 Task: Research Airbnb accommodation in Sligo, Ireland from 10th December, 2023 to 15th December, 2023 for 7 adults.4 bedrooms having 7 beds and 4 bathrooms. Property type can be house. Amenities needed are: wifi, TV, free parkinig on premises, gym, breakfast. Look for 3 properties as per requirement.
Action: Mouse moved to (503, 104)
Screenshot: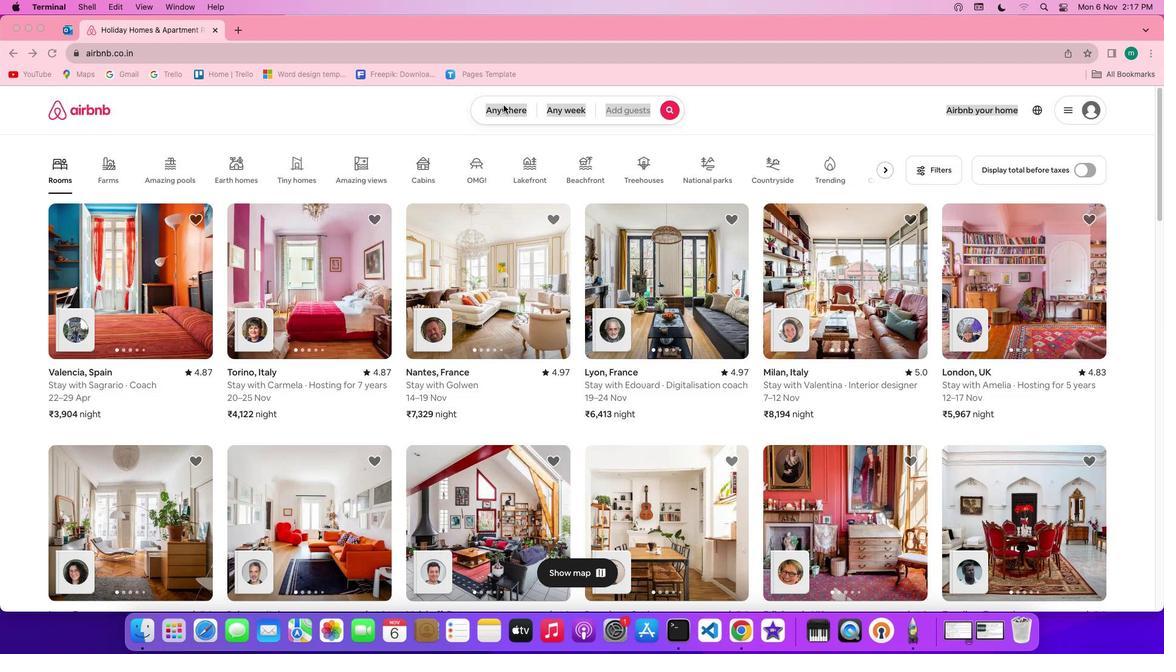 
Action: Mouse pressed left at (503, 104)
Screenshot: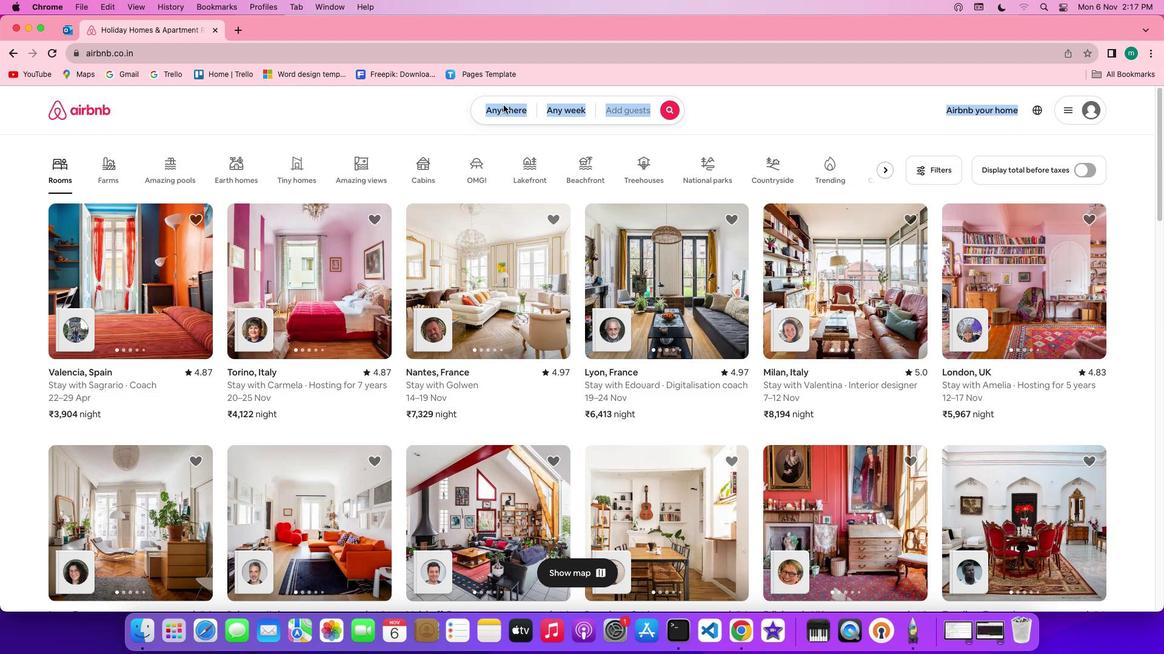 
Action: Mouse pressed left at (503, 104)
Screenshot: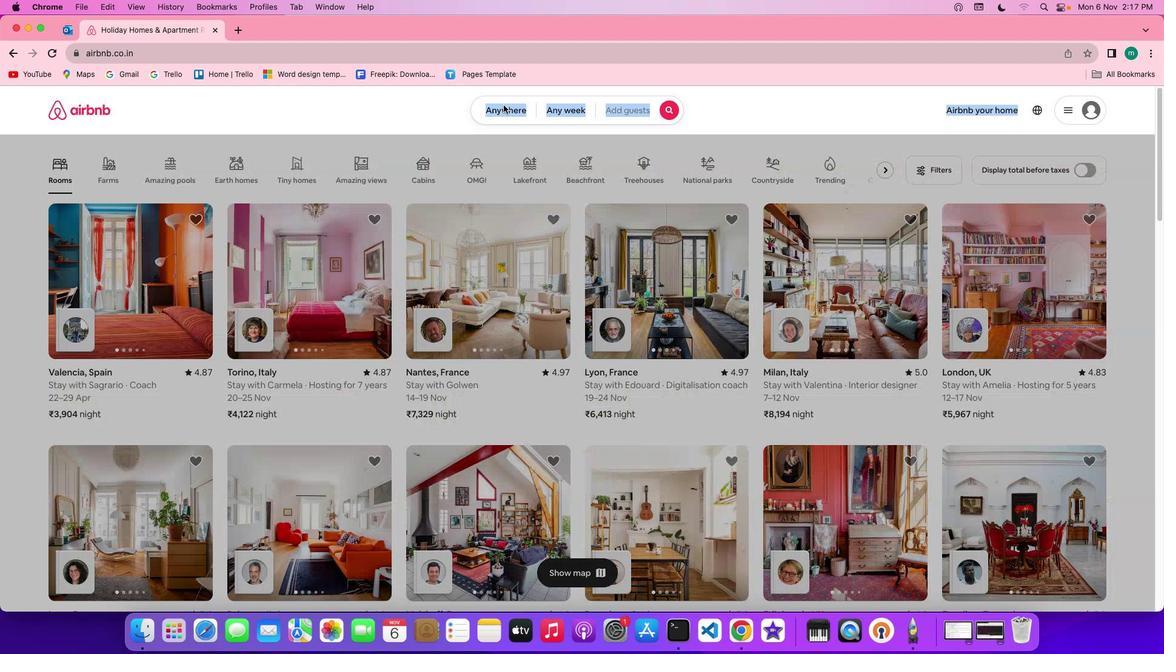 
Action: Mouse moved to (403, 164)
Screenshot: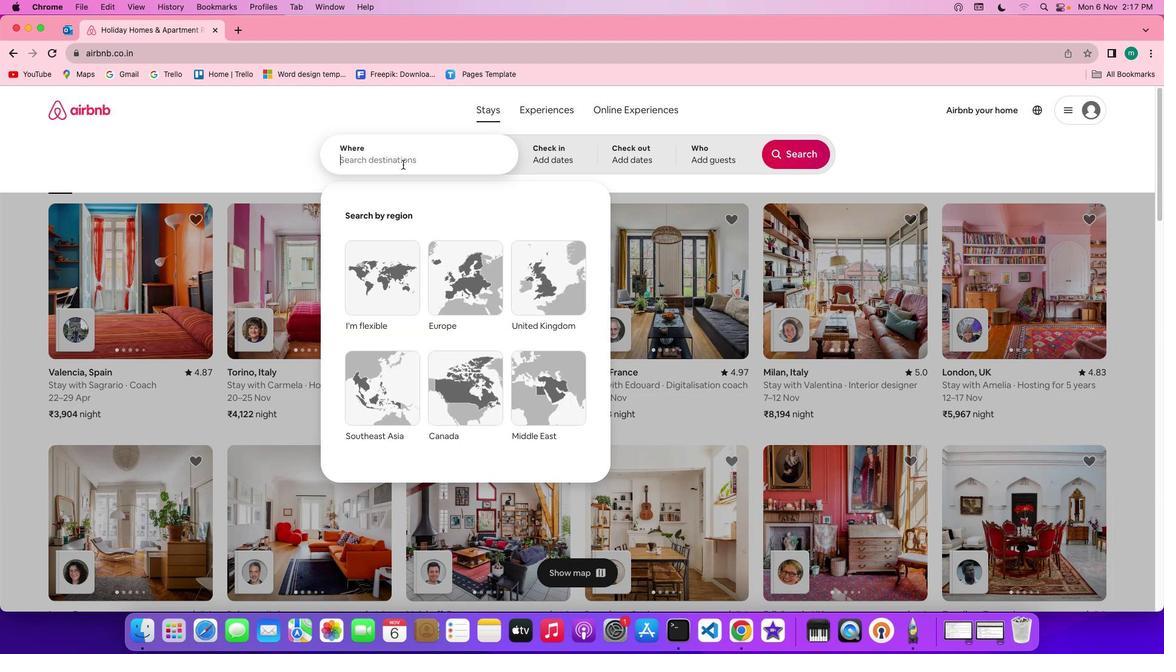 
Action: Mouse pressed left at (403, 164)
Screenshot: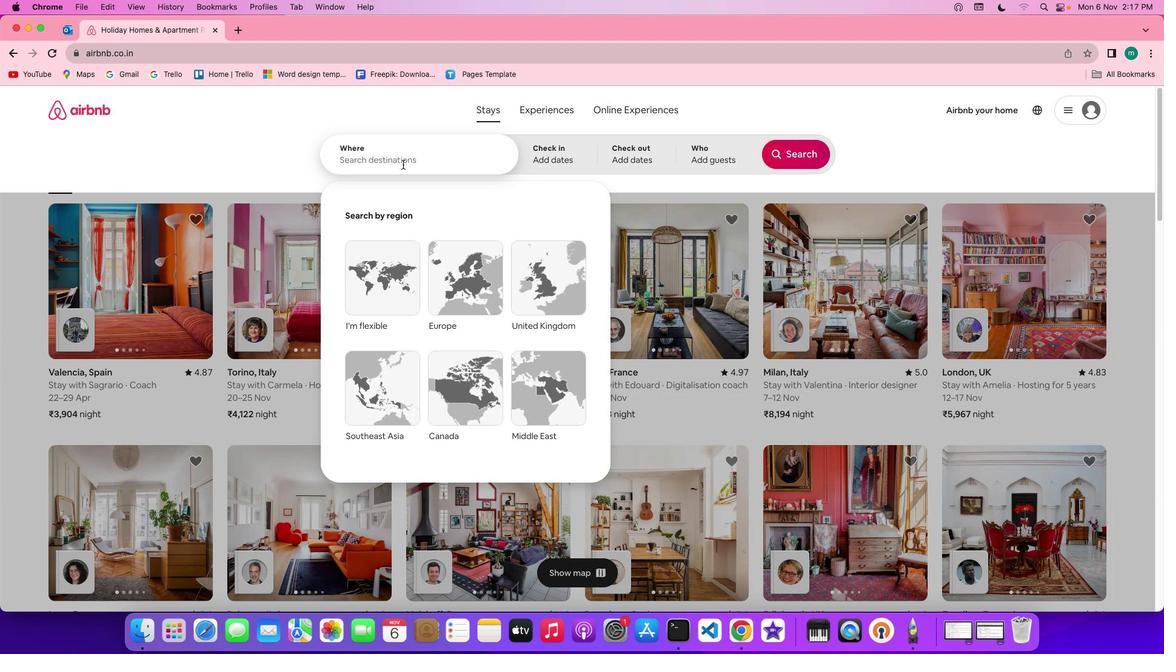 
Action: Key pressed Key.shift's''l''i''g''o'','Key.spaceKey.shift'i''r''e''l''a''n''d'
Screenshot: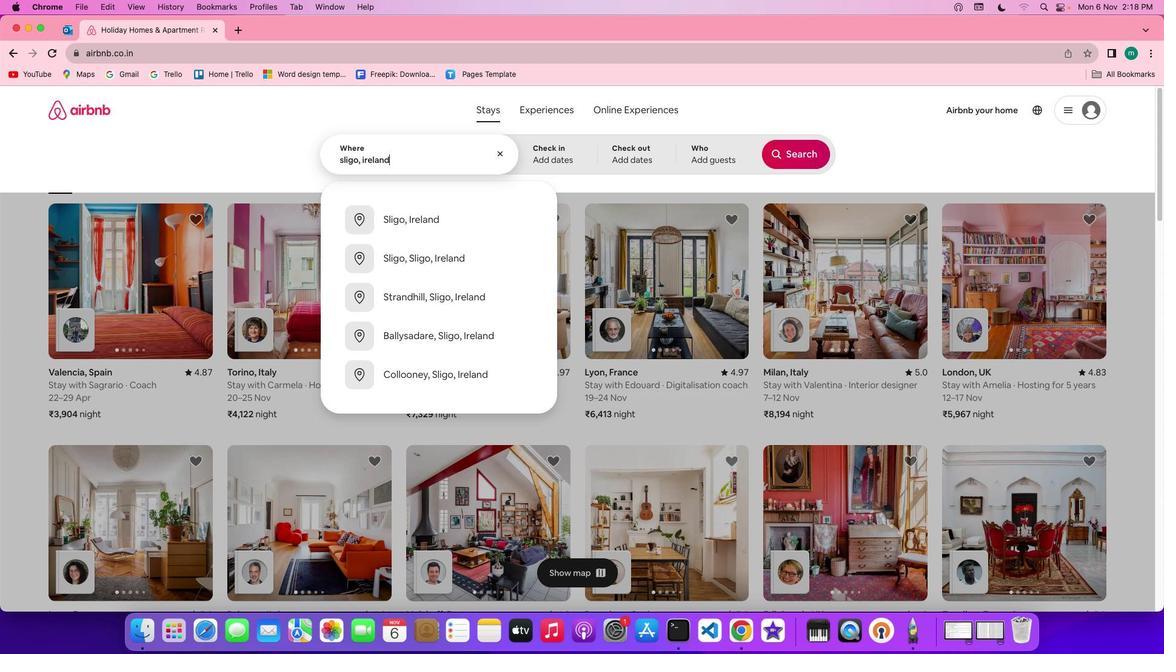 
Action: Mouse moved to (562, 156)
Screenshot: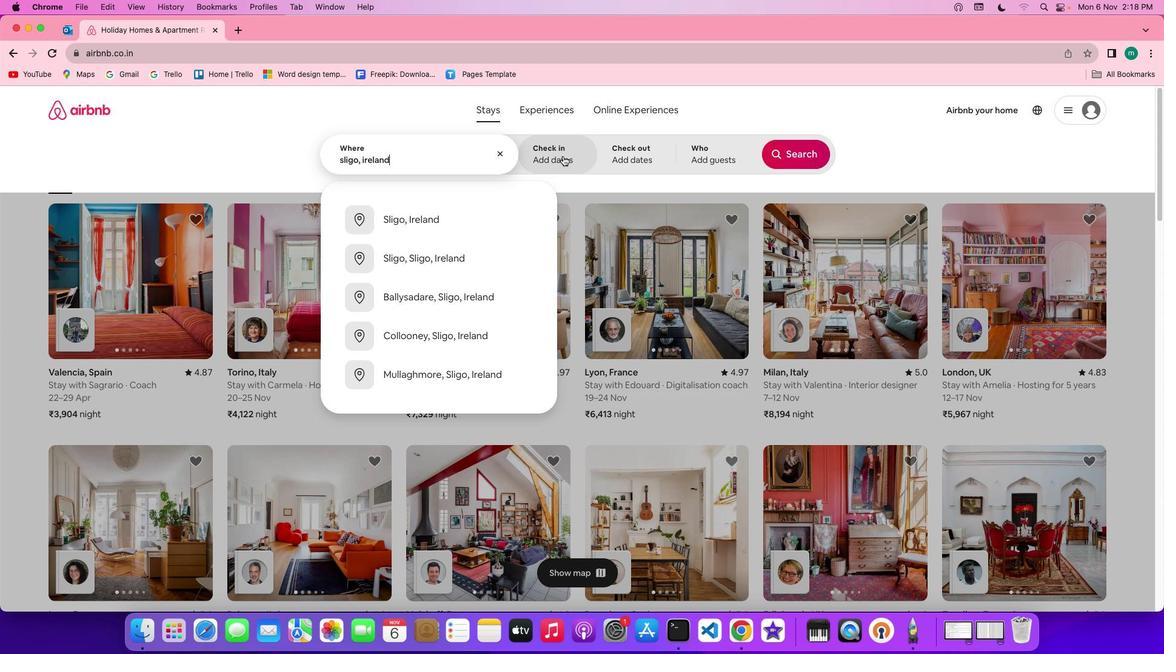 
Action: Mouse pressed left at (562, 156)
Screenshot: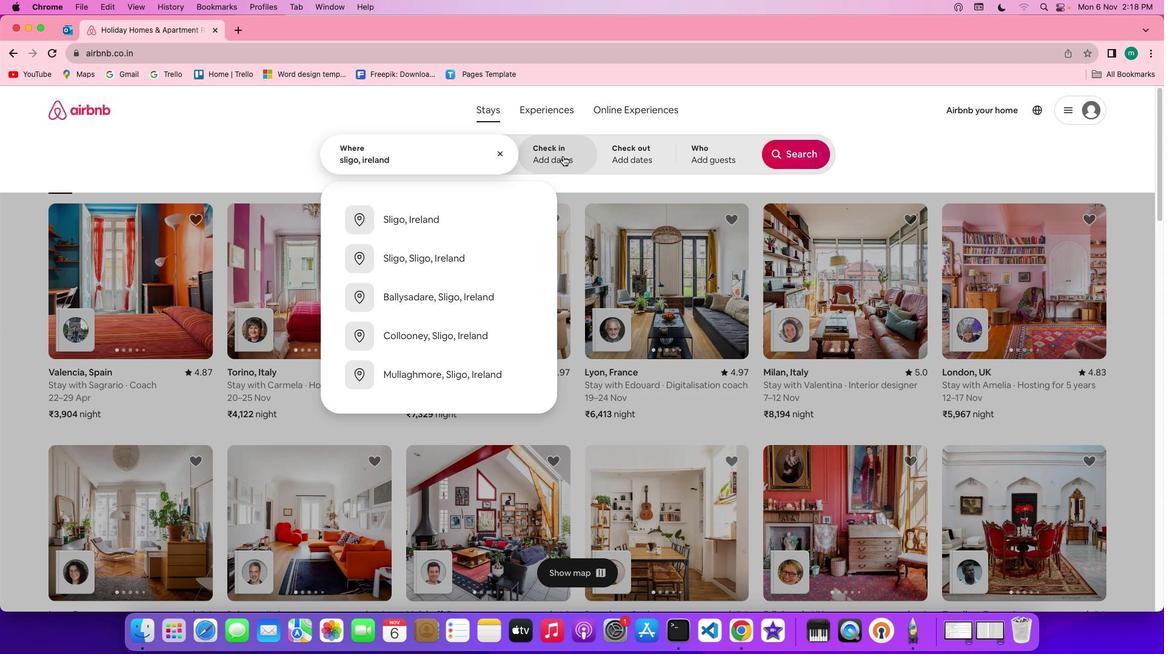 
Action: Mouse moved to (600, 362)
Screenshot: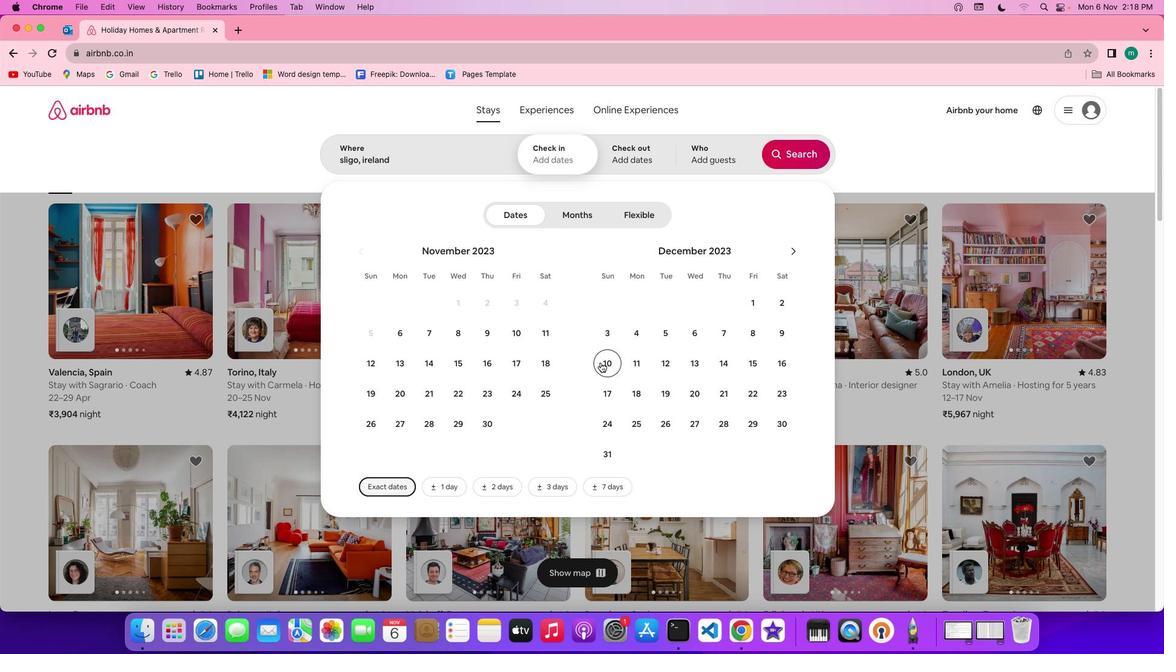 
Action: Mouse pressed left at (600, 362)
Screenshot: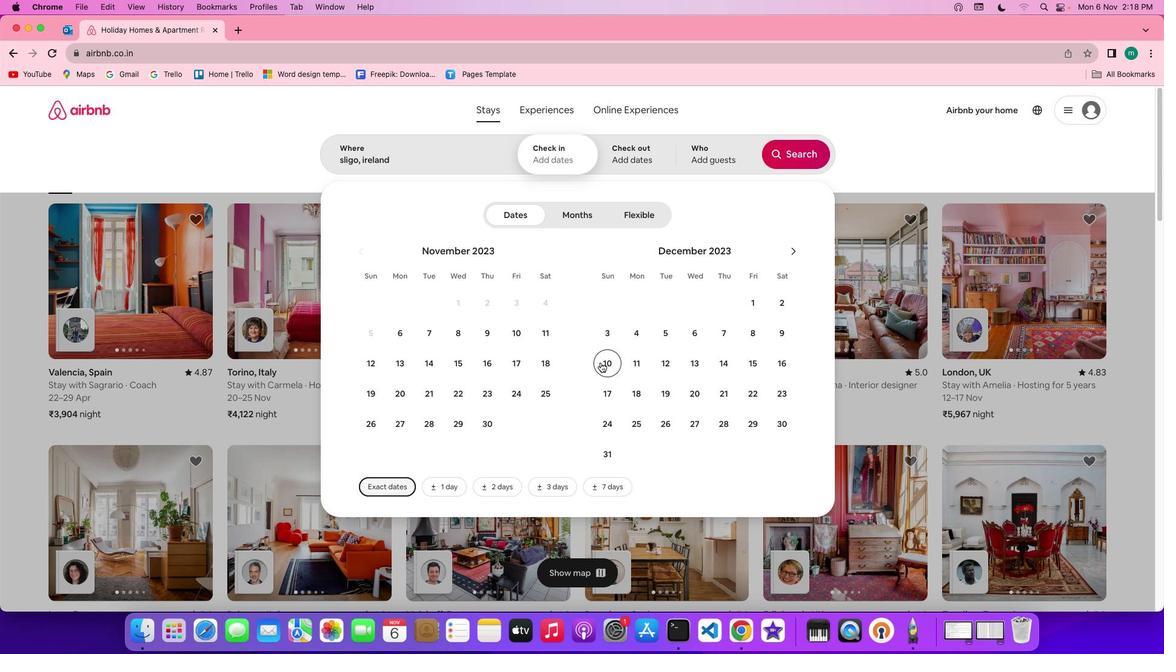 
Action: Mouse moved to (742, 365)
Screenshot: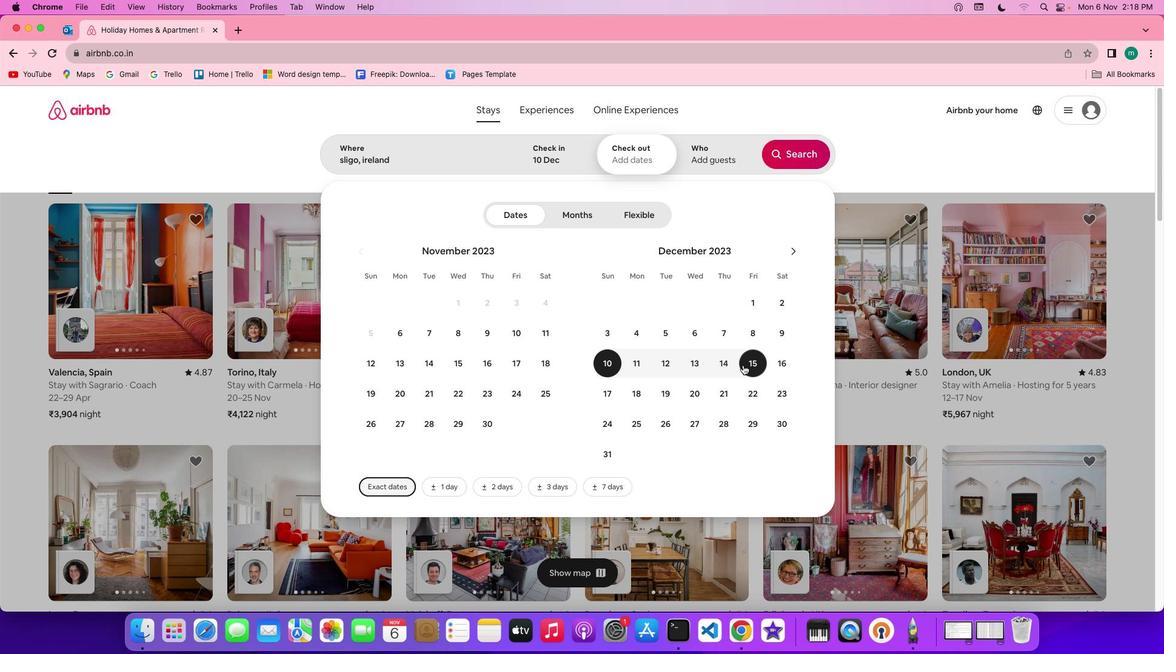 
Action: Mouse pressed left at (742, 365)
Screenshot: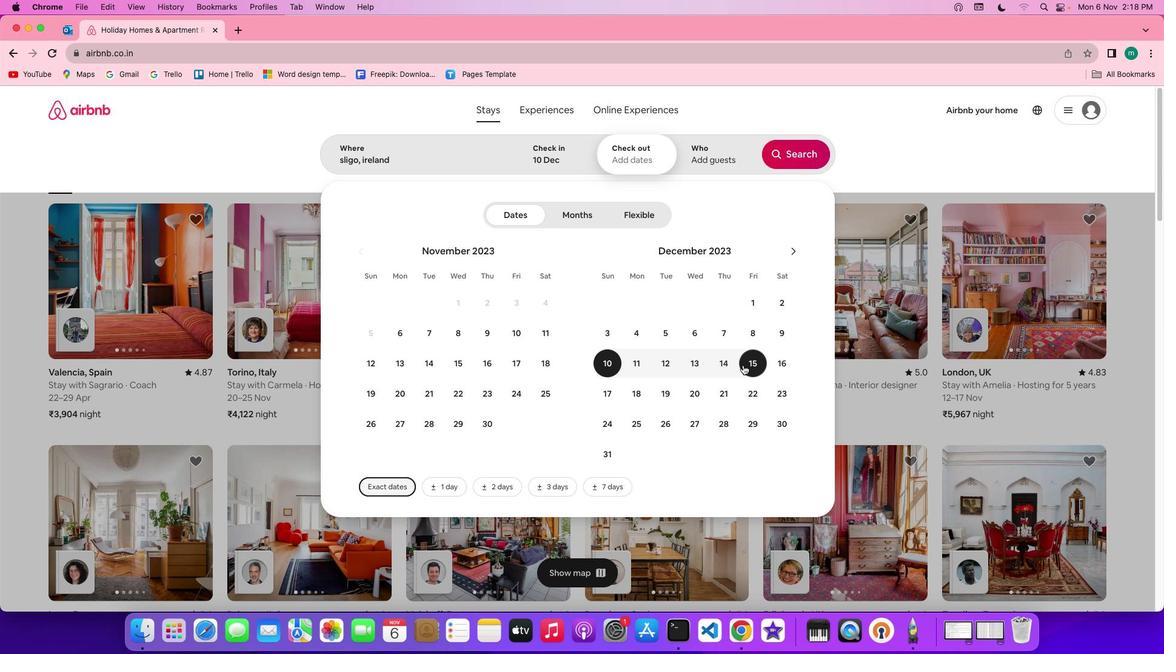 
Action: Mouse moved to (726, 147)
Screenshot: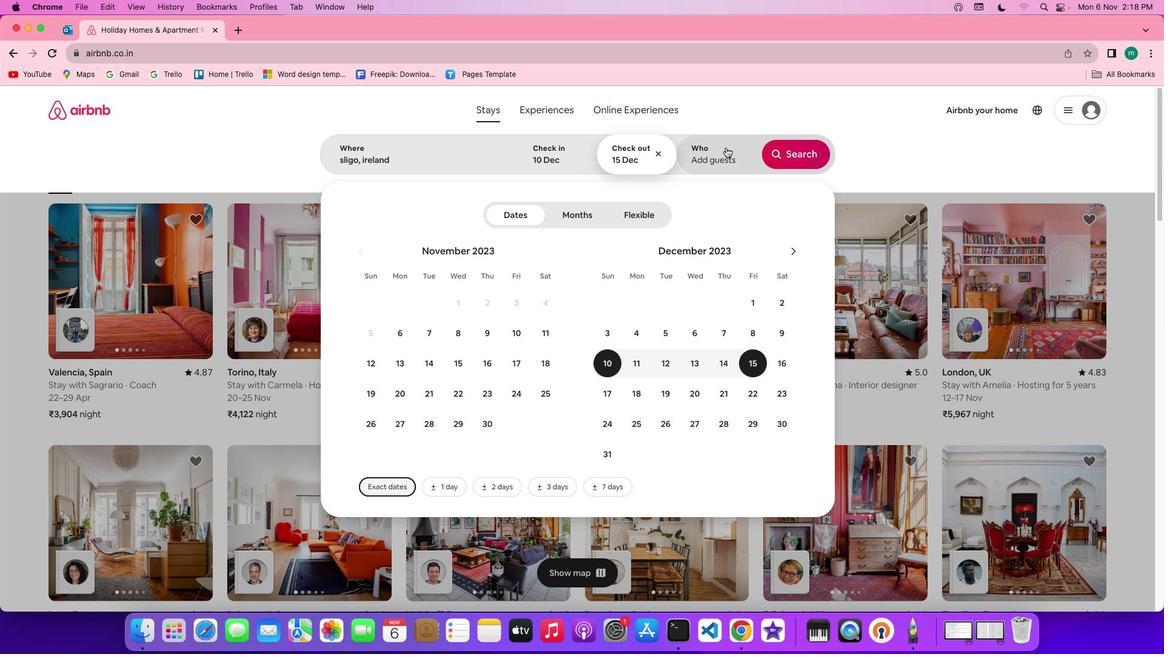 
Action: Mouse pressed left at (726, 147)
Screenshot: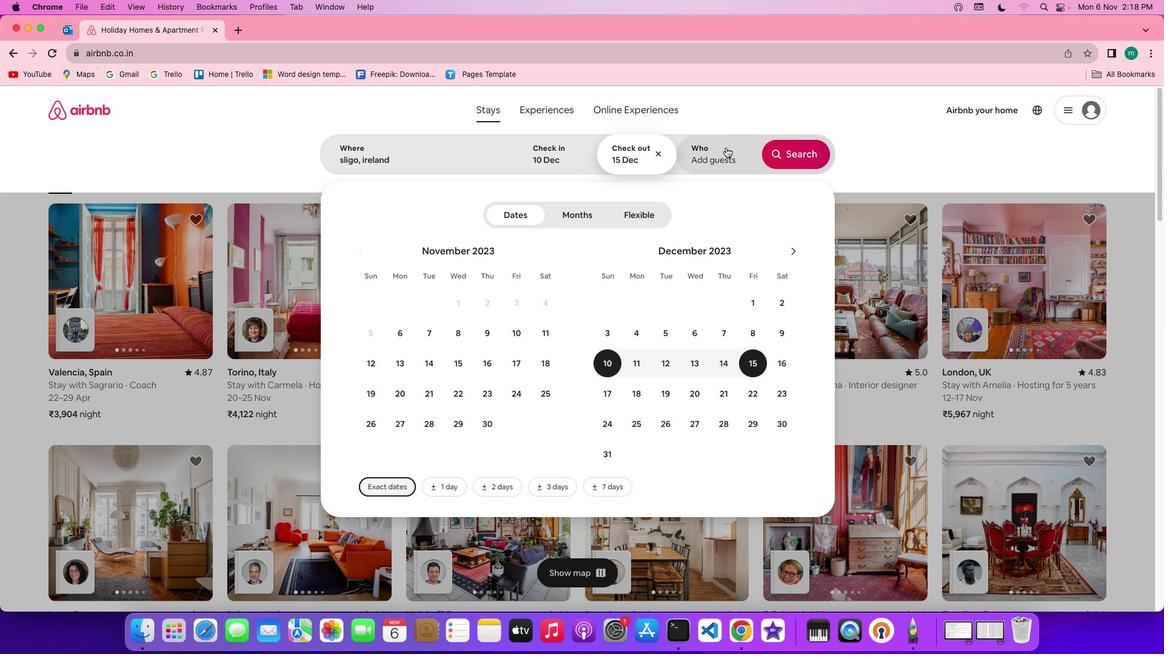 
Action: Mouse moved to (803, 221)
Screenshot: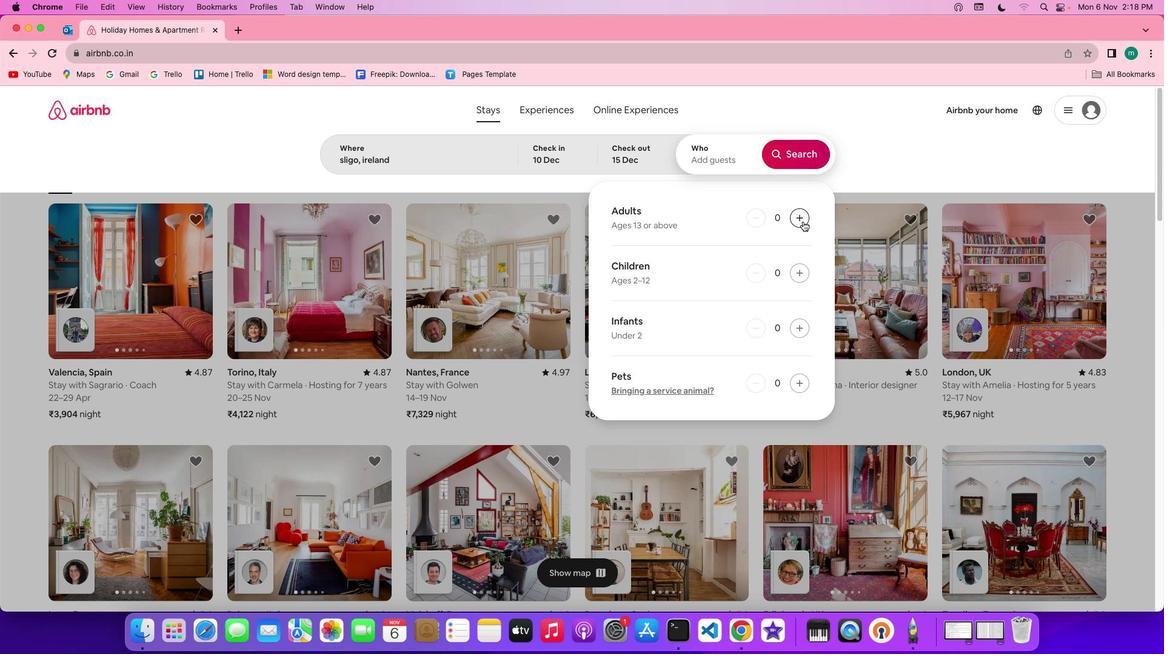 
Action: Mouse pressed left at (803, 221)
Screenshot: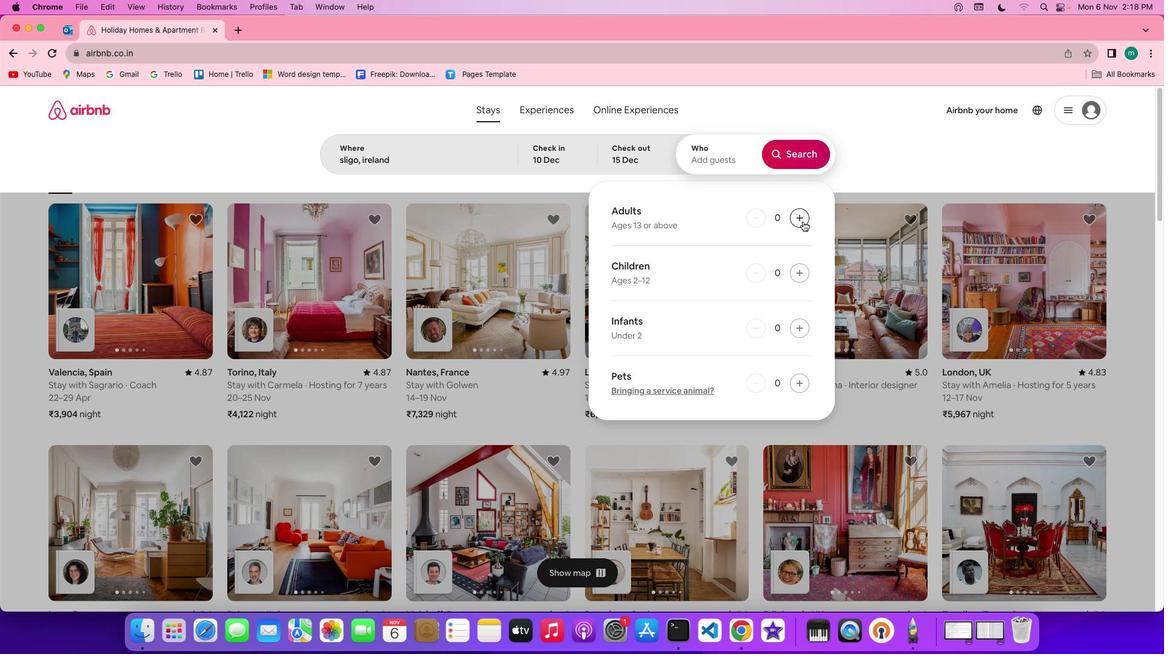 
Action: Mouse pressed left at (803, 221)
Screenshot: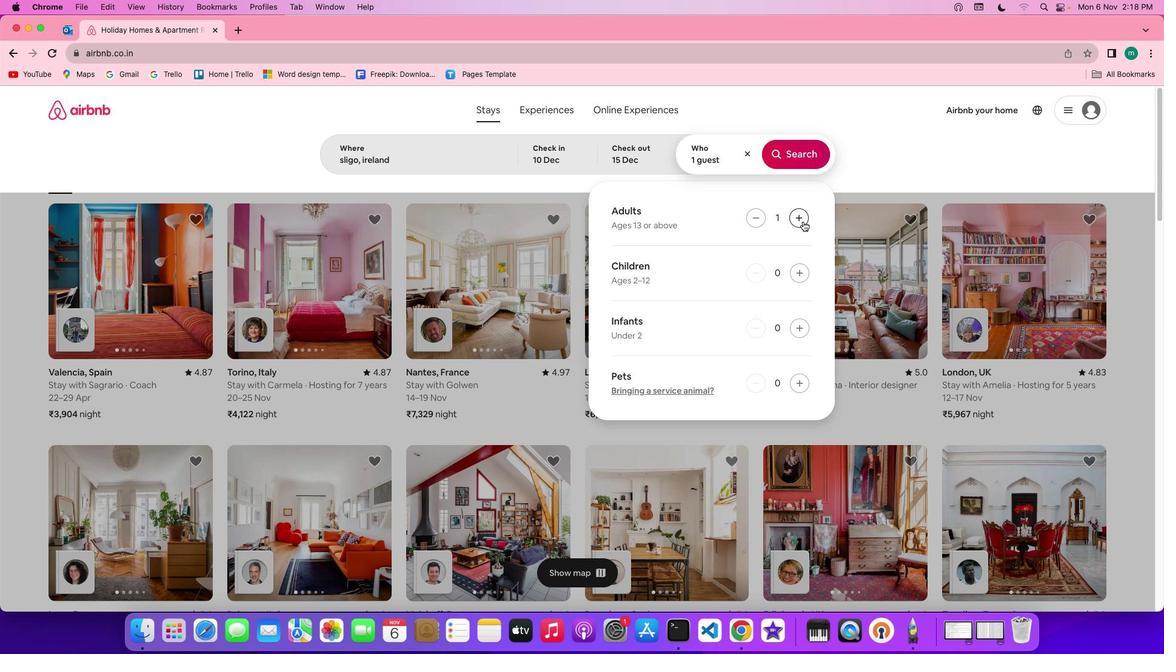 
Action: Mouse pressed left at (803, 221)
Screenshot: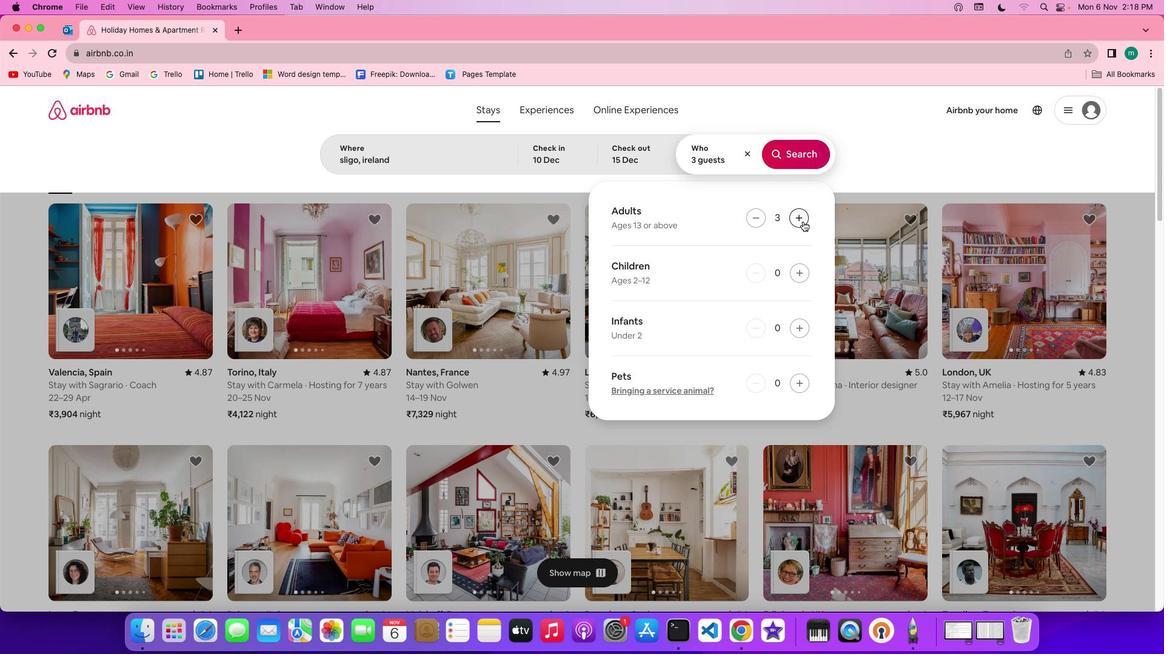 
Action: Mouse pressed left at (803, 221)
Screenshot: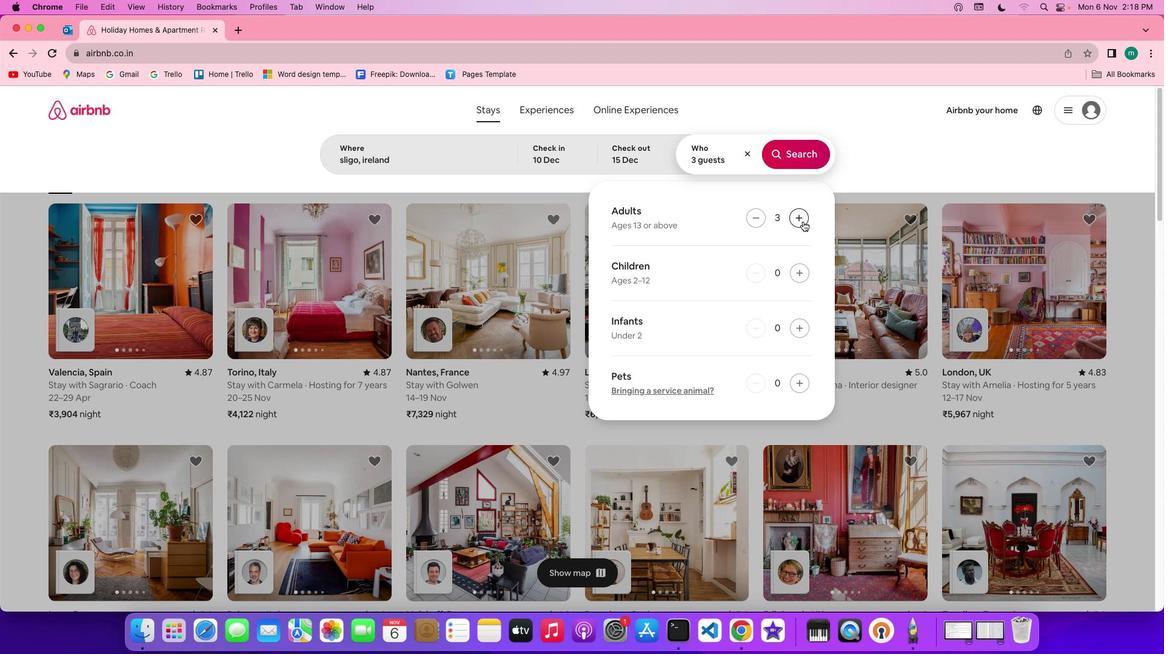 
Action: Mouse pressed left at (803, 221)
Screenshot: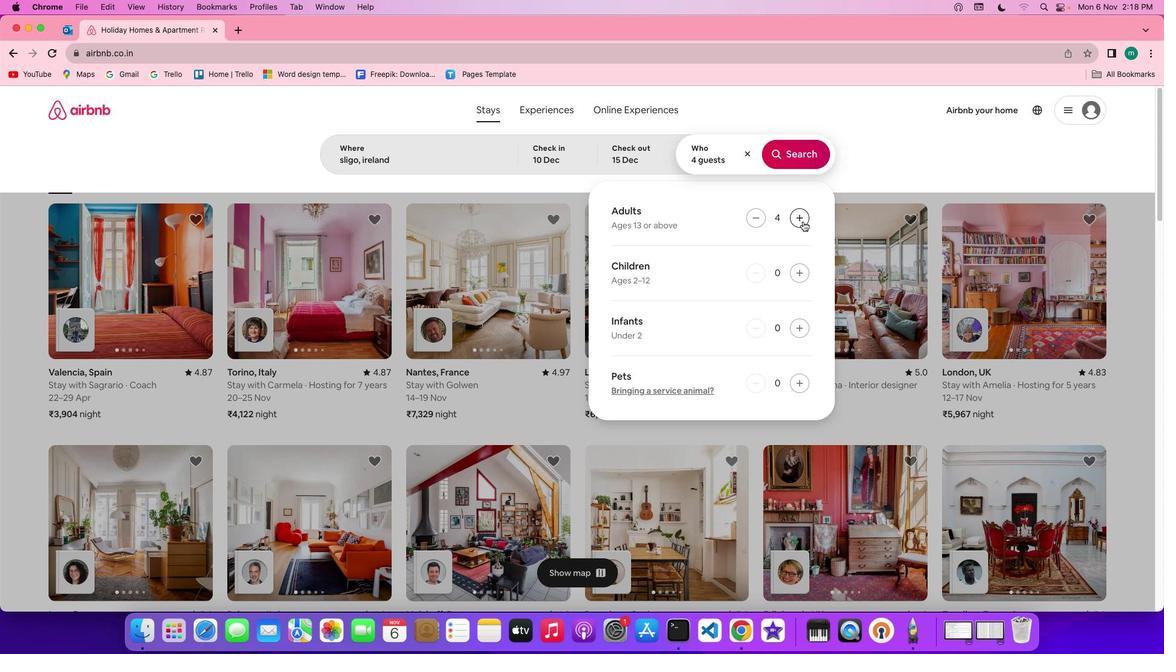
Action: Mouse pressed left at (803, 221)
Screenshot: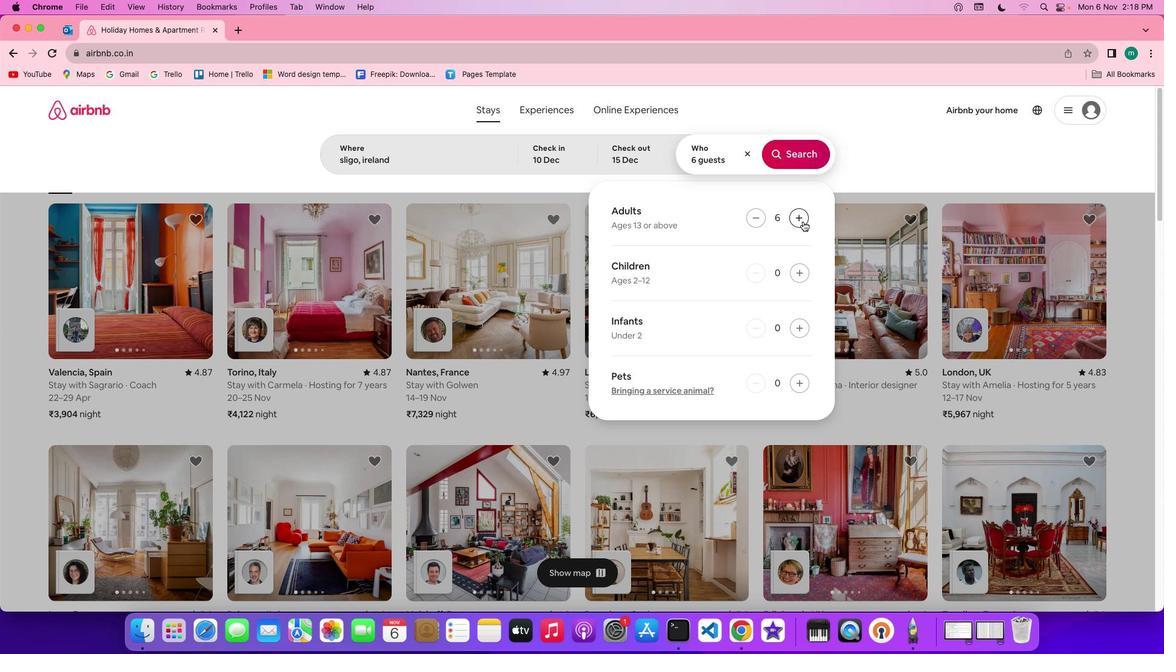 
Action: Mouse pressed left at (803, 221)
Screenshot: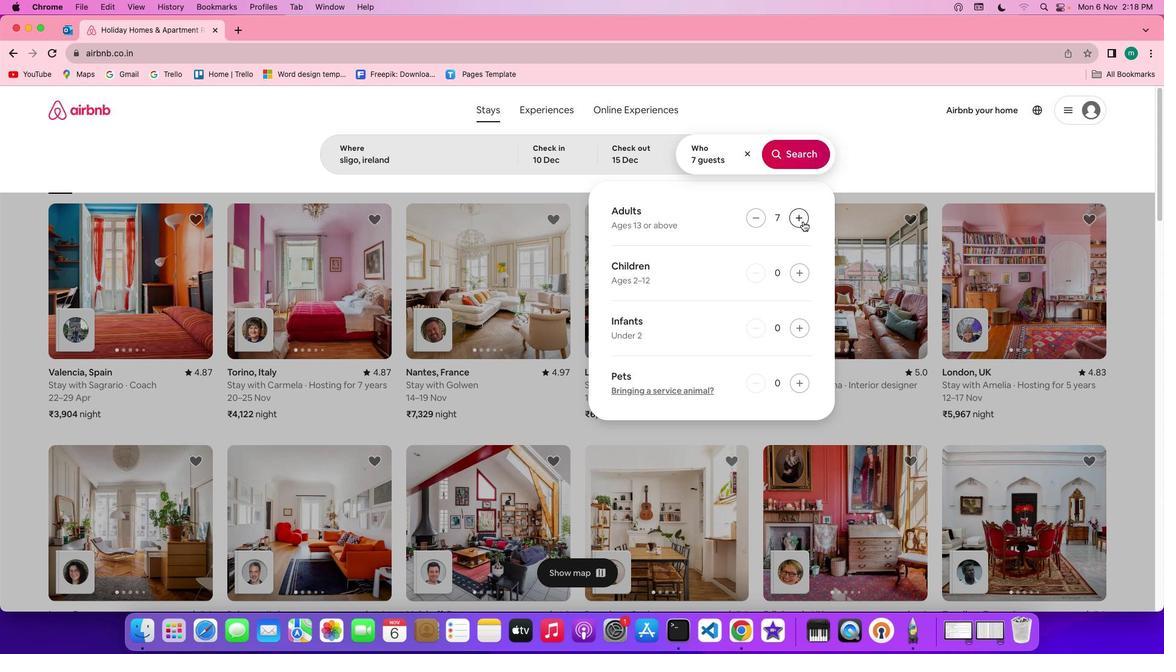 
Action: Mouse moved to (801, 152)
Screenshot: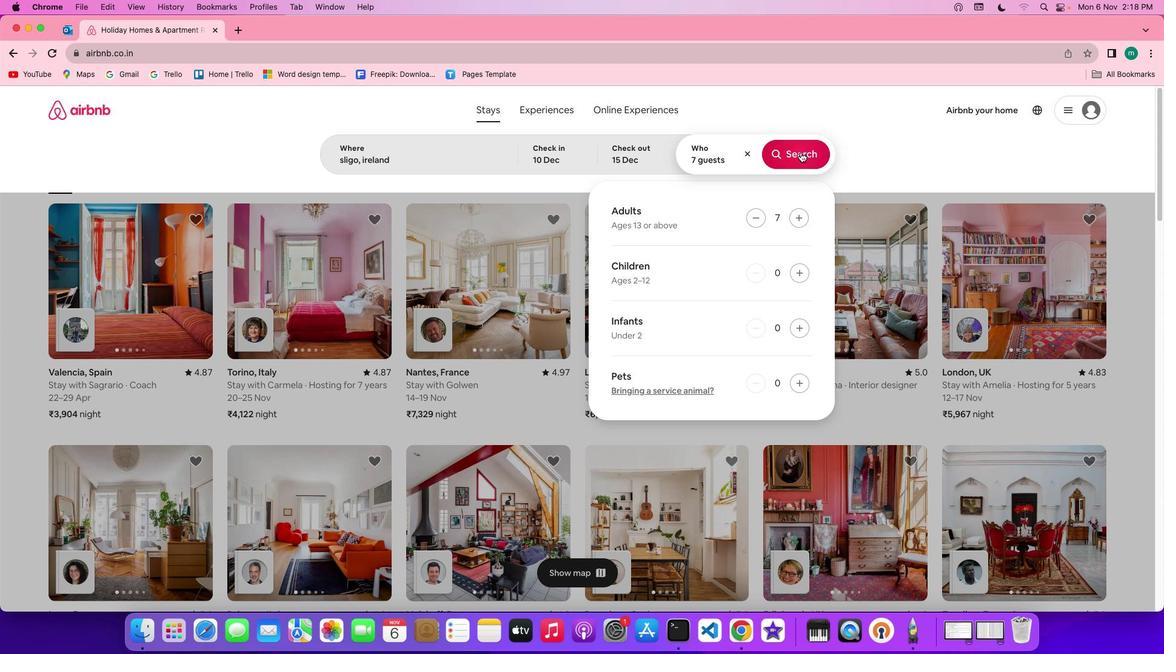 
Action: Mouse pressed left at (801, 152)
Screenshot: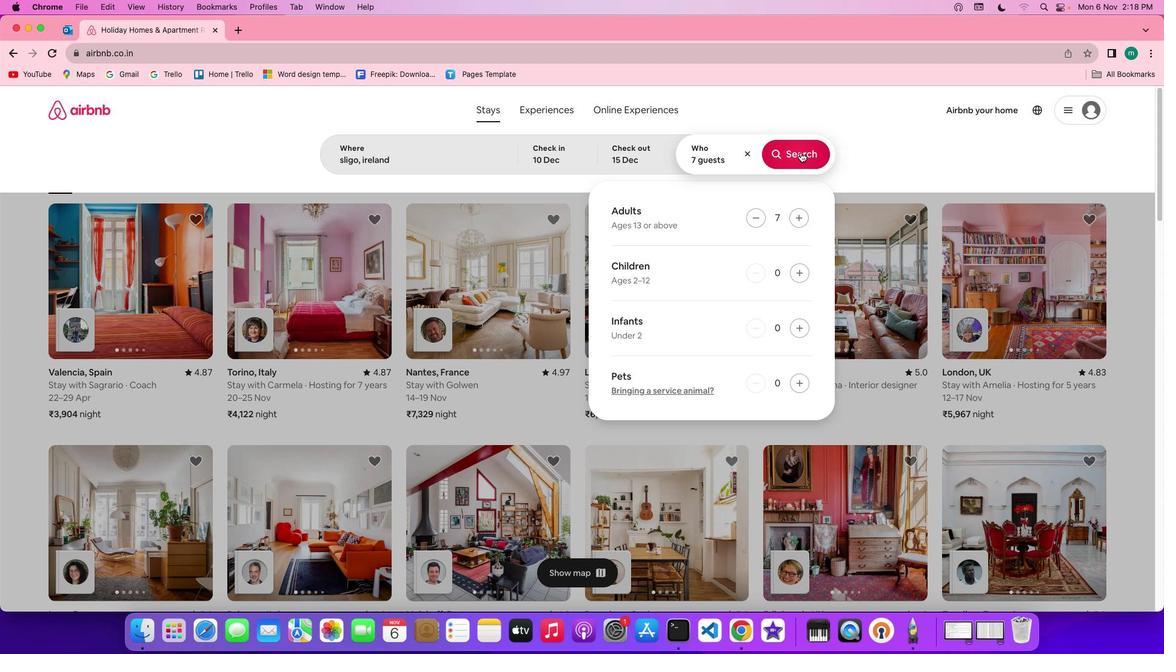 
Action: Mouse moved to (972, 153)
Screenshot: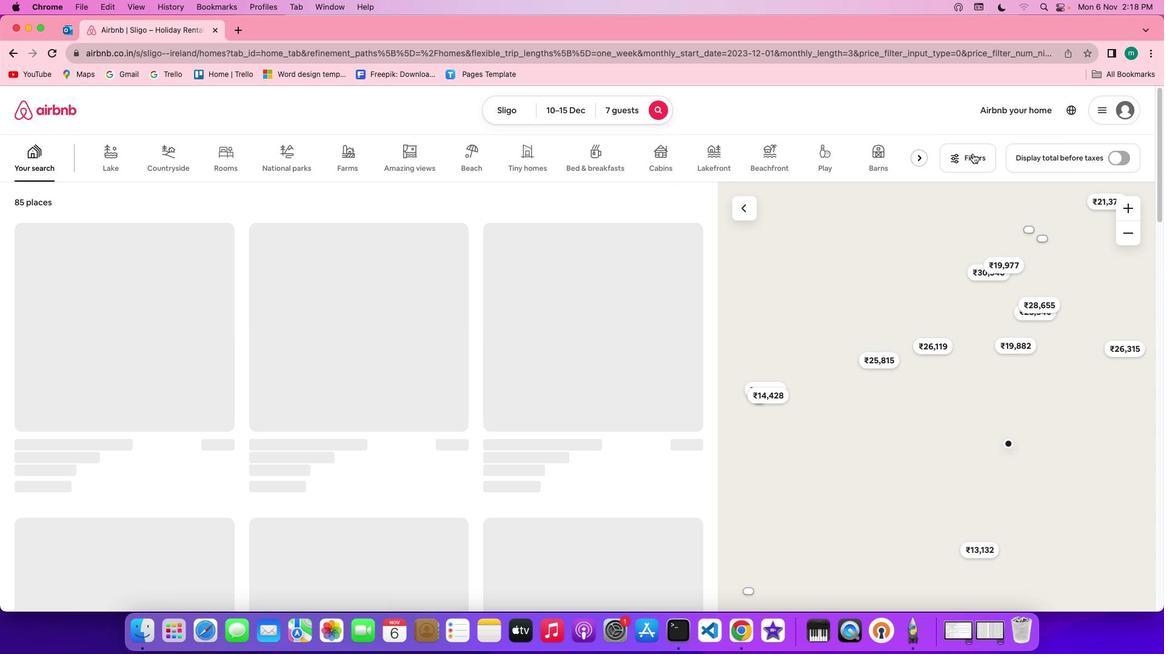 
Action: Mouse pressed left at (972, 153)
Screenshot: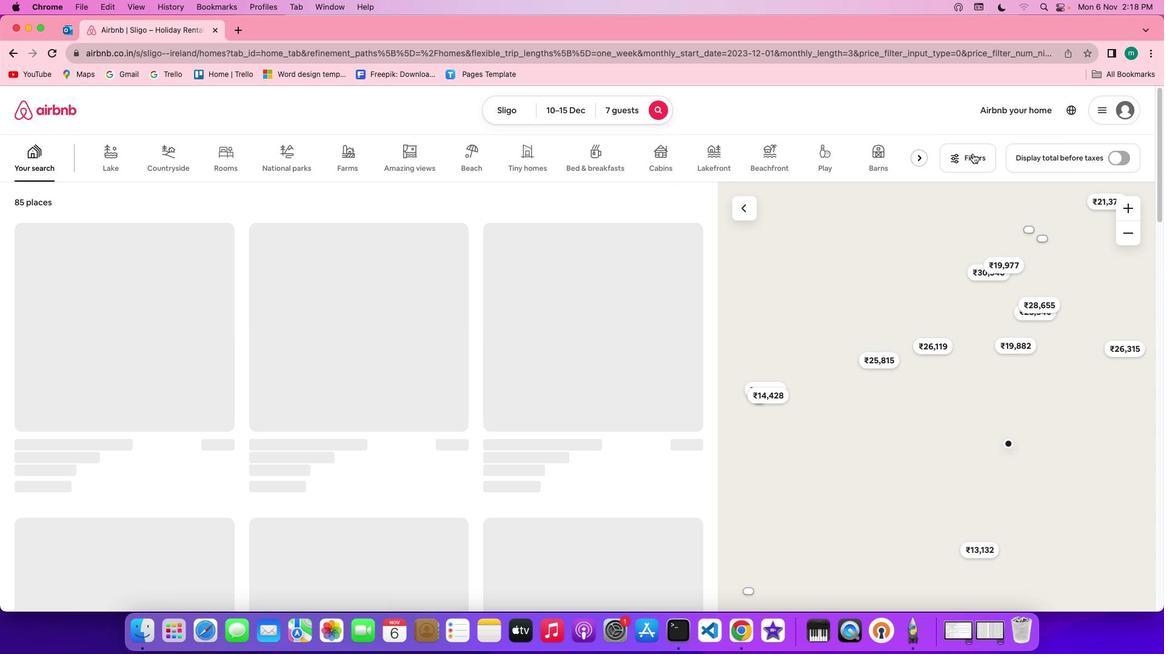 
Action: Mouse moved to (542, 368)
Screenshot: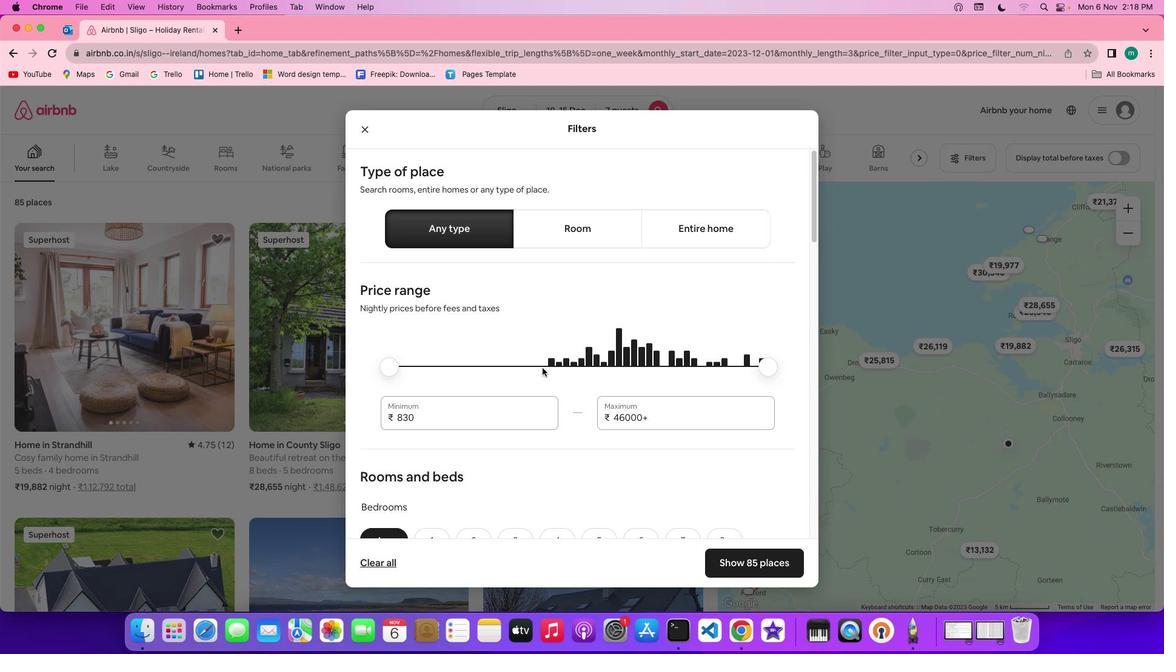 
Action: Mouse scrolled (542, 368) with delta (0, 0)
Screenshot: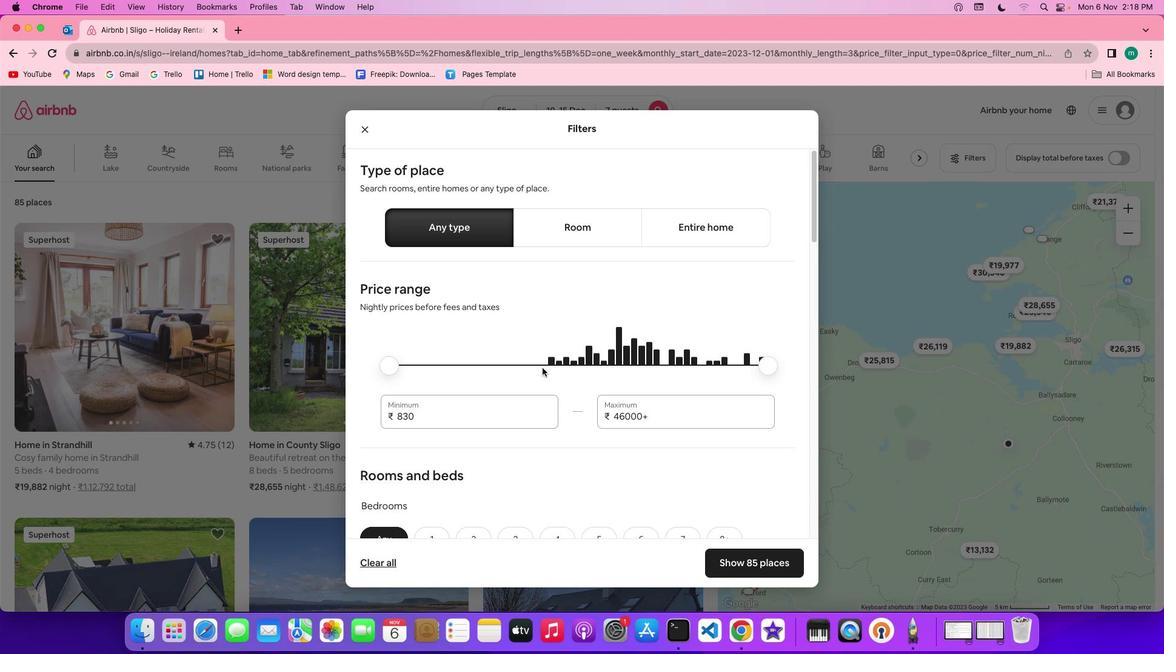 
Action: Mouse scrolled (542, 368) with delta (0, 0)
Screenshot: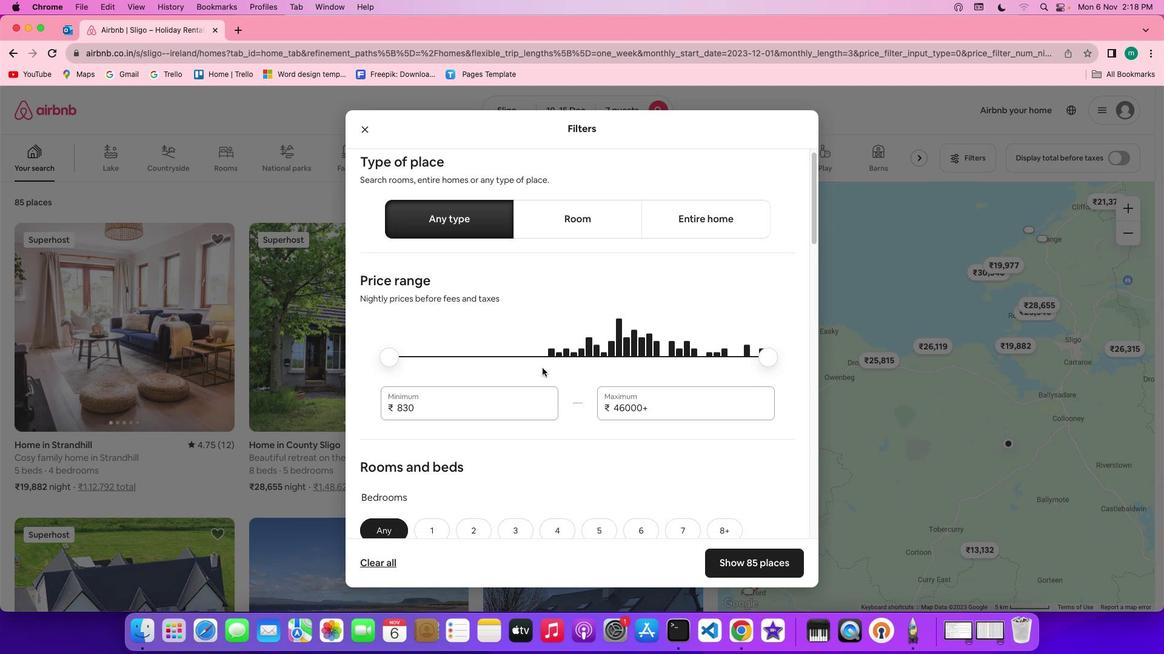 
Action: Mouse scrolled (542, 368) with delta (0, 0)
Screenshot: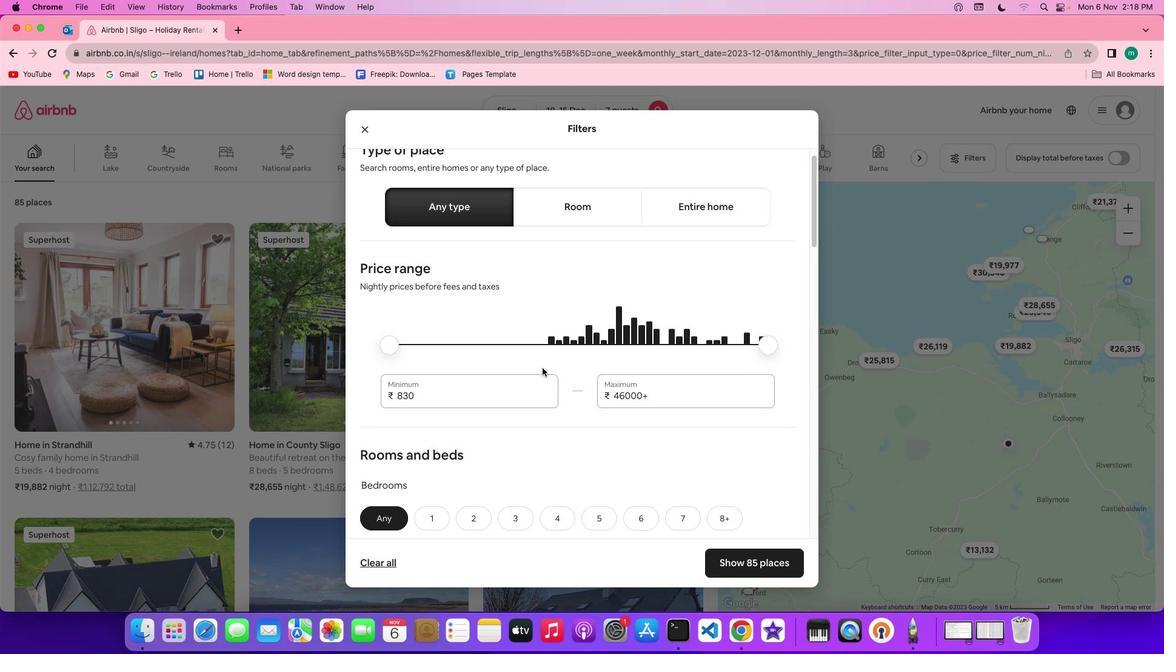 
Action: Mouse scrolled (542, 368) with delta (0, -1)
Screenshot: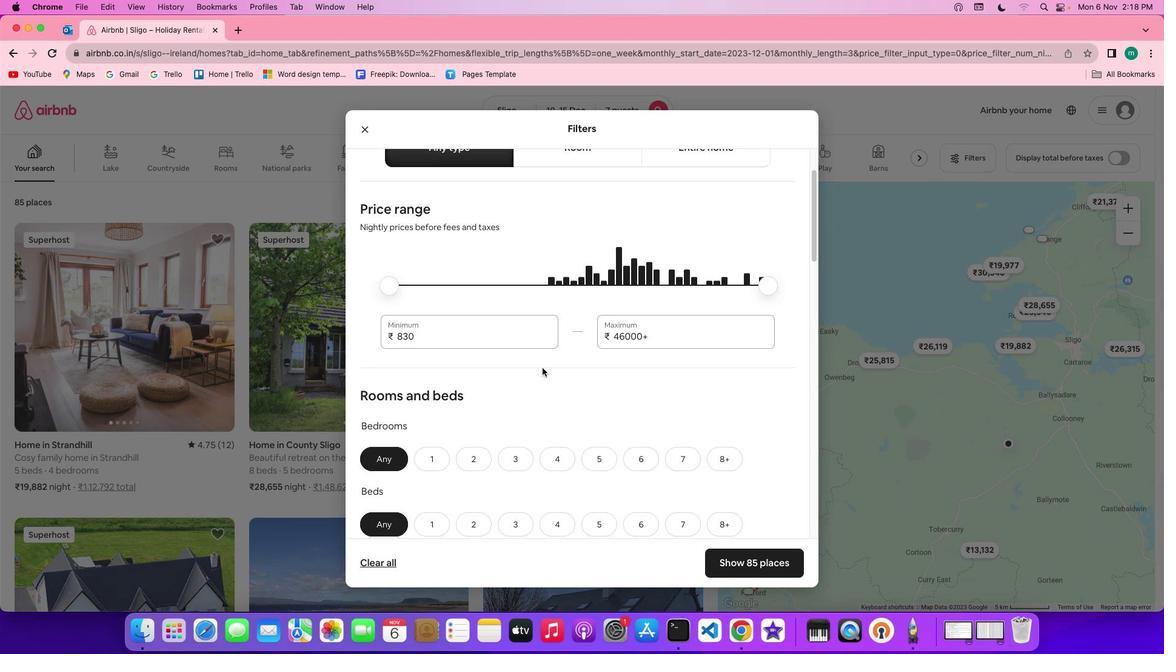 
Action: Mouse scrolled (542, 368) with delta (0, 0)
Screenshot: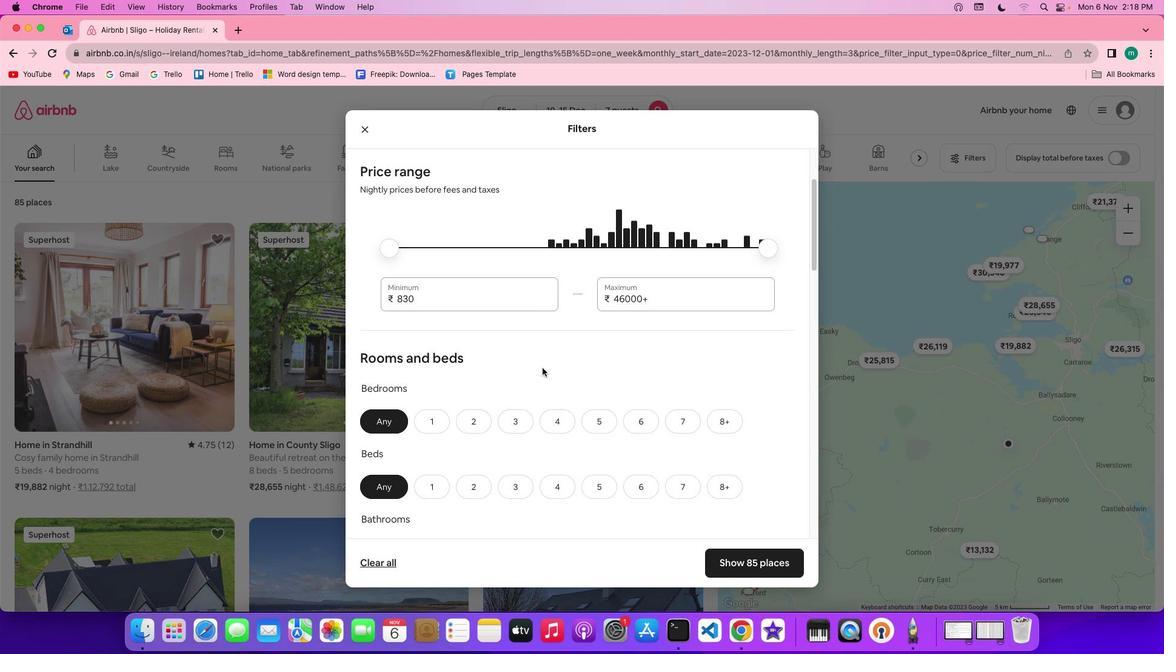 
Action: Mouse scrolled (542, 368) with delta (0, 0)
Screenshot: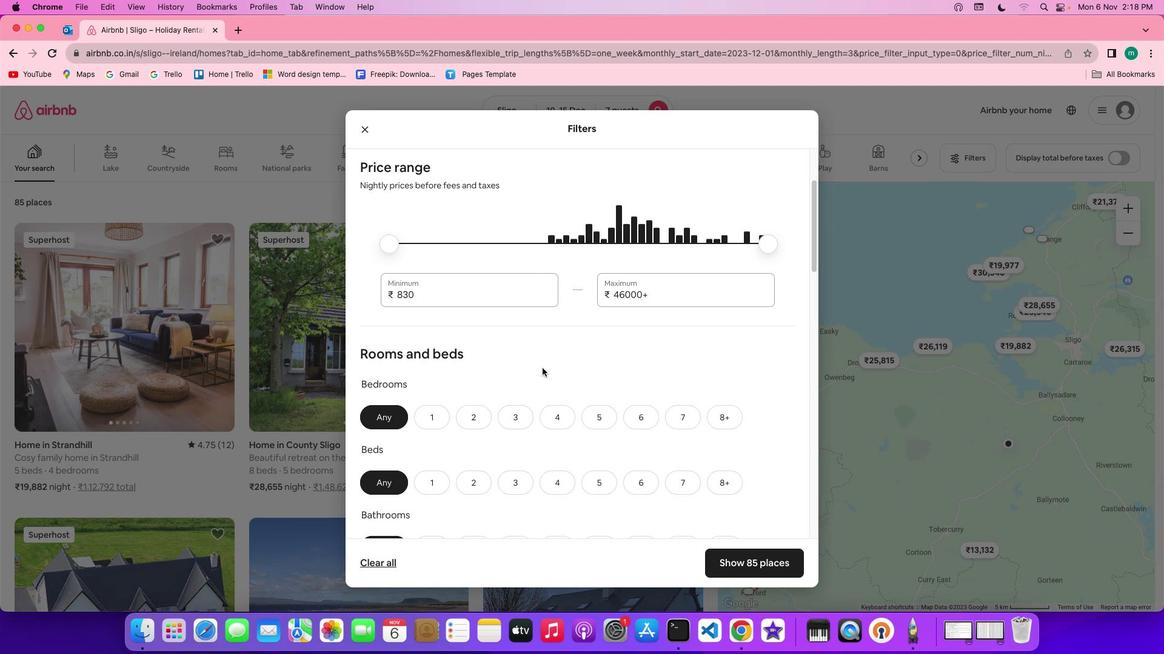 
Action: Mouse scrolled (542, 368) with delta (0, 0)
Screenshot: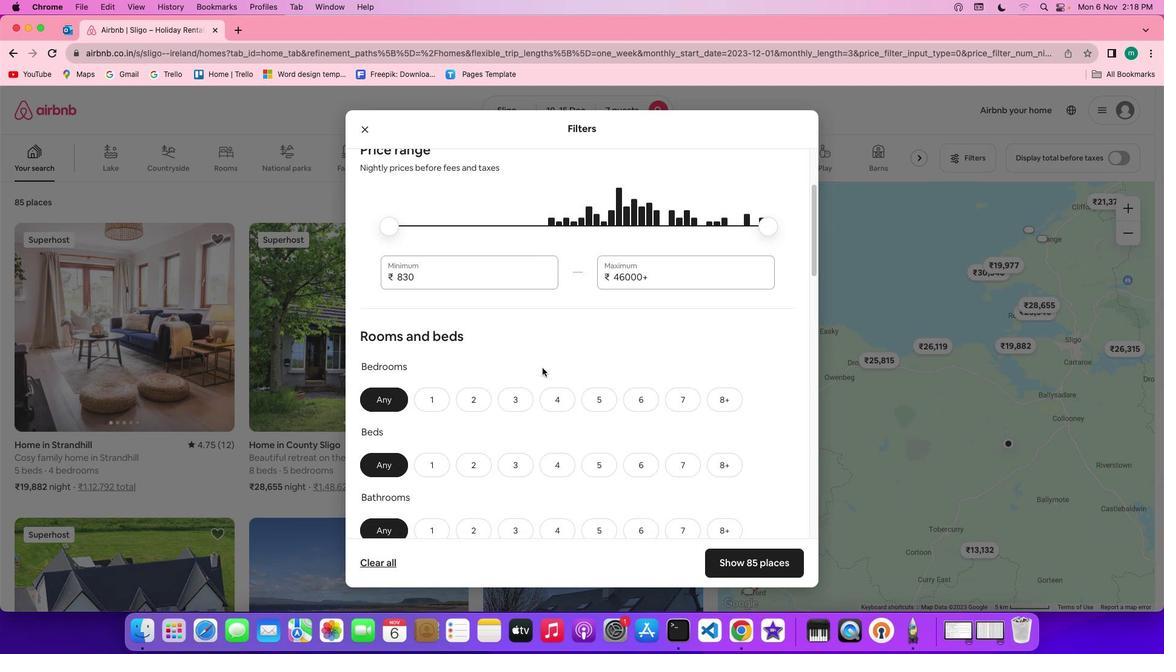 
Action: Mouse scrolled (542, 368) with delta (0, 0)
Screenshot: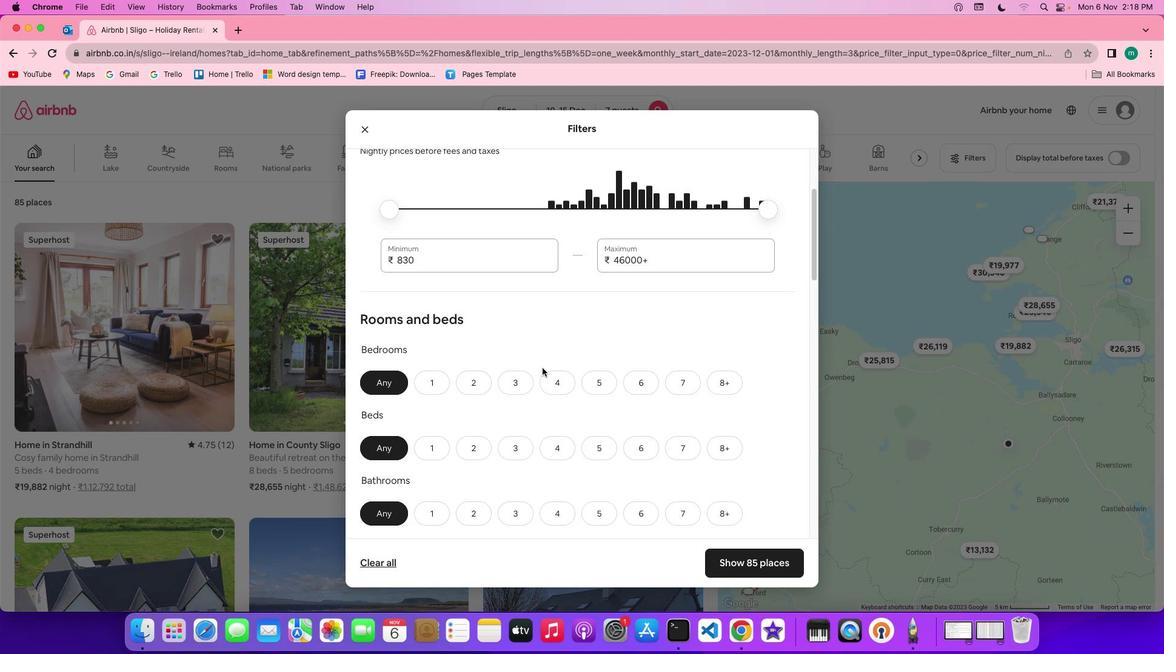 
Action: Mouse scrolled (542, 368) with delta (0, 0)
Screenshot: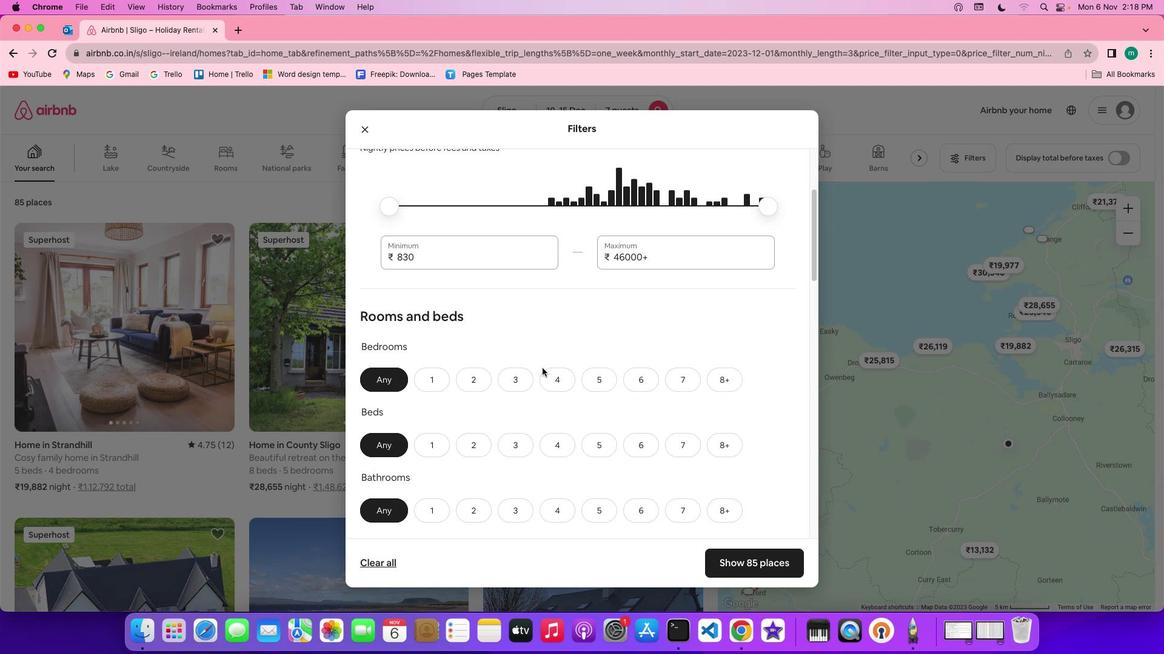 
Action: Mouse scrolled (542, 368) with delta (0, 0)
Screenshot: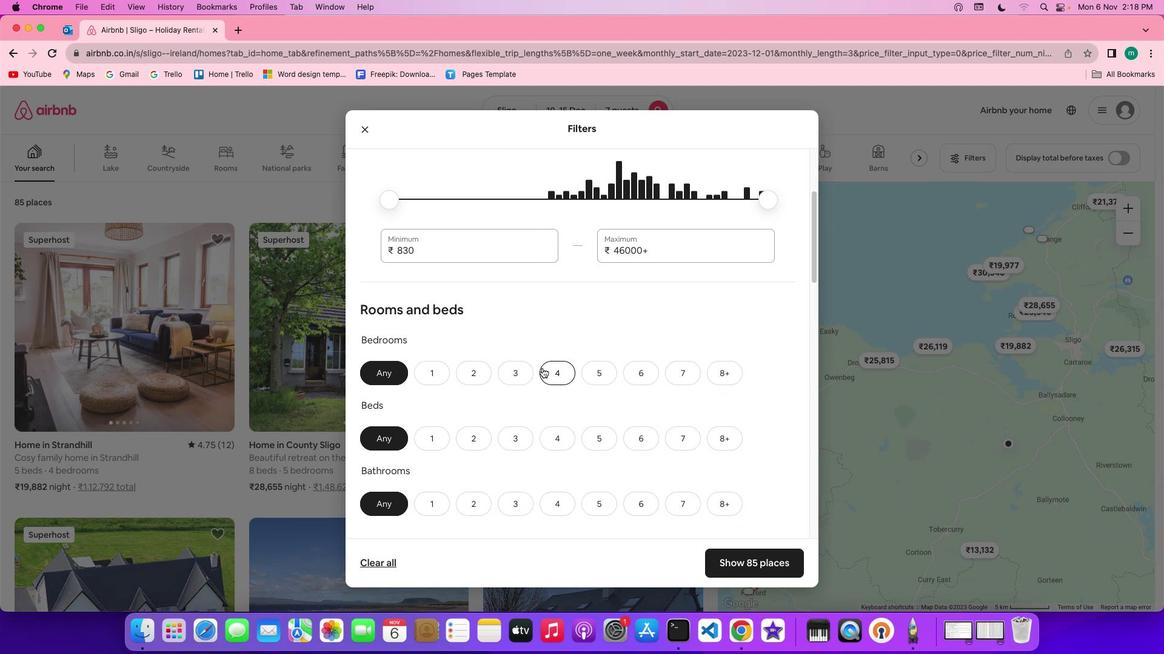 
Action: Mouse scrolled (542, 368) with delta (0, 0)
Screenshot: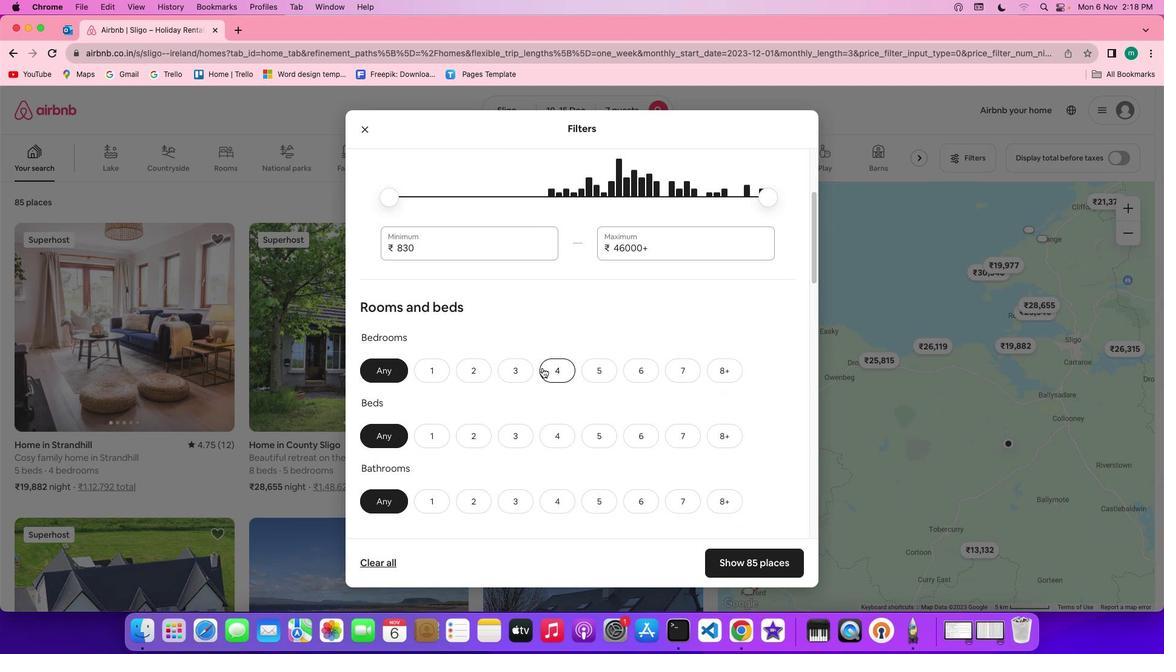 
Action: Mouse scrolled (542, 368) with delta (0, 0)
Screenshot: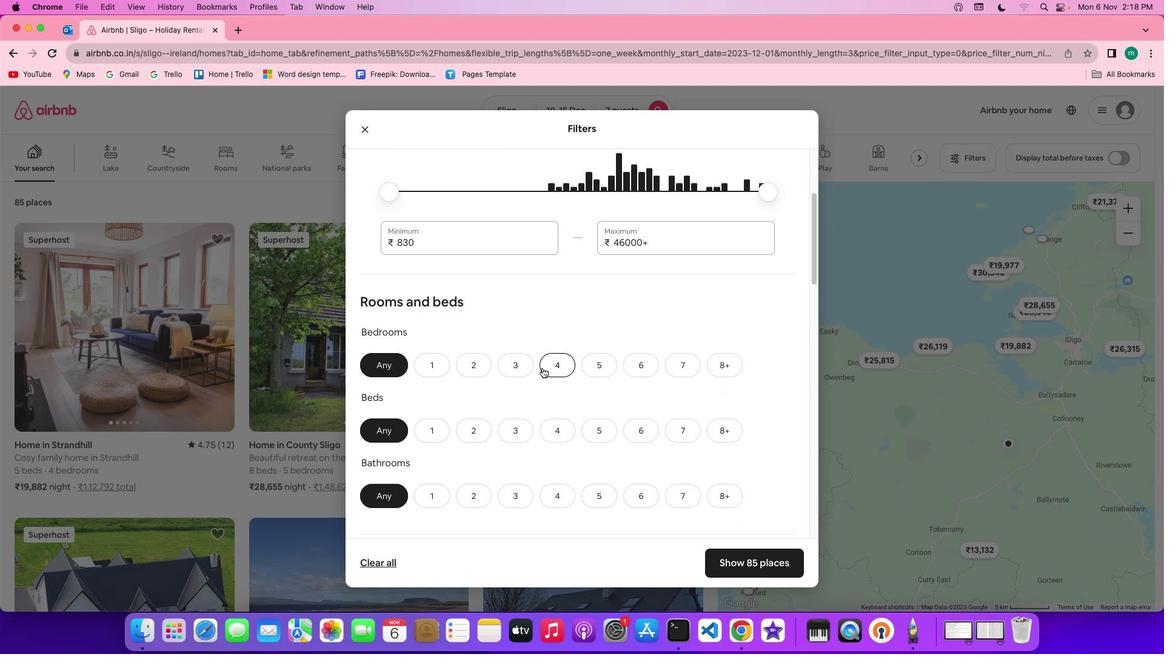
Action: Mouse scrolled (542, 368) with delta (0, 0)
Screenshot: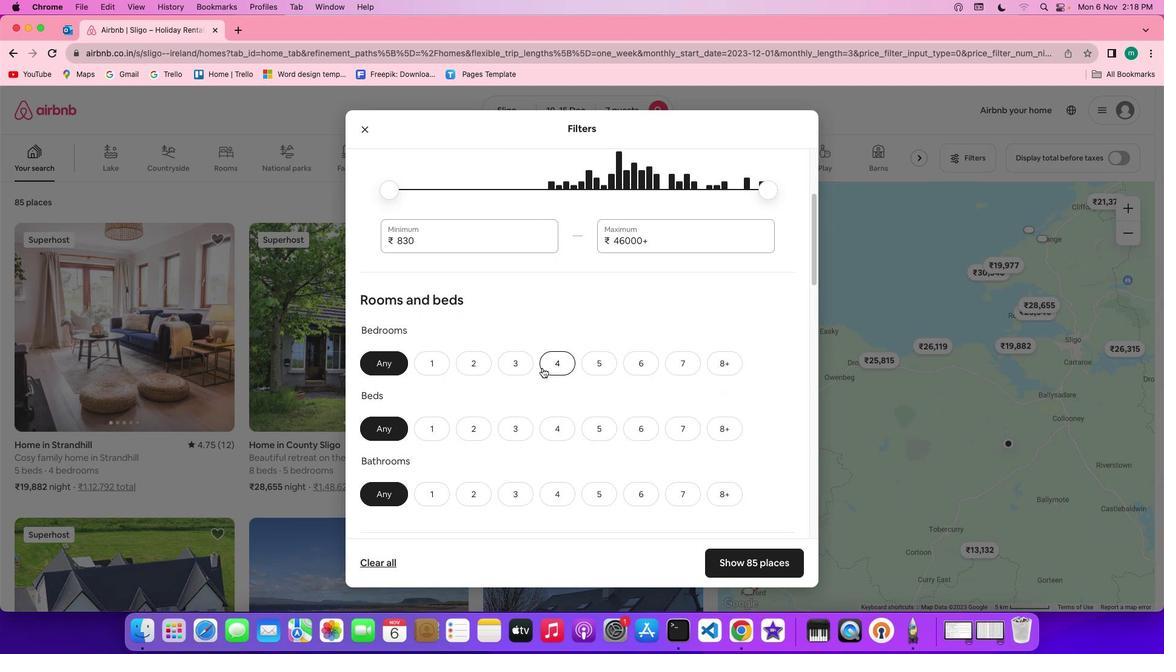 
Action: Mouse scrolled (542, 368) with delta (0, 0)
Screenshot: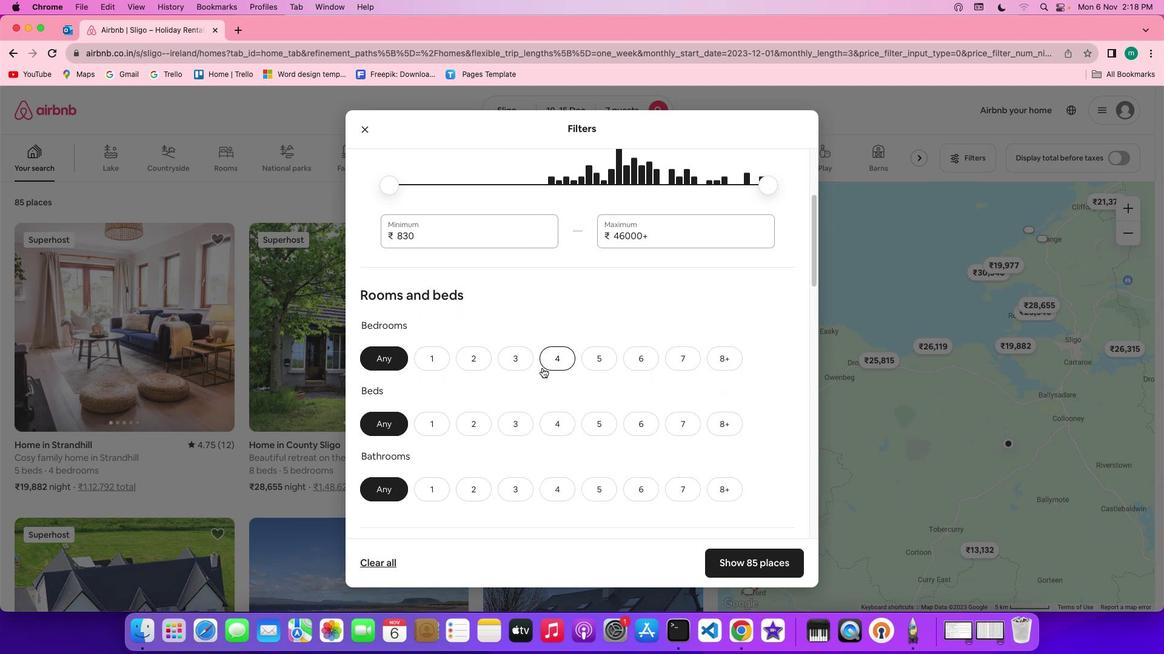 
Action: Mouse scrolled (542, 368) with delta (0, 0)
Screenshot: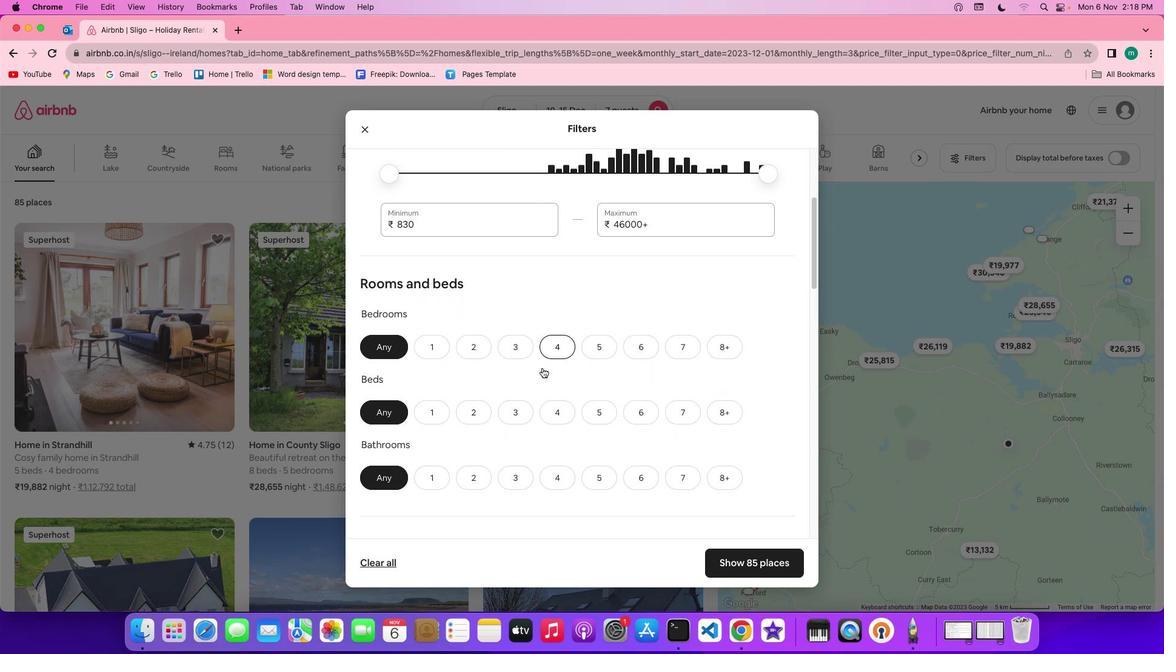 
Action: Mouse scrolled (542, 368) with delta (0, 0)
Screenshot: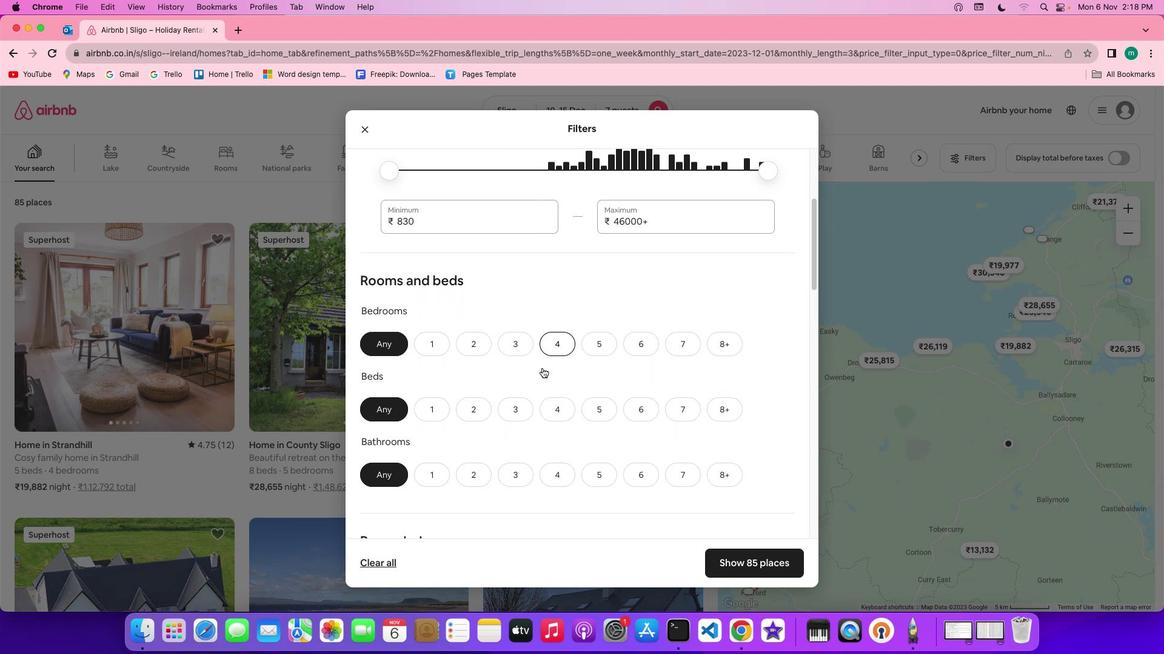 
Action: Mouse scrolled (542, 368) with delta (0, 0)
Screenshot: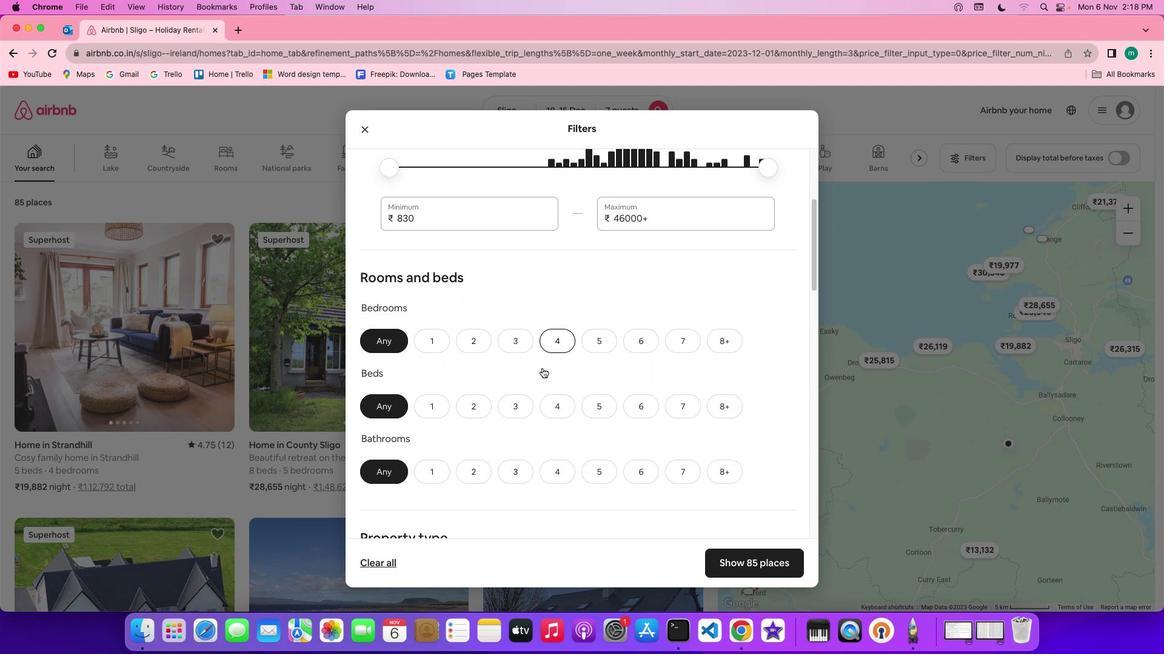 
Action: Mouse moved to (567, 339)
Screenshot: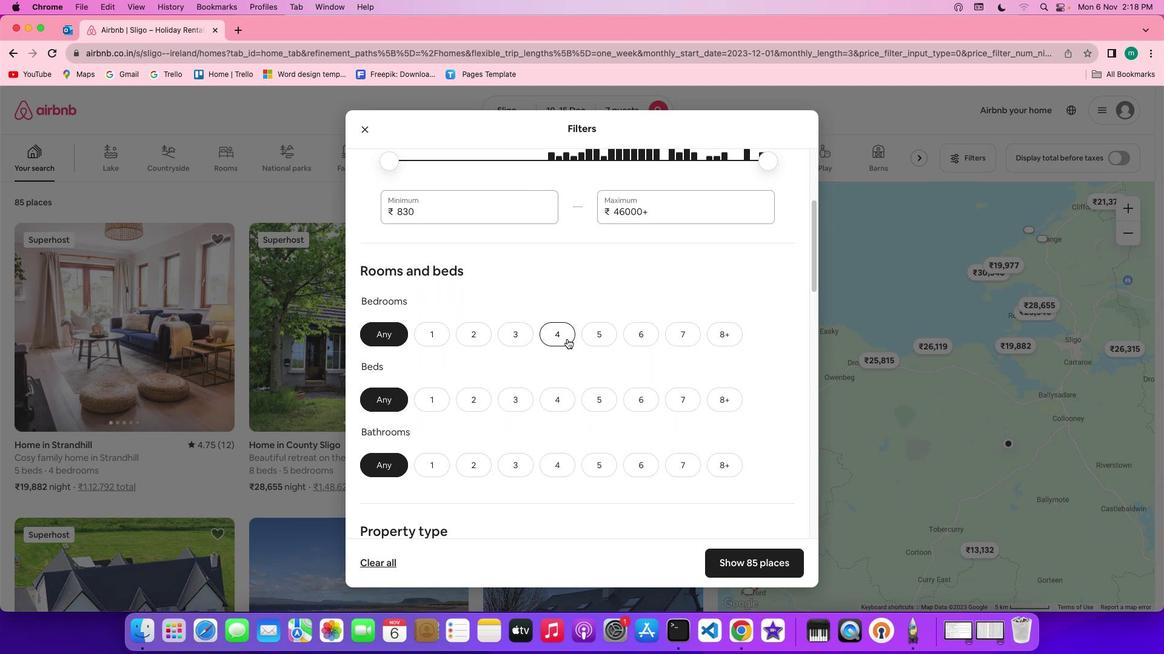
Action: Mouse pressed left at (567, 339)
Screenshot: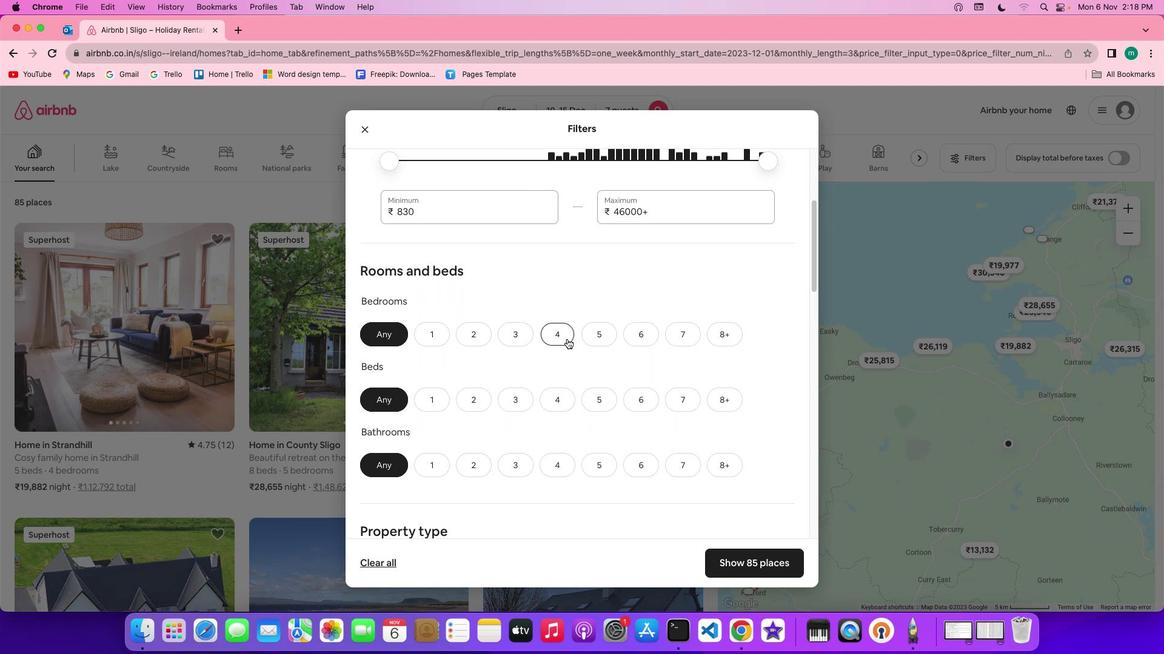 
Action: Mouse moved to (694, 394)
Screenshot: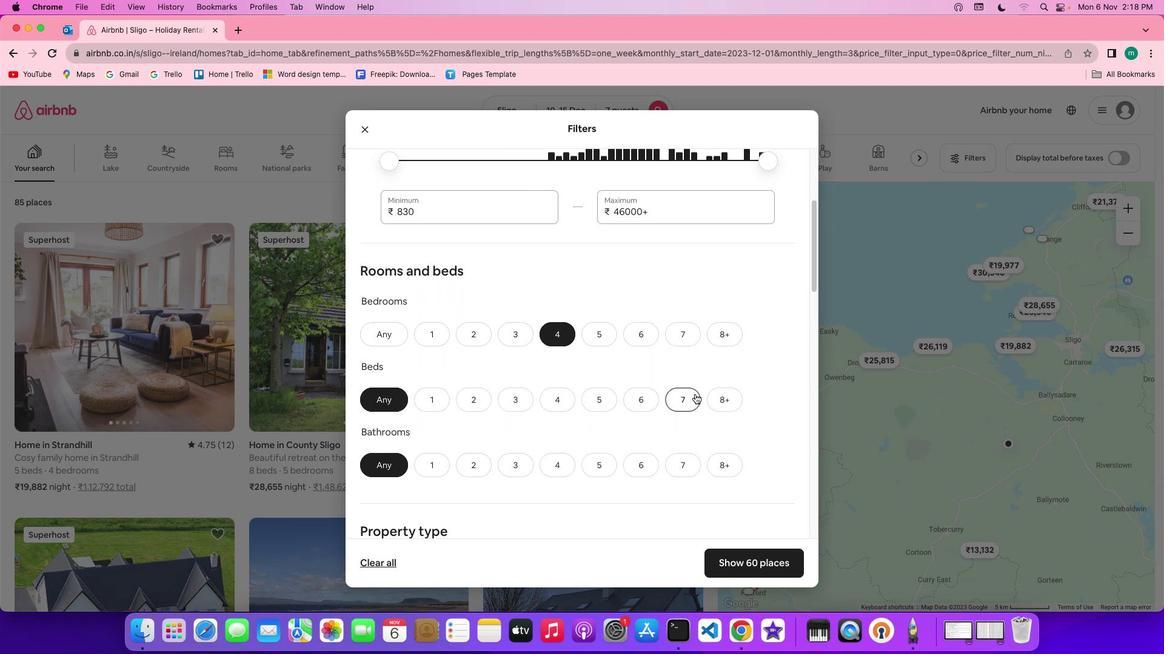 
Action: Mouse pressed left at (694, 394)
Screenshot: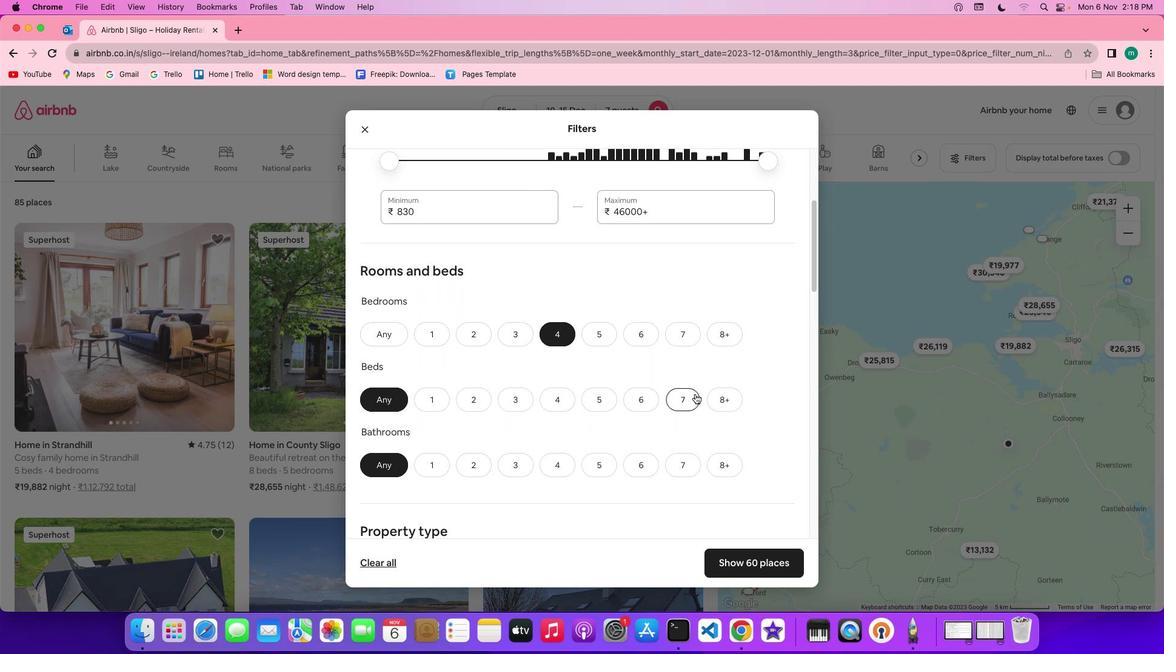 
Action: Mouse moved to (562, 472)
Screenshot: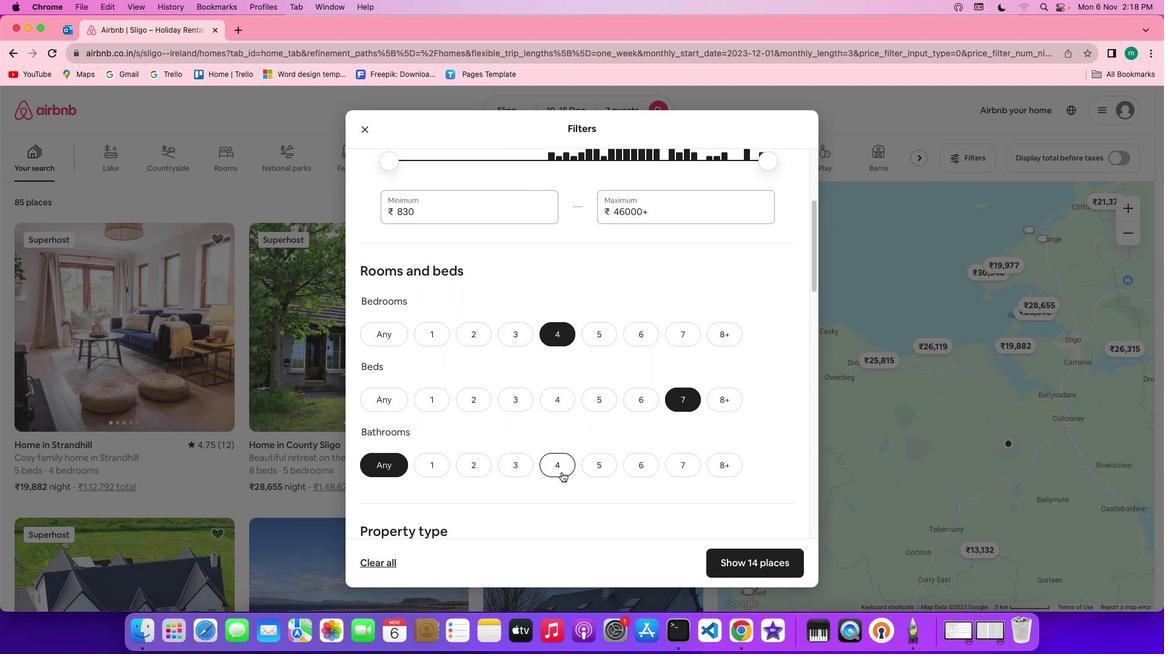 
Action: Mouse pressed left at (562, 472)
Screenshot: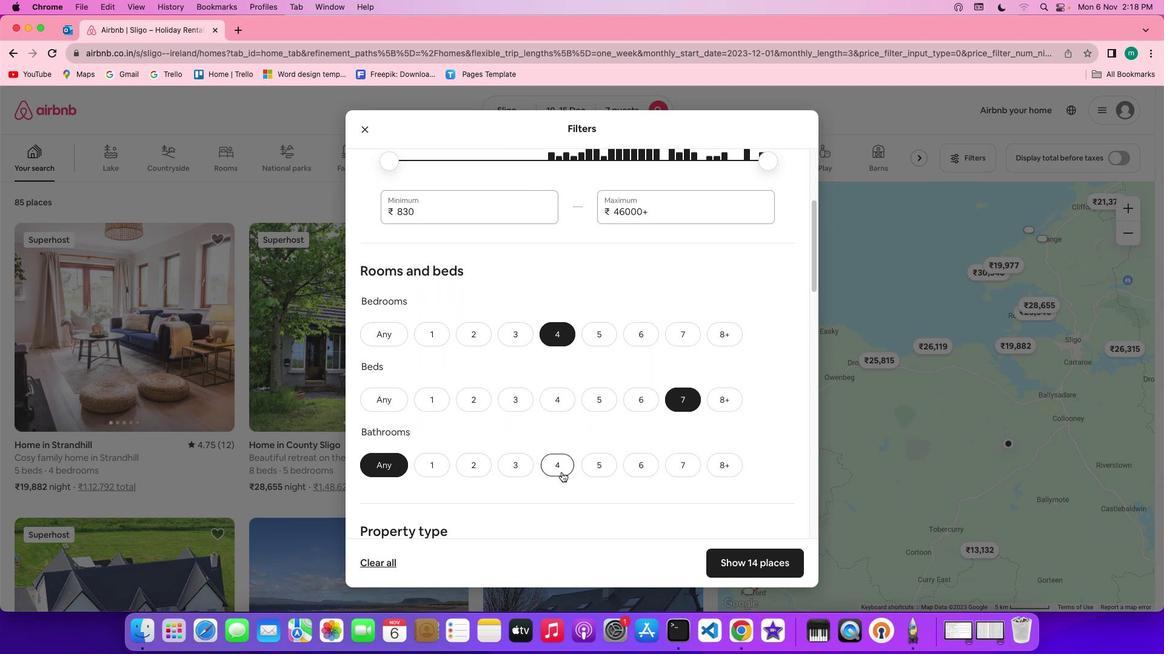 
Action: Mouse moved to (662, 454)
Screenshot: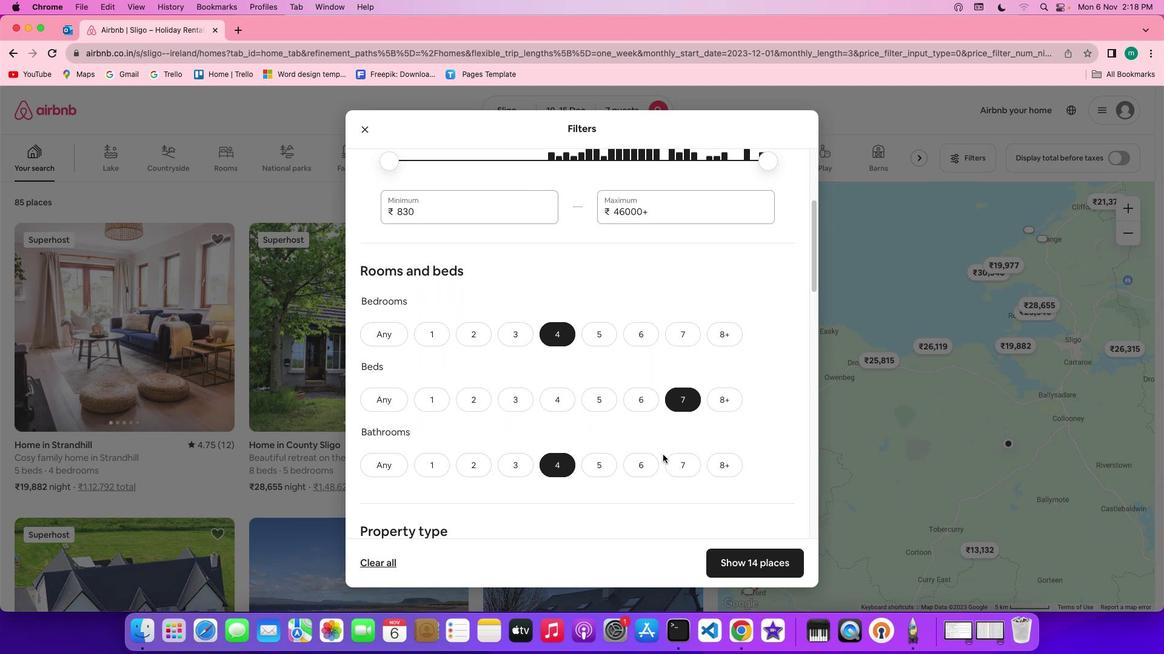
Action: Mouse scrolled (662, 454) with delta (0, 0)
Screenshot: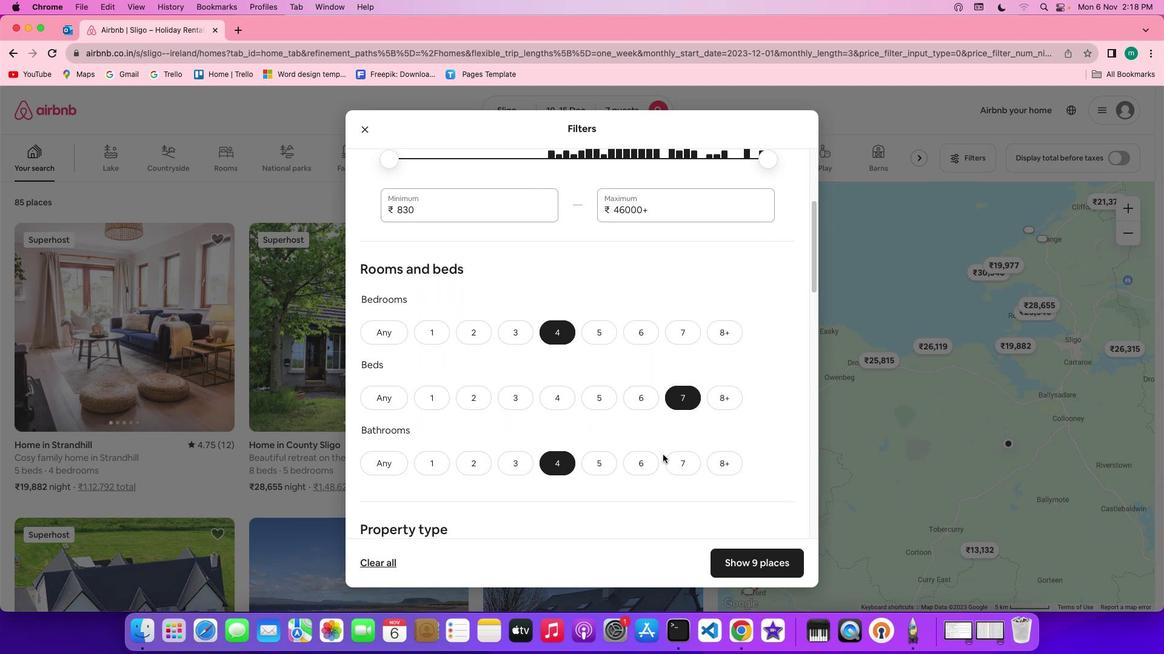 
Action: Mouse scrolled (662, 454) with delta (0, 0)
Screenshot: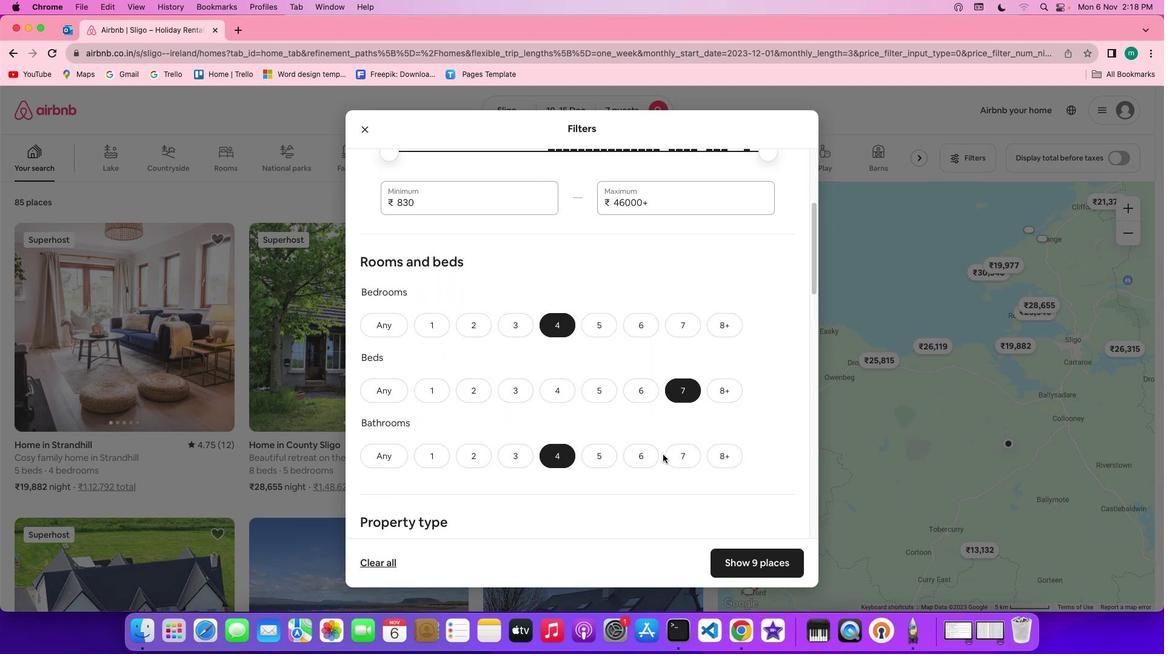 
Action: Mouse scrolled (662, 454) with delta (0, 0)
Screenshot: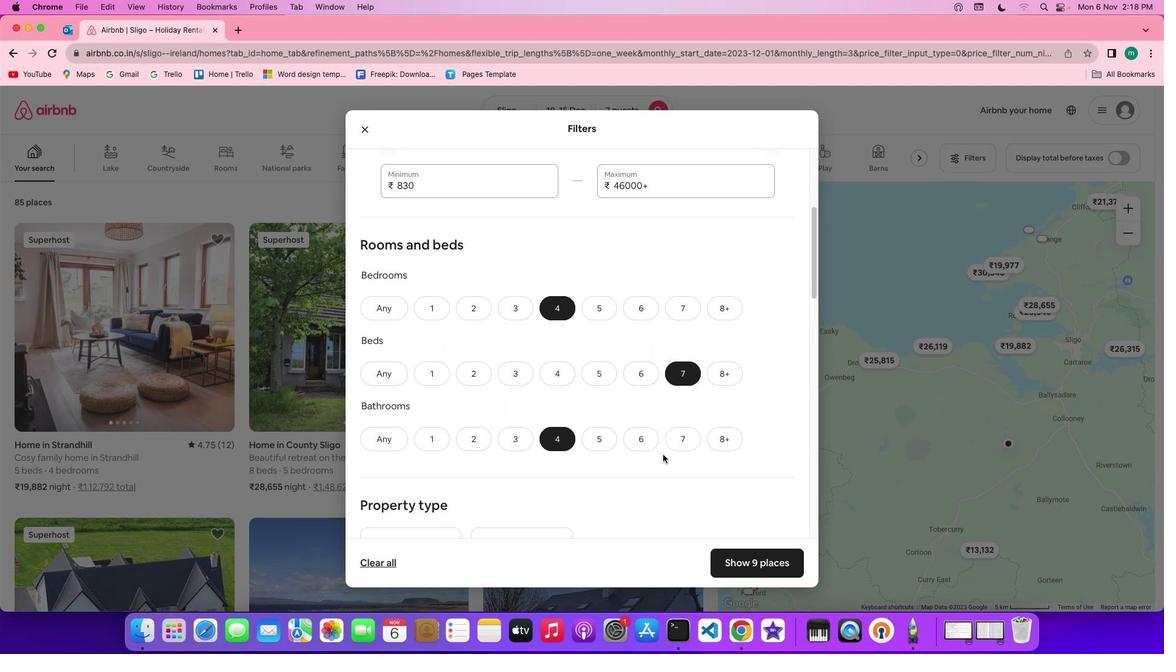 
Action: Mouse scrolled (662, 454) with delta (0, 0)
Screenshot: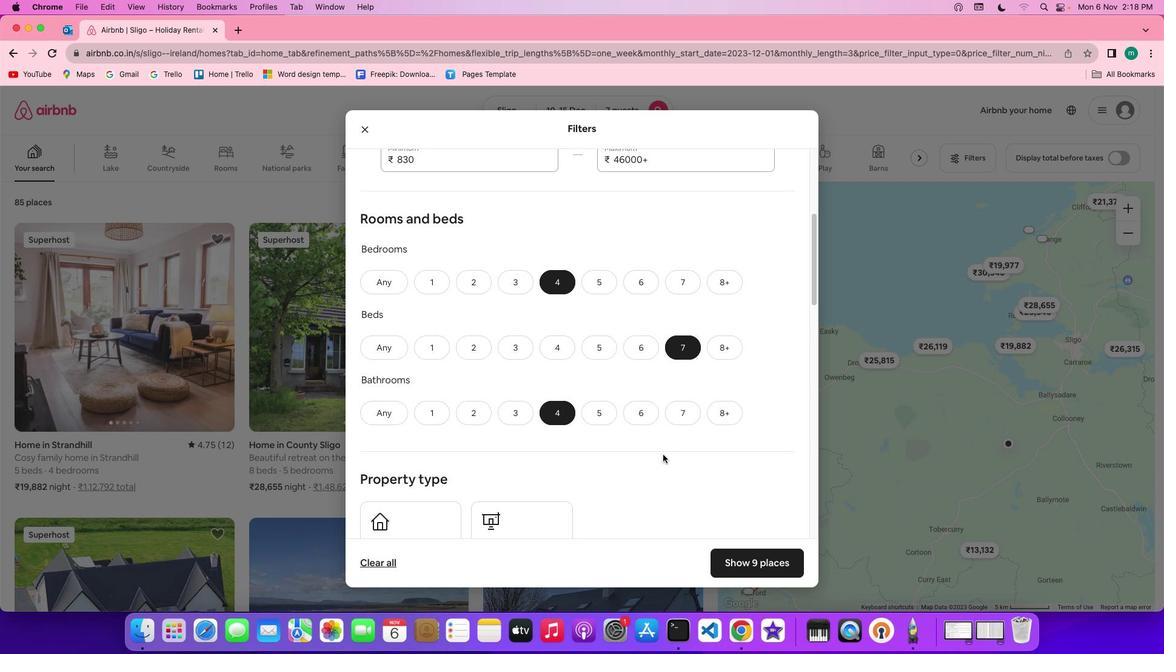 
Action: Mouse scrolled (662, 454) with delta (0, 0)
Screenshot: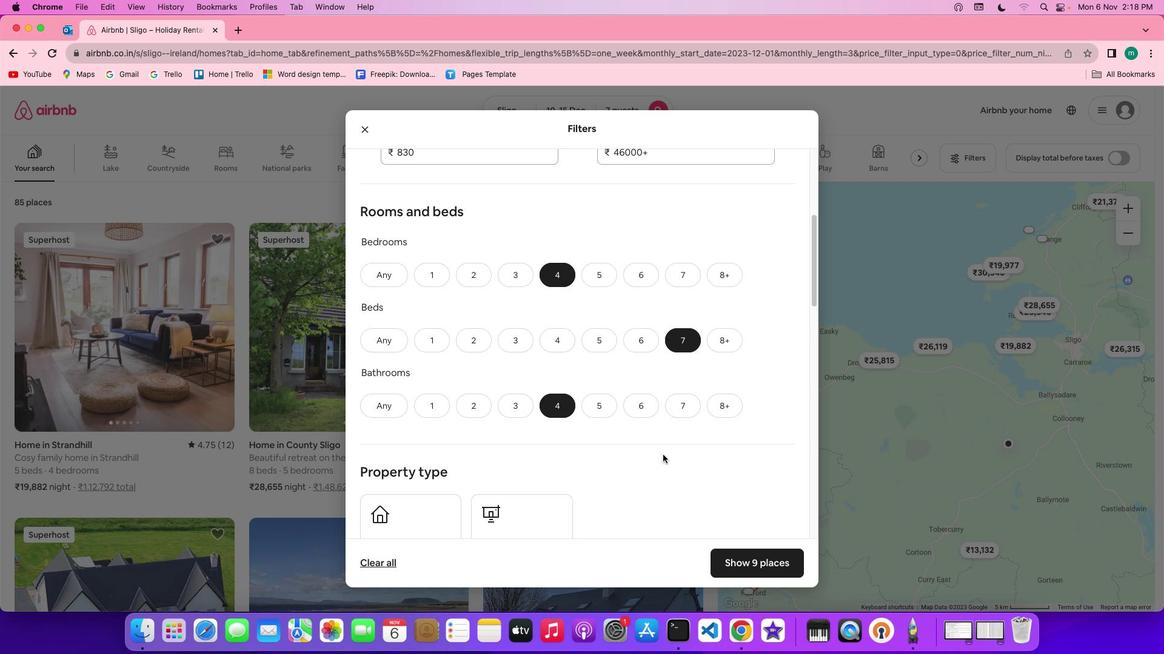 
Action: Mouse scrolled (662, 454) with delta (0, 0)
Screenshot: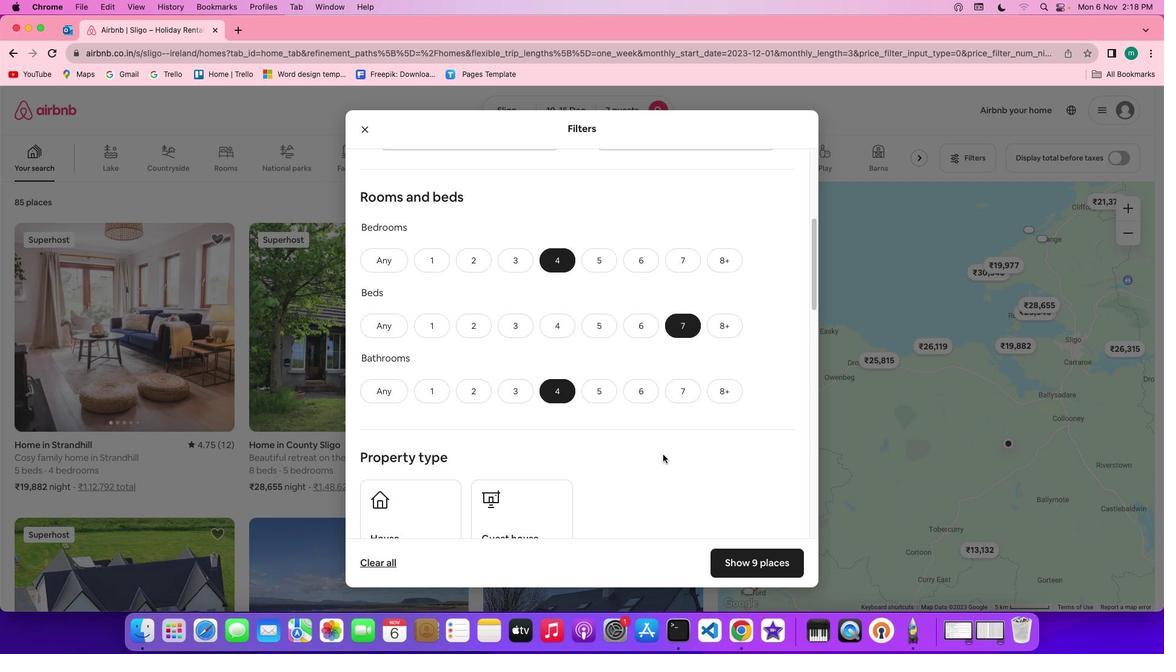 
Action: Mouse scrolled (662, 454) with delta (0, 0)
Screenshot: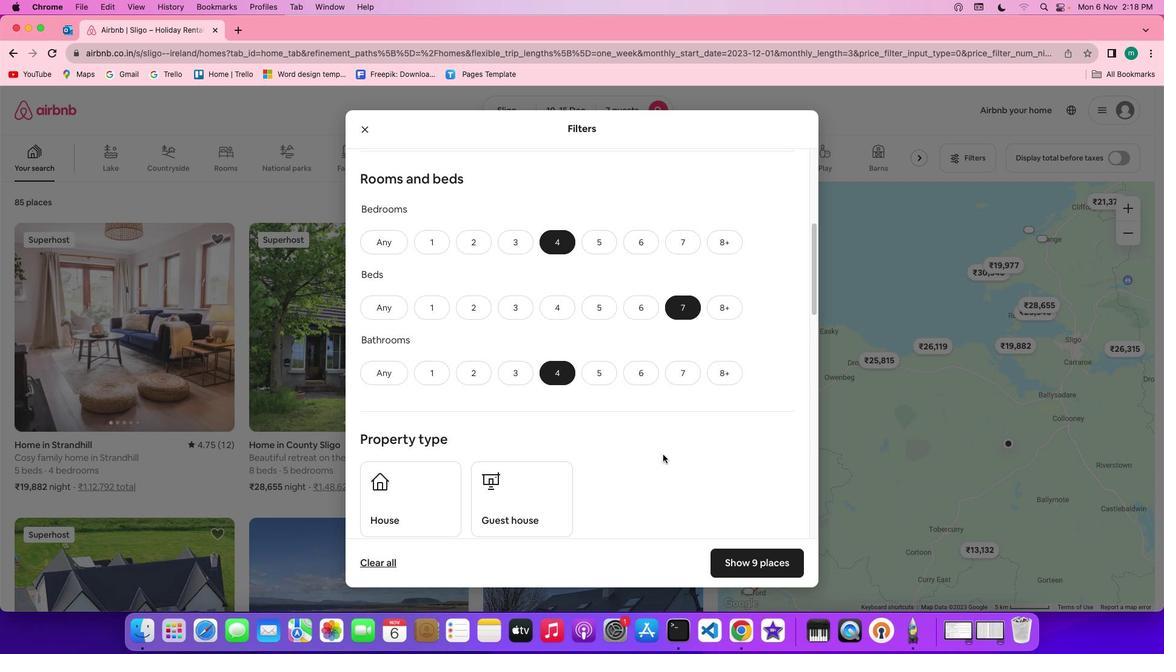 
Action: Mouse scrolled (662, 454) with delta (0, 0)
Screenshot: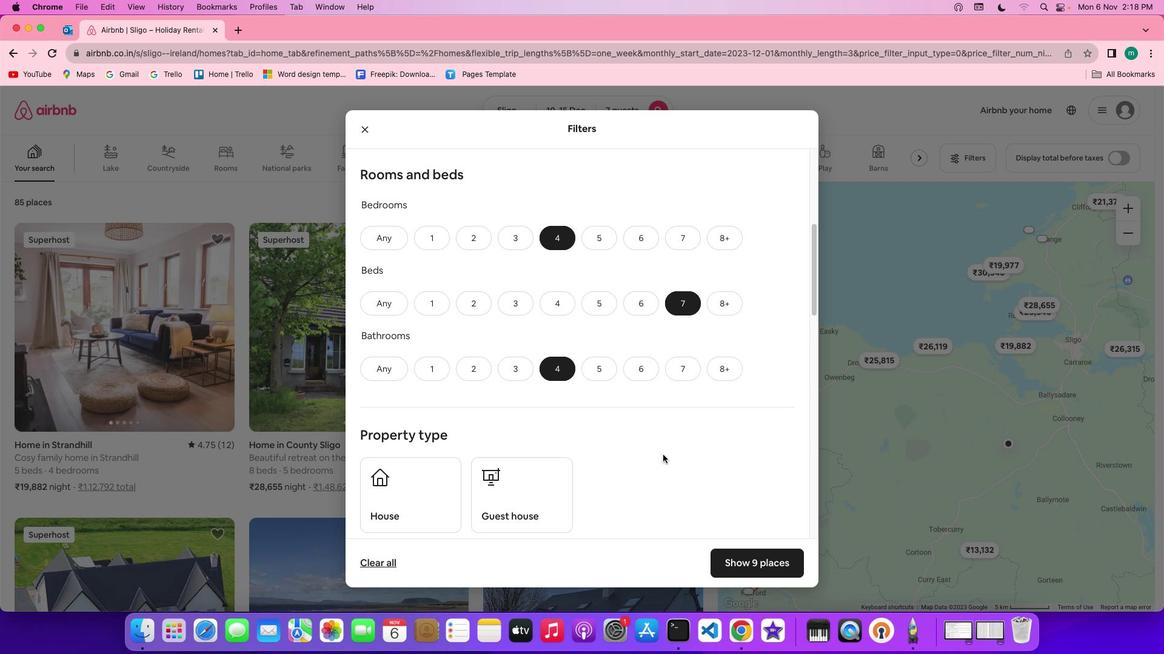 
Action: Mouse scrolled (662, 454) with delta (0, 0)
Screenshot: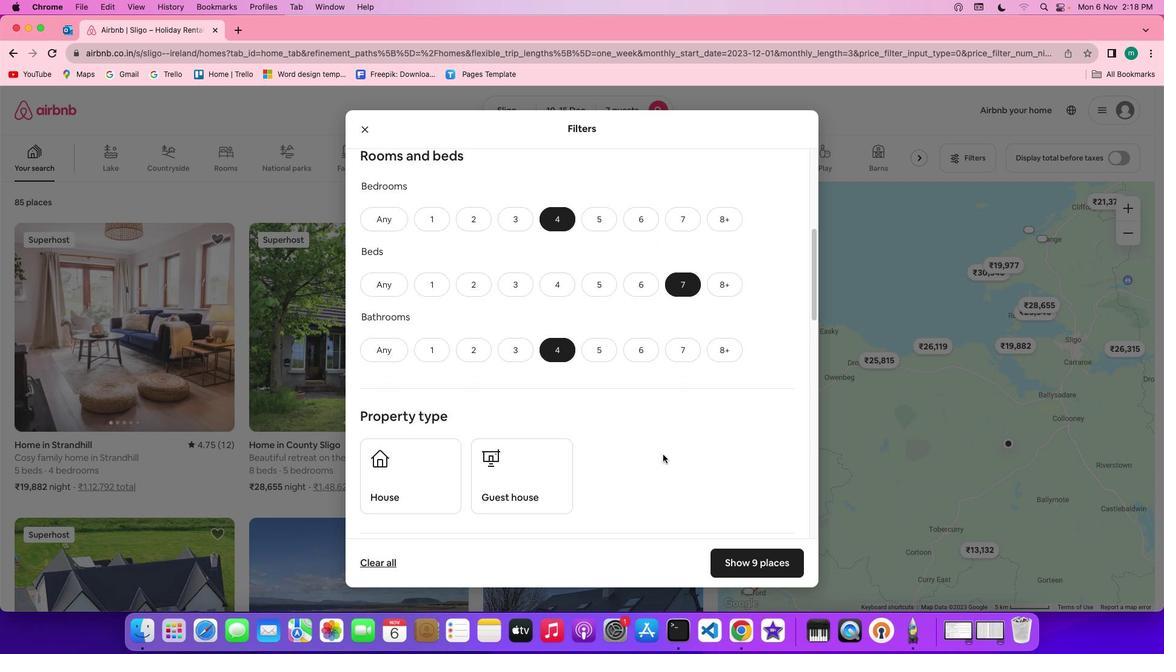 
Action: Mouse scrolled (662, 454) with delta (0, 0)
Screenshot: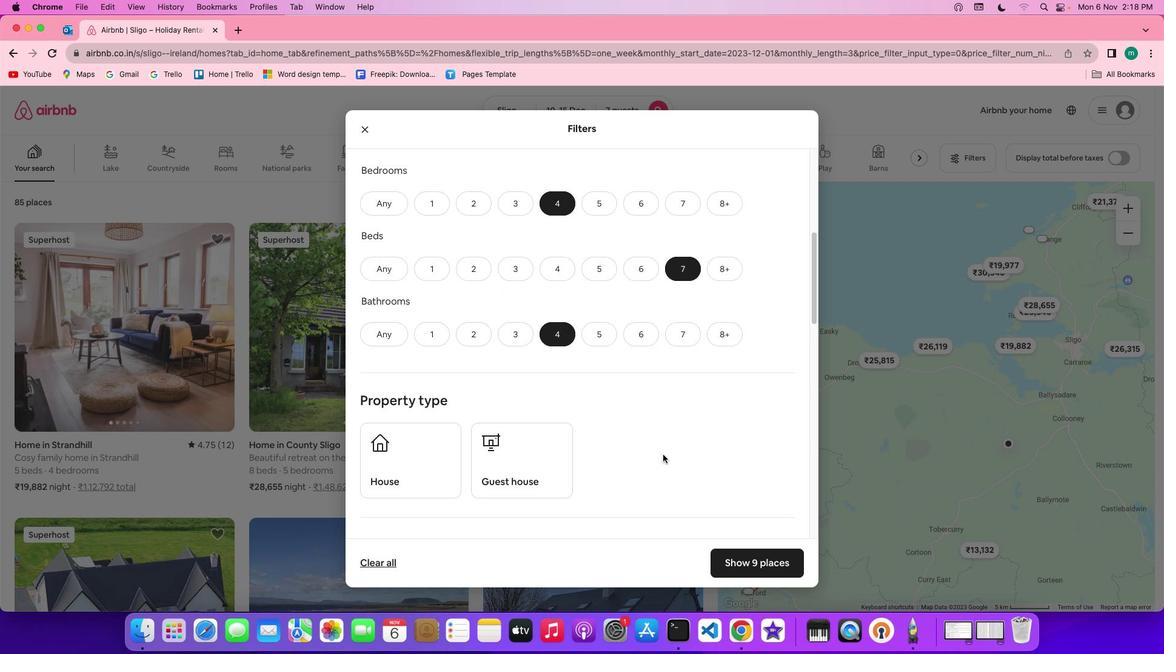 
Action: Mouse scrolled (662, 454) with delta (0, 0)
Screenshot: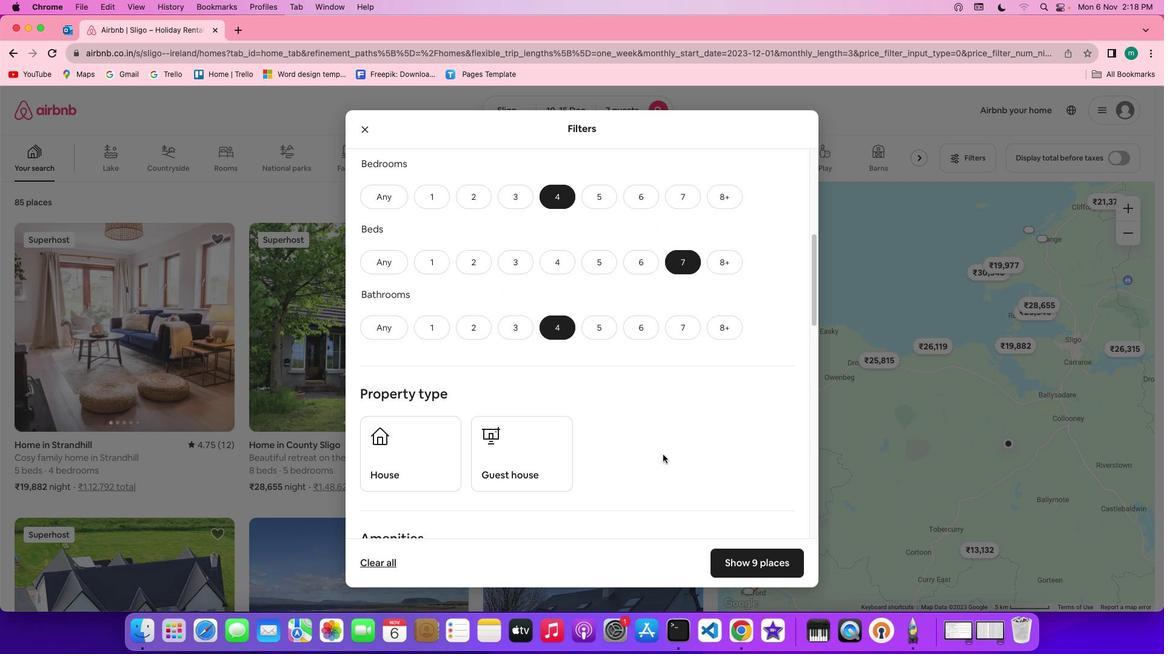 
Action: Mouse scrolled (662, 454) with delta (0, 0)
Screenshot: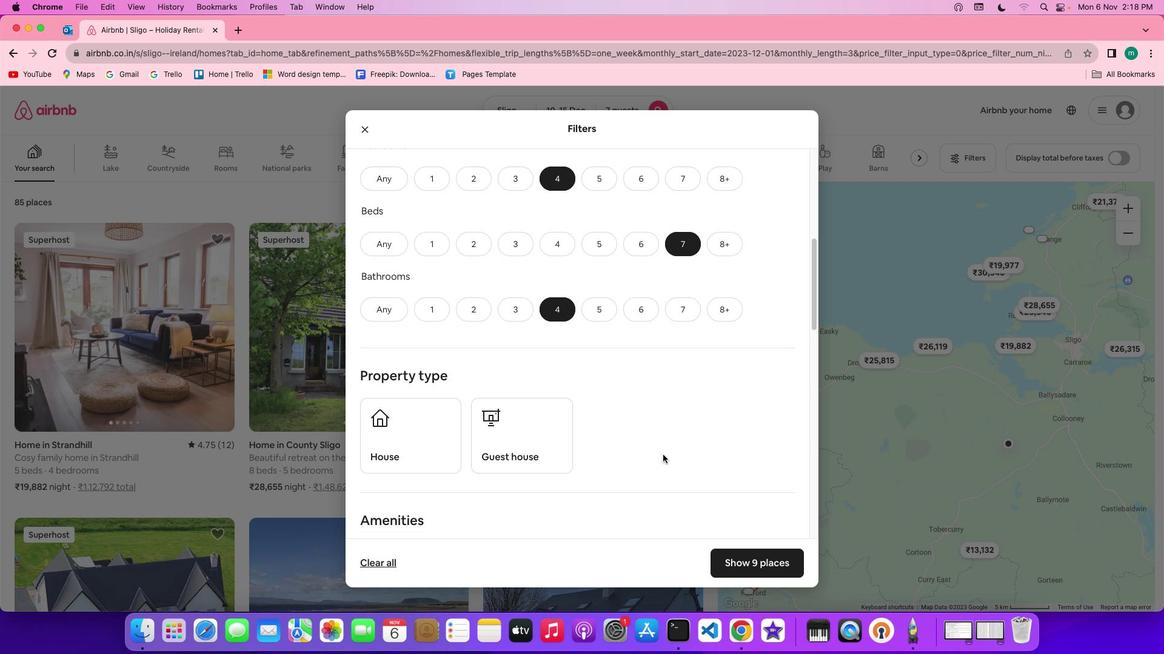 
Action: Mouse scrolled (662, 454) with delta (0, 0)
Screenshot: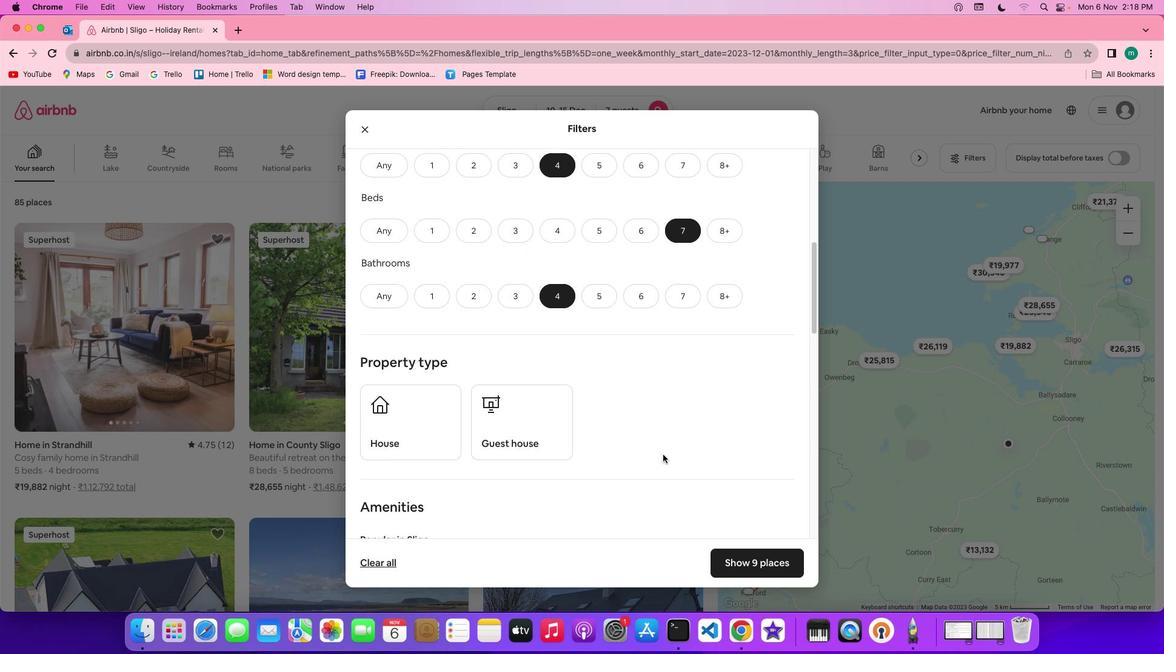 
Action: Mouse scrolled (662, 454) with delta (0, 0)
Screenshot: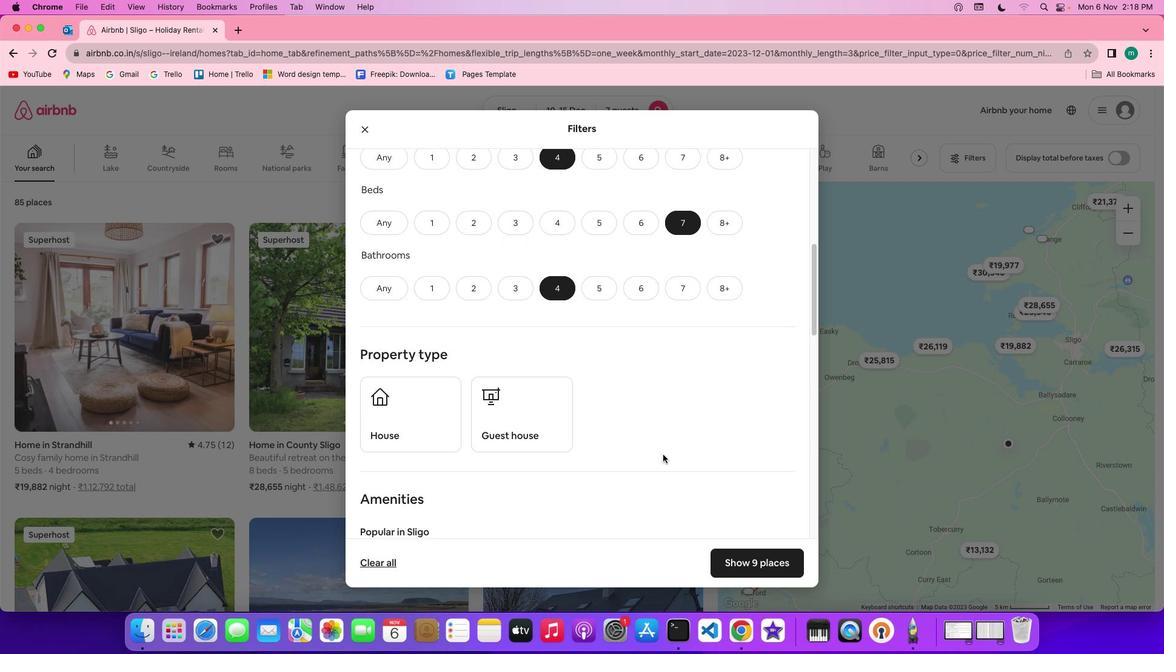 
Action: Mouse scrolled (662, 454) with delta (0, 0)
Screenshot: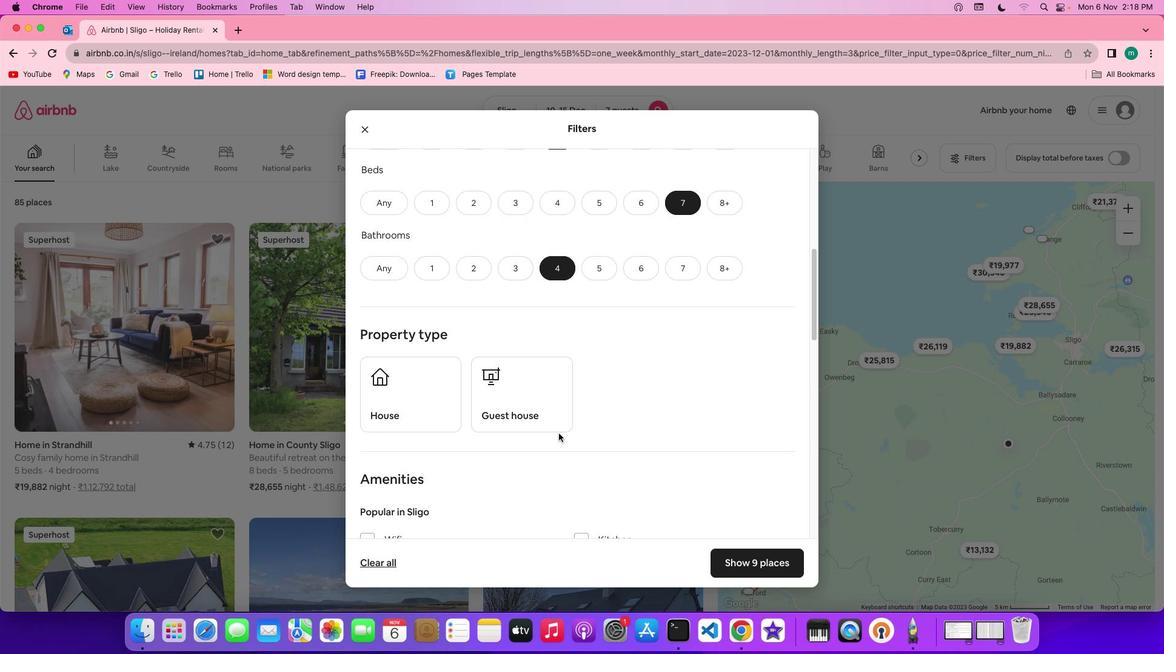 
Action: Mouse moved to (366, 388)
Screenshot: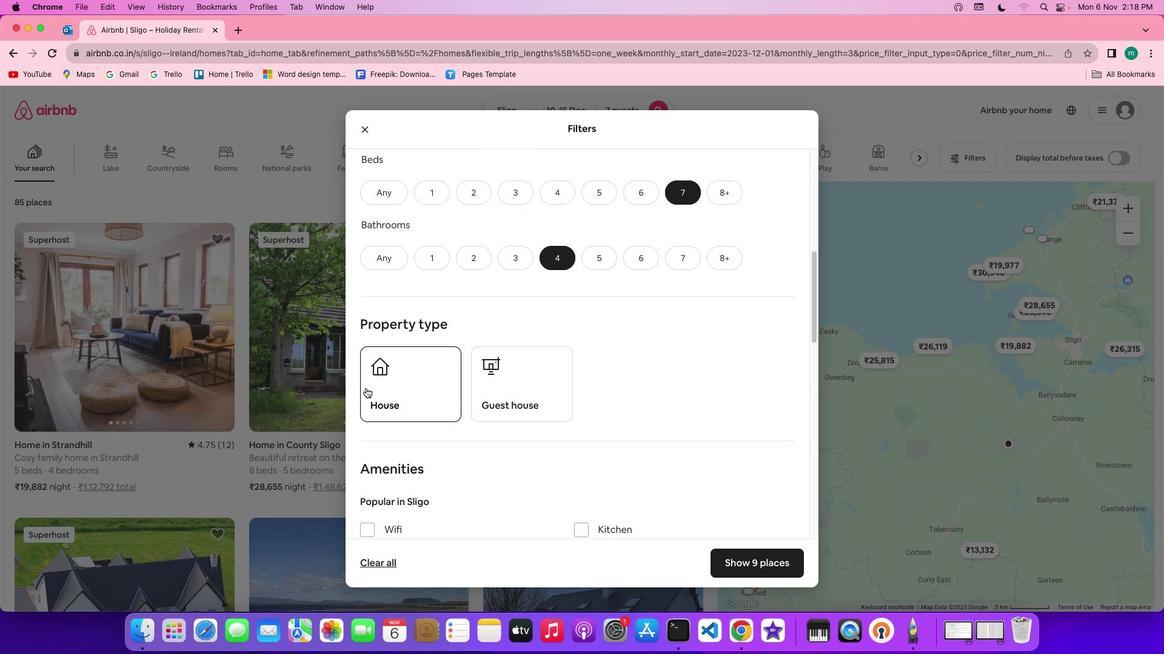 
Action: Mouse pressed left at (366, 388)
Screenshot: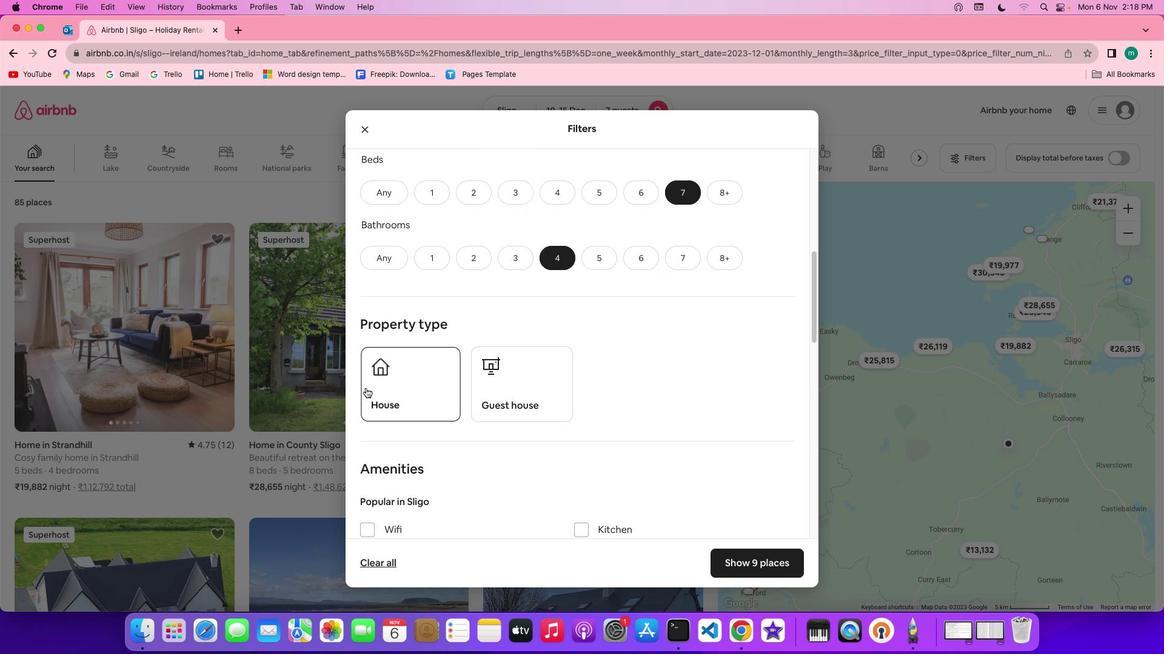 
Action: Mouse moved to (648, 423)
Screenshot: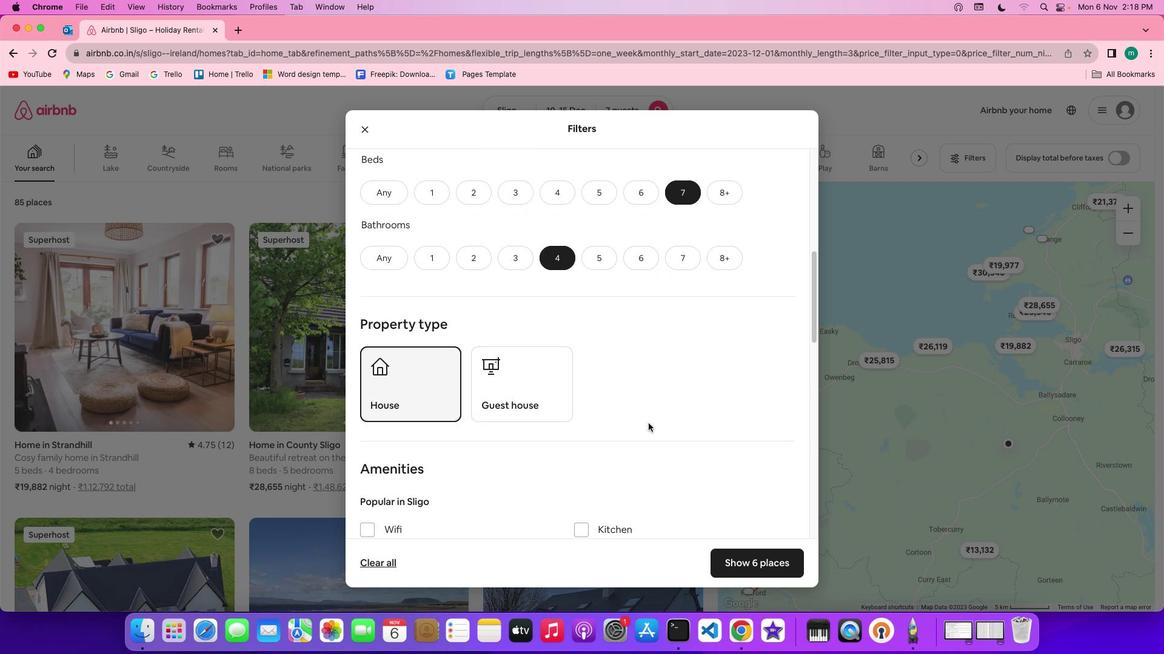 
Action: Mouse scrolled (648, 423) with delta (0, 0)
Screenshot: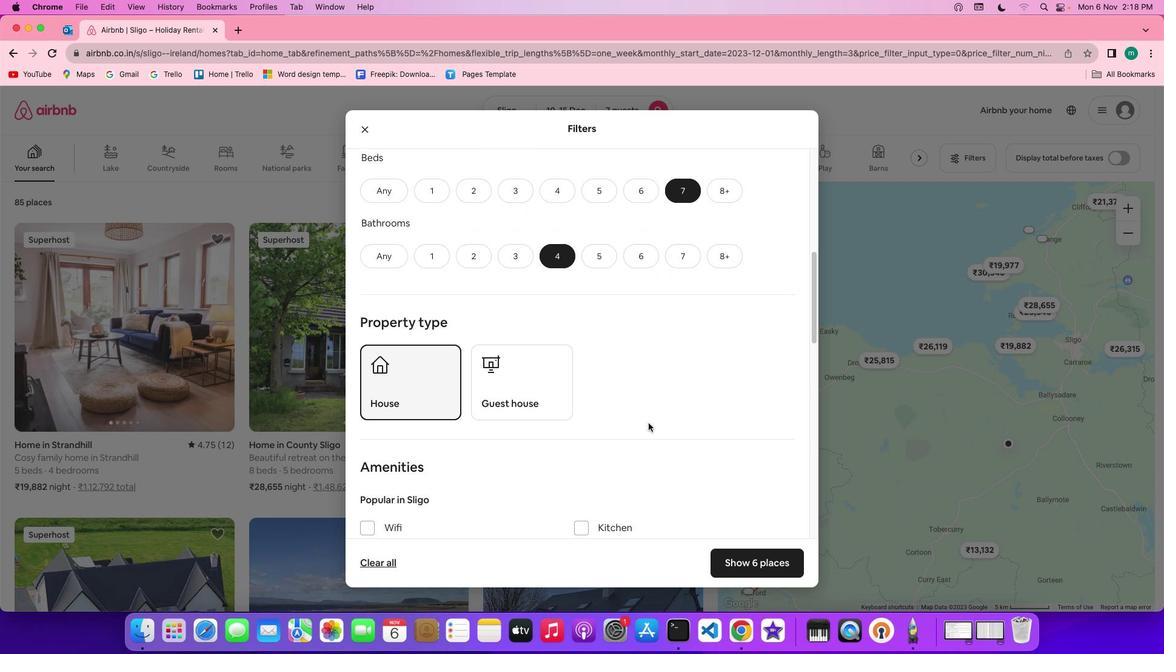 
Action: Mouse scrolled (648, 423) with delta (0, 0)
Screenshot: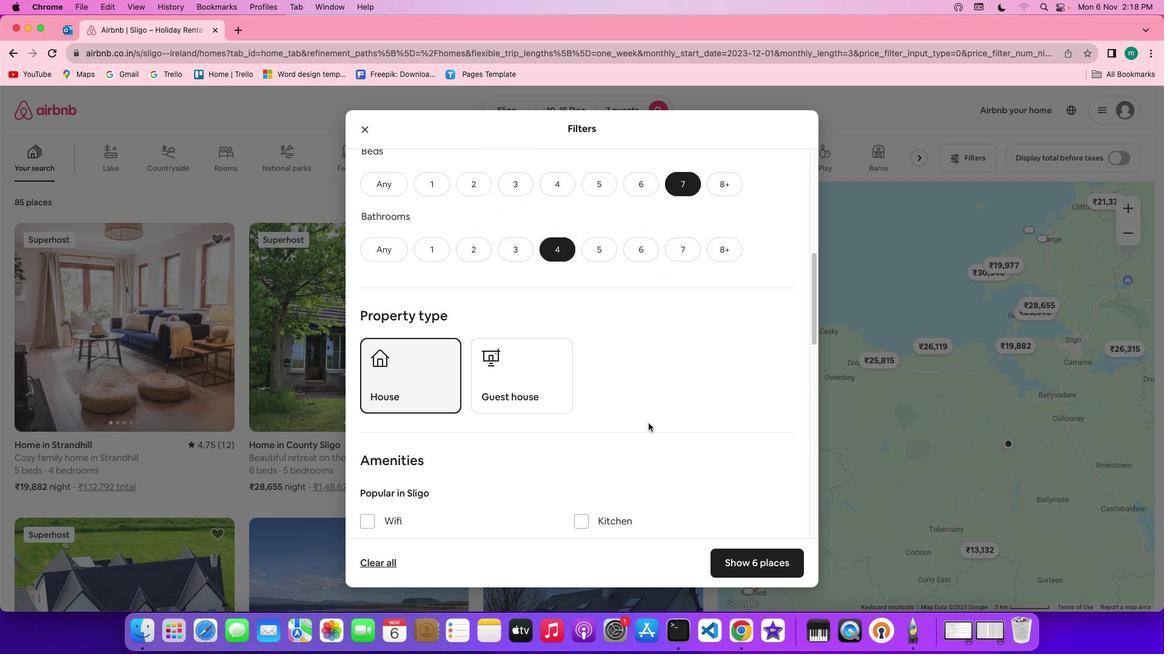 
Action: Mouse scrolled (648, 423) with delta (0, 0)
Screenshot: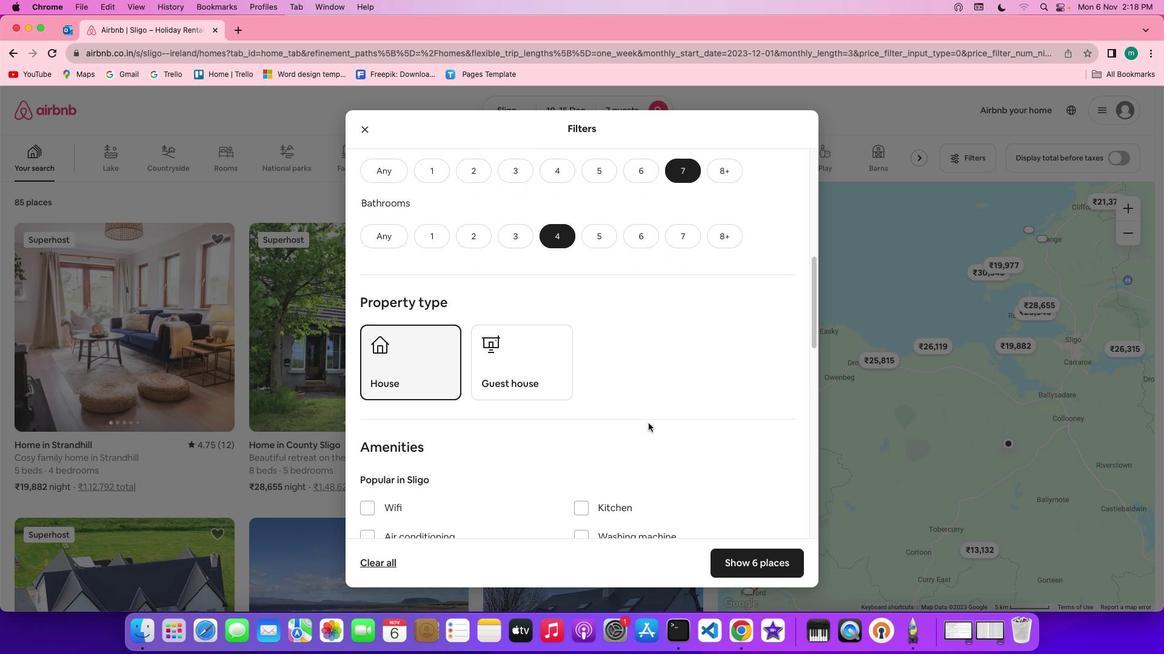 
Action: Mouse moved to (647, 423)
Screenshot: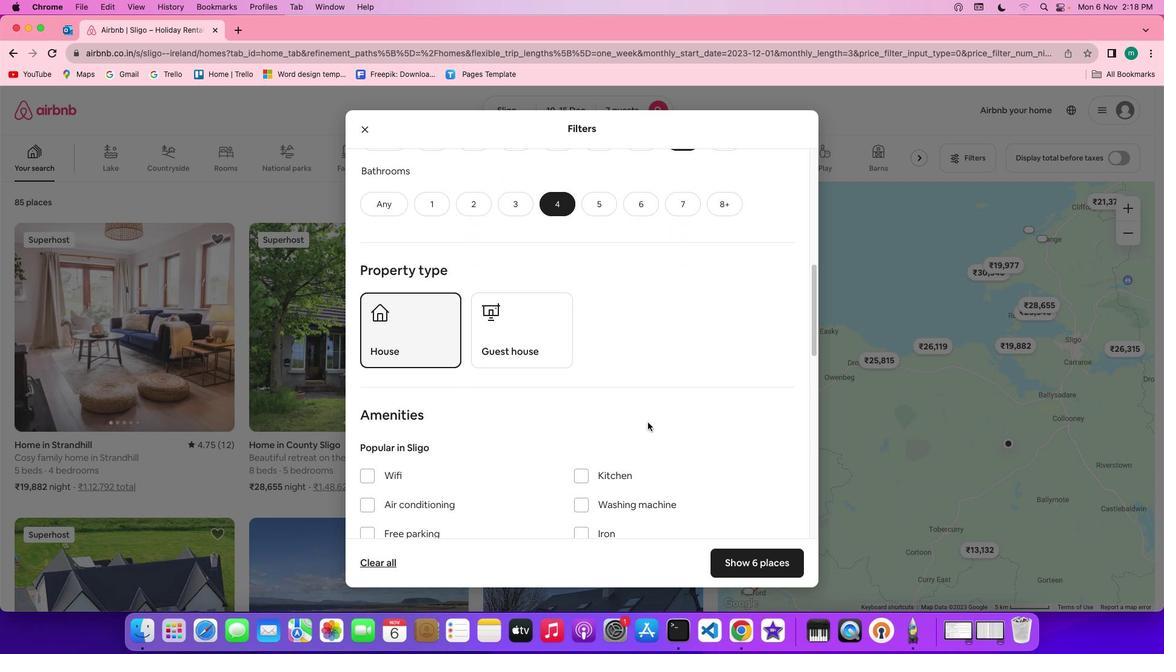 
Action: Mouse scrolled (647, 423) with delta (0, 0)
Screenshot: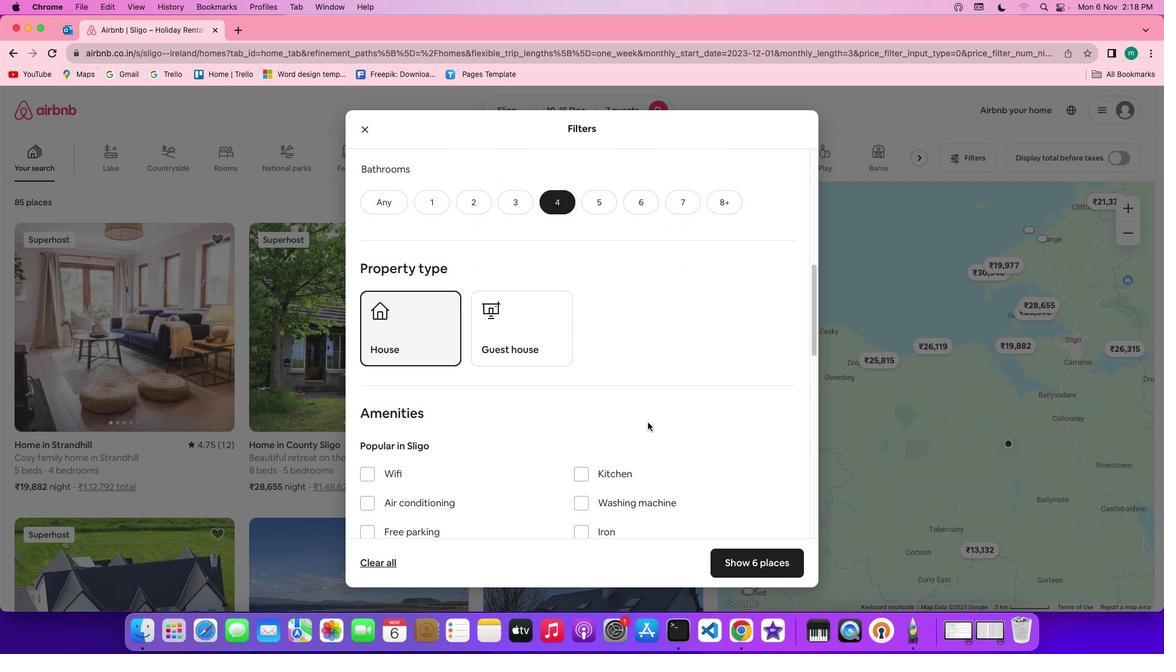 
Action: Mouse scrolled (647, 423) with delta (0, 0)
Screenshot: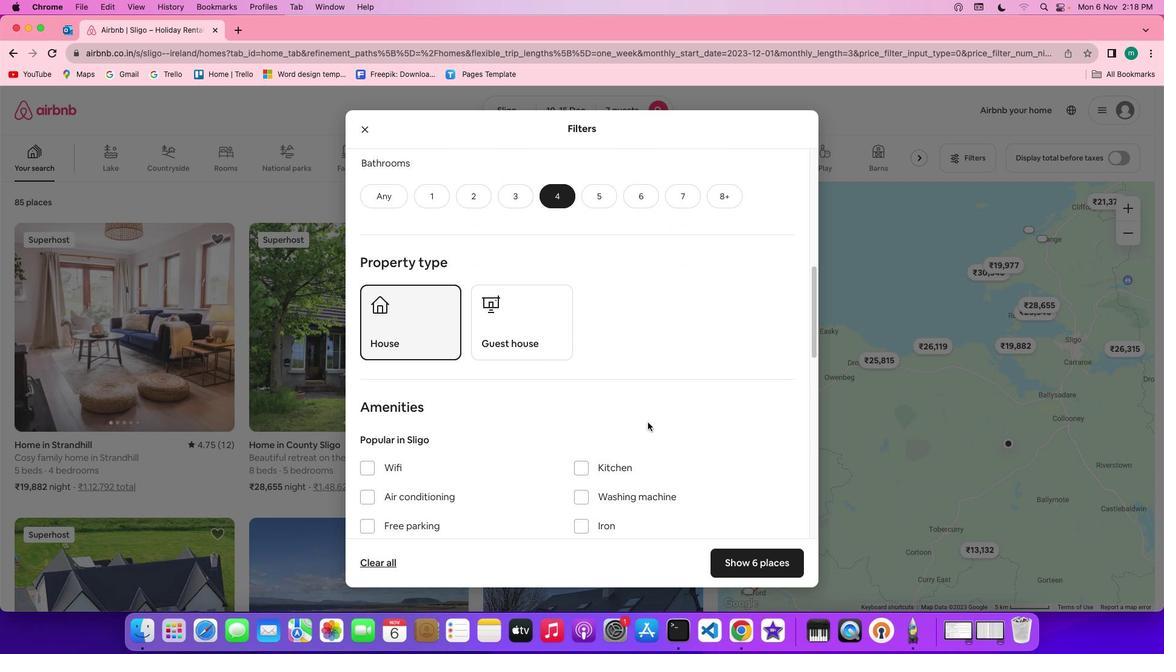 
Action: Mouse scrolled (647, 423) with delta (0, 0)
Screenshot: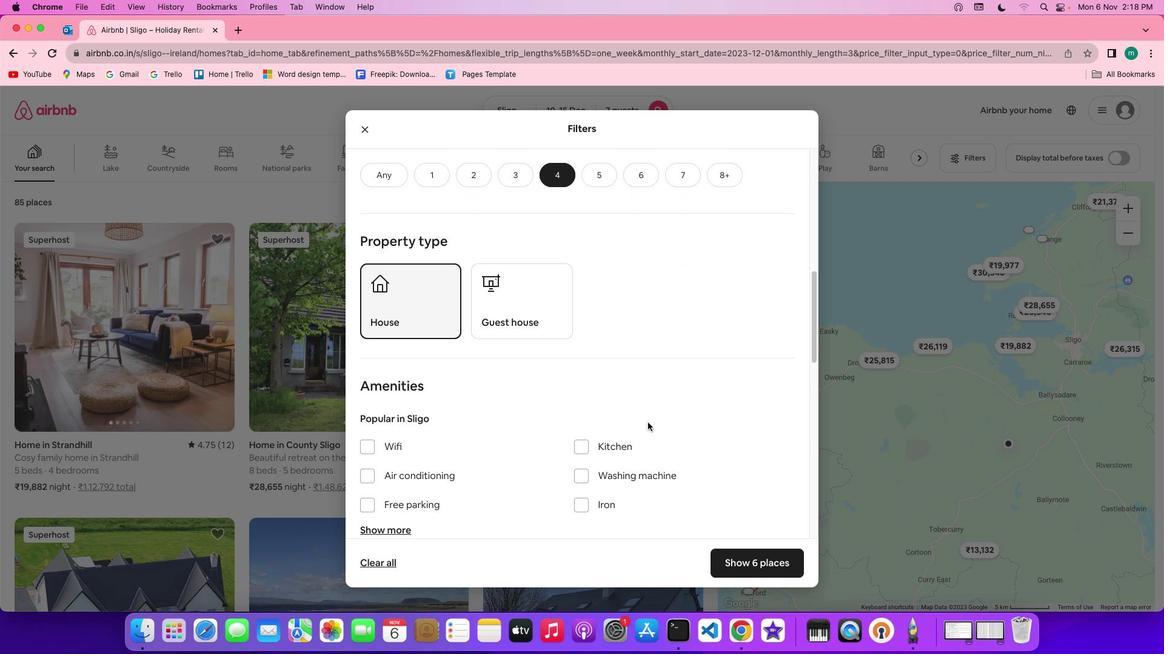 
Action: Mouse scrolled (647, 423) with delta (0, 0)
Screenshot: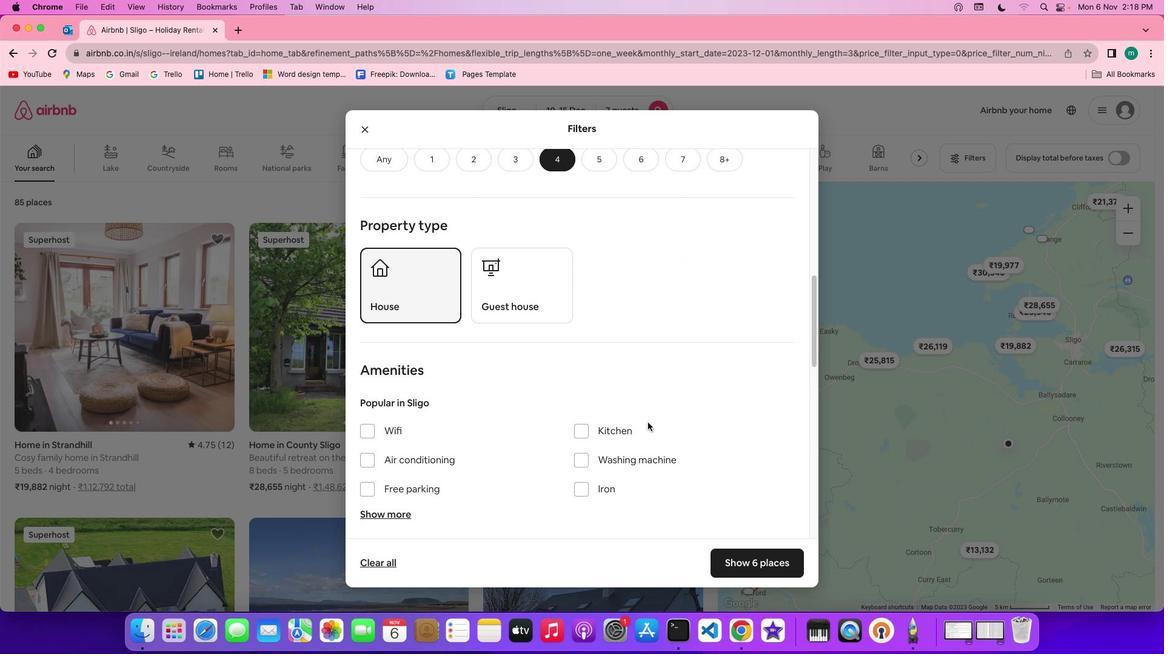 
Action: Mouse scrolled (647, 423) with delta (0, 0)
Screenshot: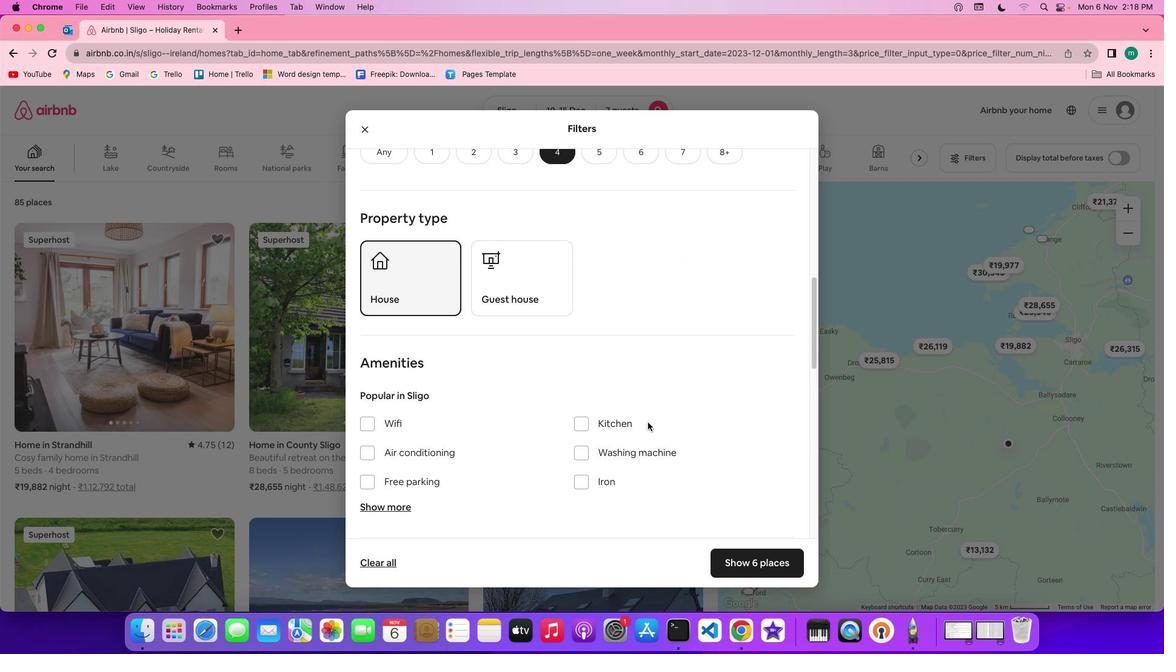
Action: Mouse scrolled (647, 423) with delta (0, 0)
Screenshot: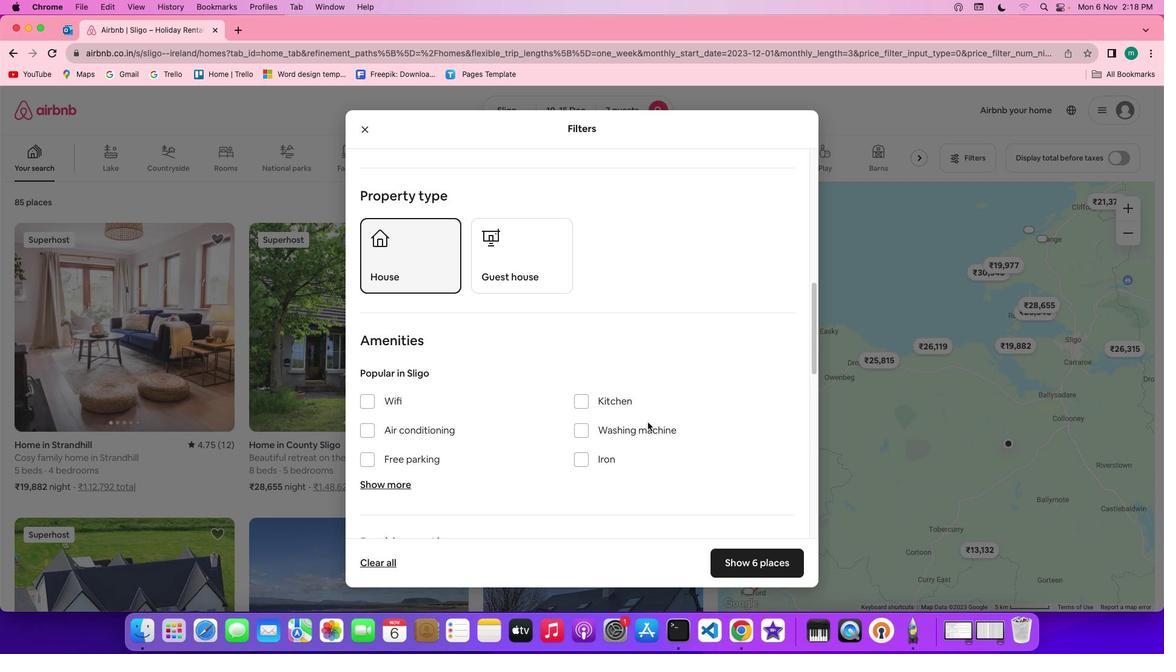 
Action: Mouse scrolled (647, 423) with delta (0, 0)
Screenshot: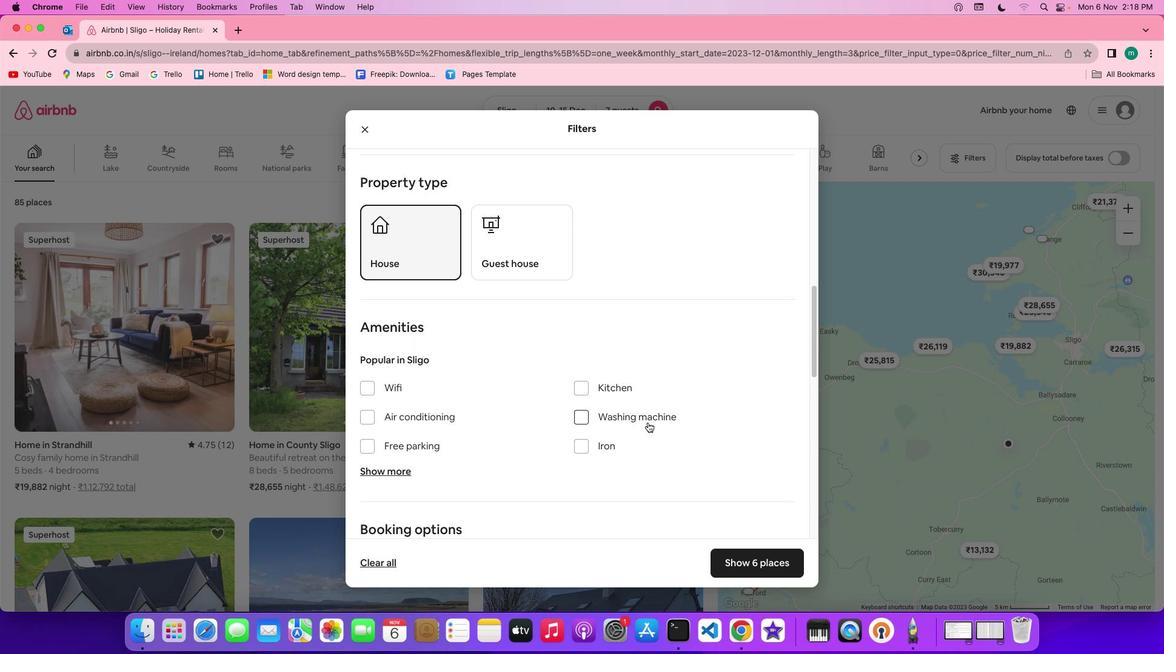 
Action: Mouse scrolled (647, 423) with delta (0, 0)
Screenshot: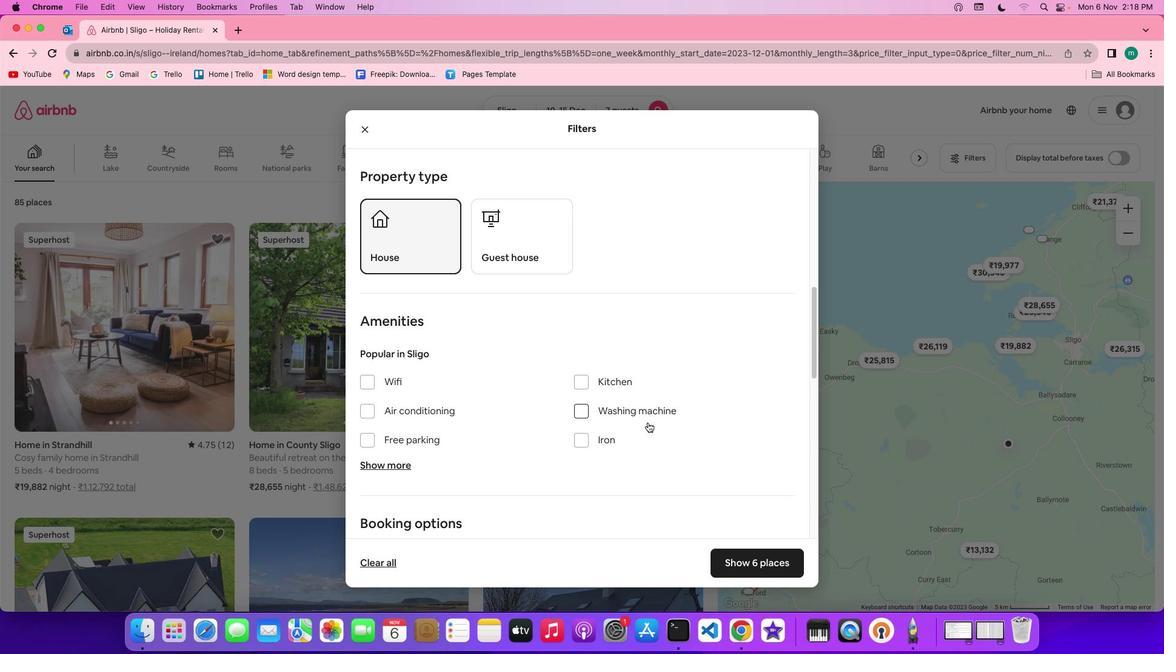 
Action: Mouse scrolled (647, 423) with delta (0, 0)
Screenshot: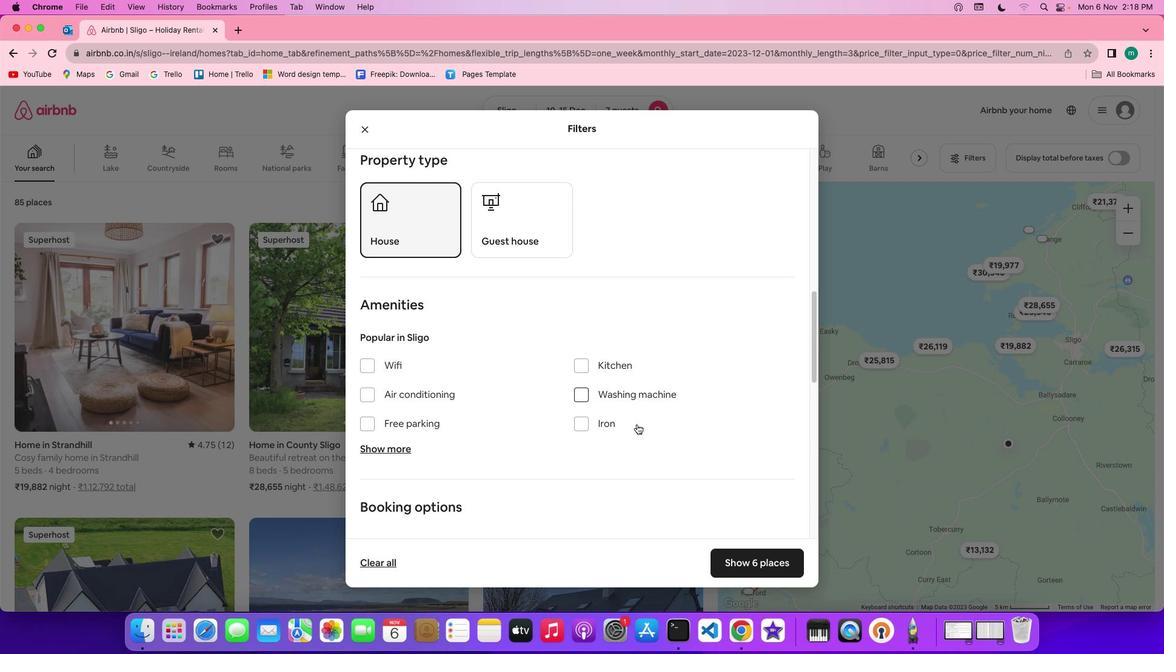 
Action: Mouse moved to (372, 351)
Screenshot: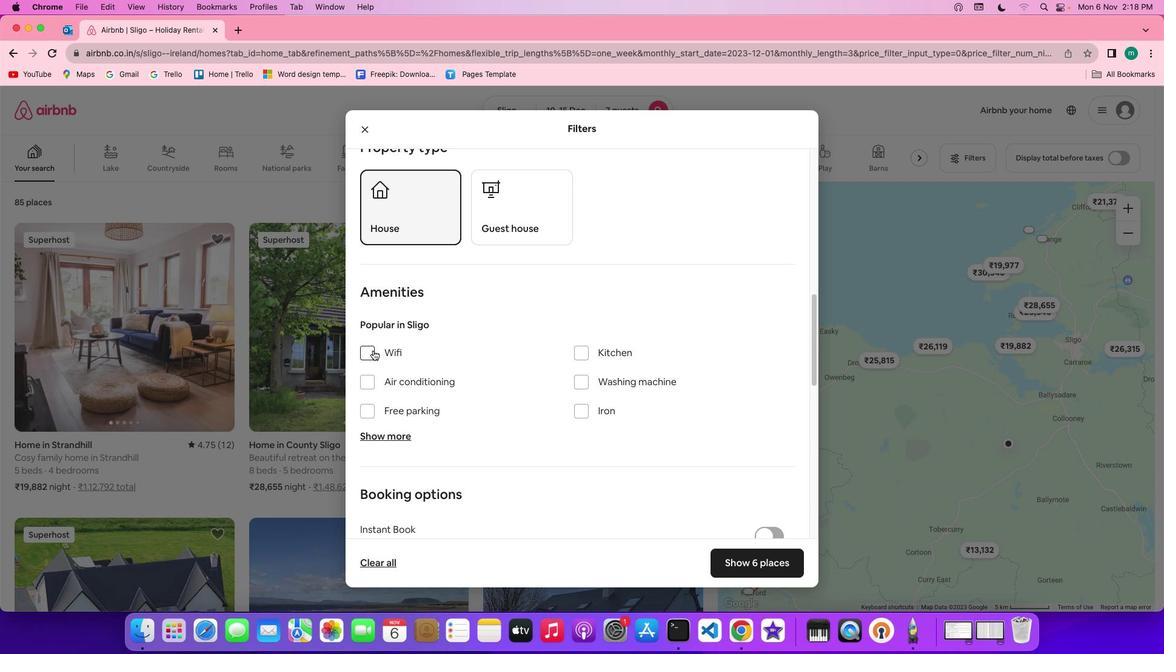 
Action: Mouse pressed left at (372, 351)
Screenshot: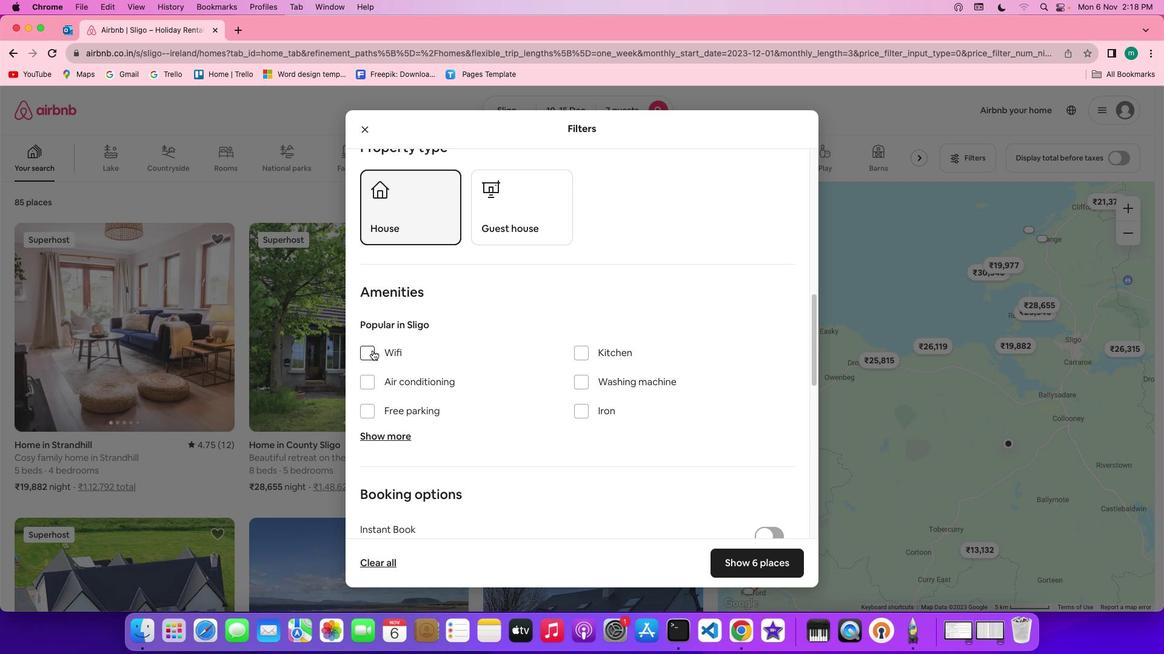 
Action: Mouse moved to (538, 383)
Screenshot: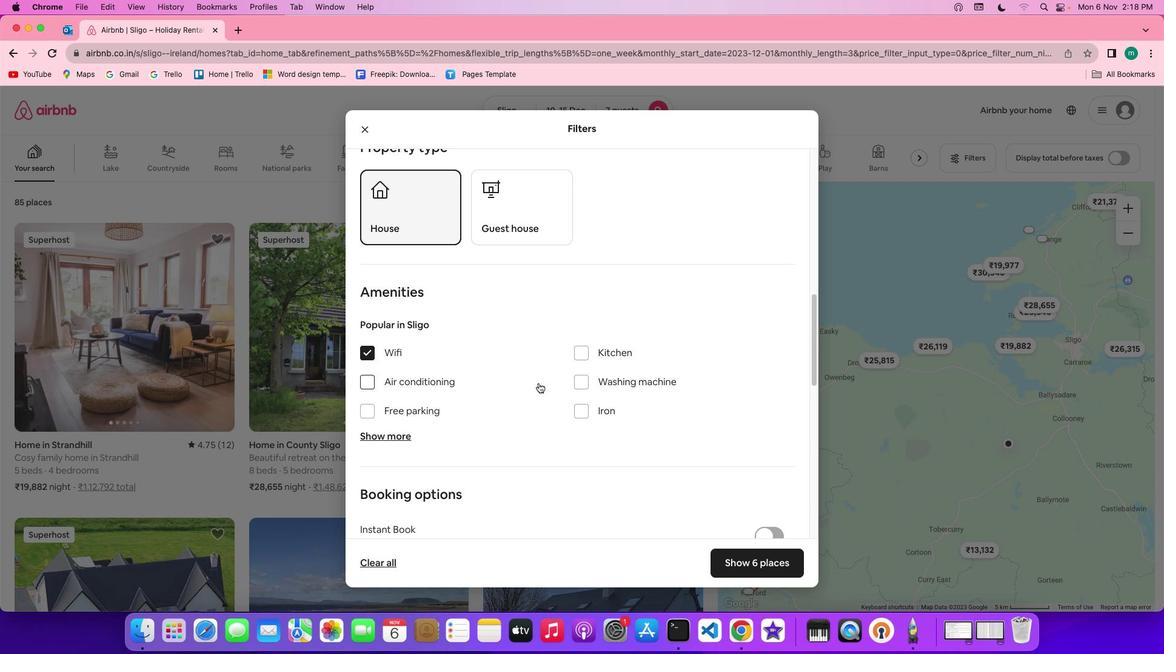 
Action: Mouse scrolled (538, 383) with delta (0, 0)
Screenshot: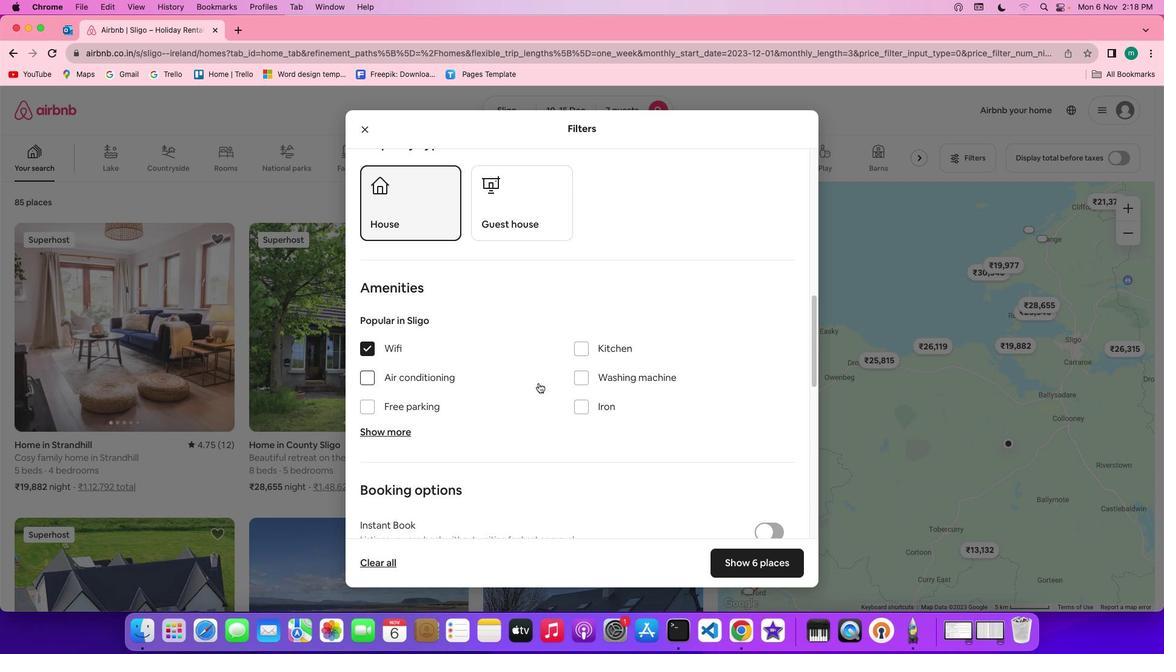 
Action: Mouse scrolled (538, 383) with delta (0, 0)
Screenshot: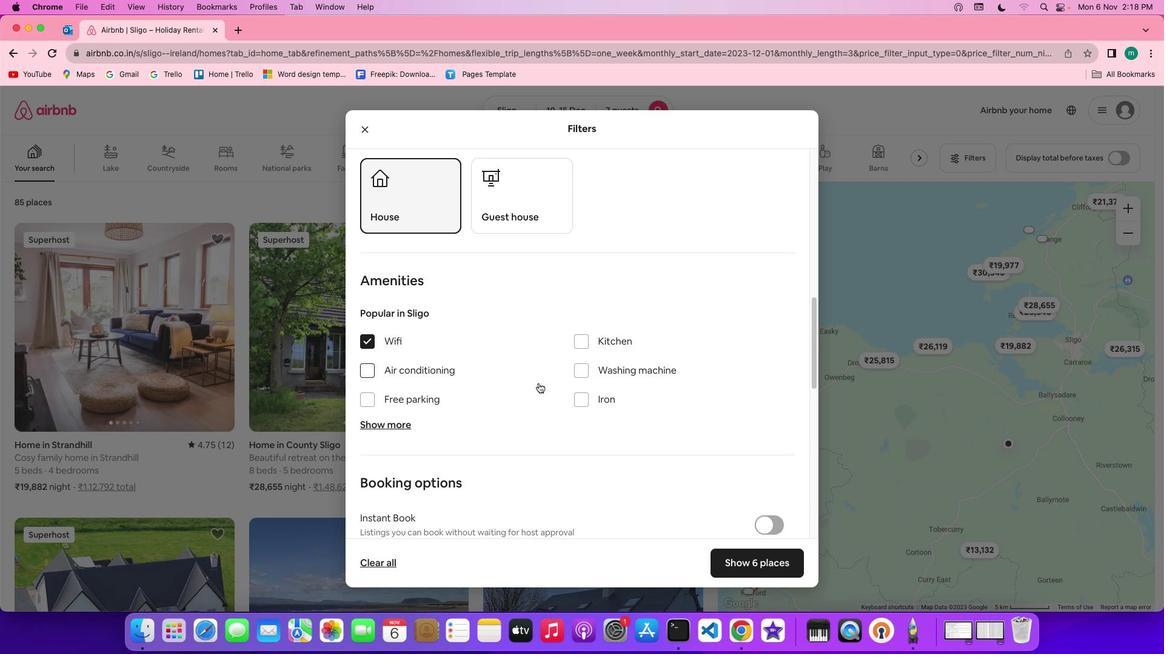 
Action: Mouse scrolled (538, 383) with delta (0, -1)
Screenshot: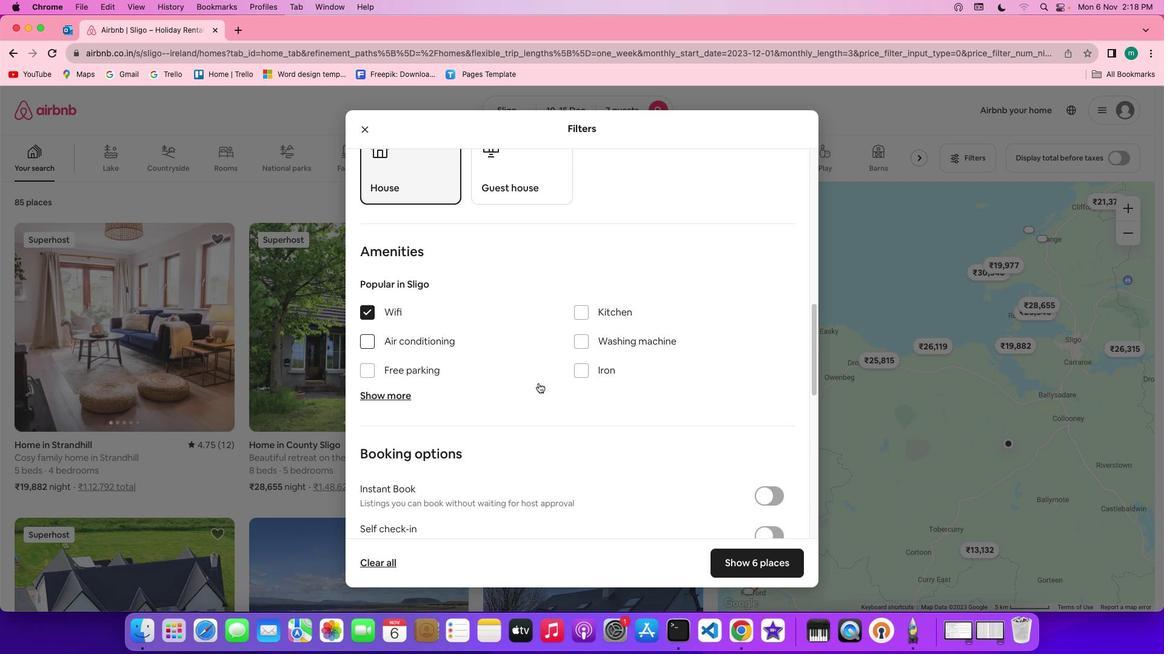 
Action: Mouse moved to (537, 383)
Screenshot: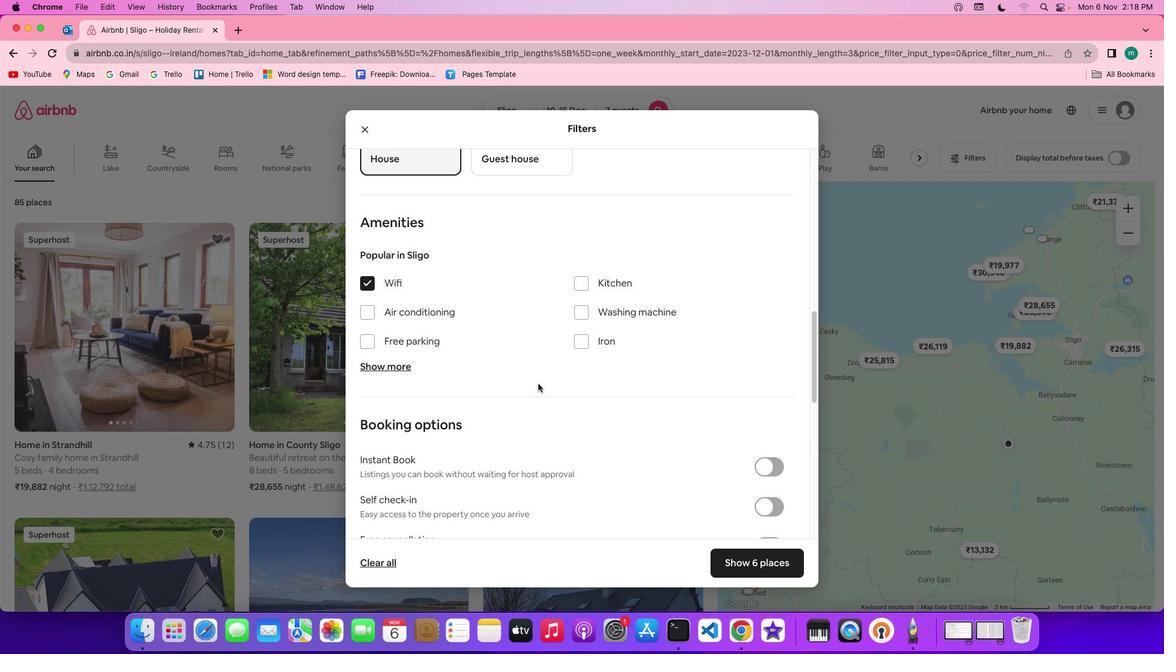 
Action: Mouse scrolled (537, 383) with delta (0, 0)
Screenshot: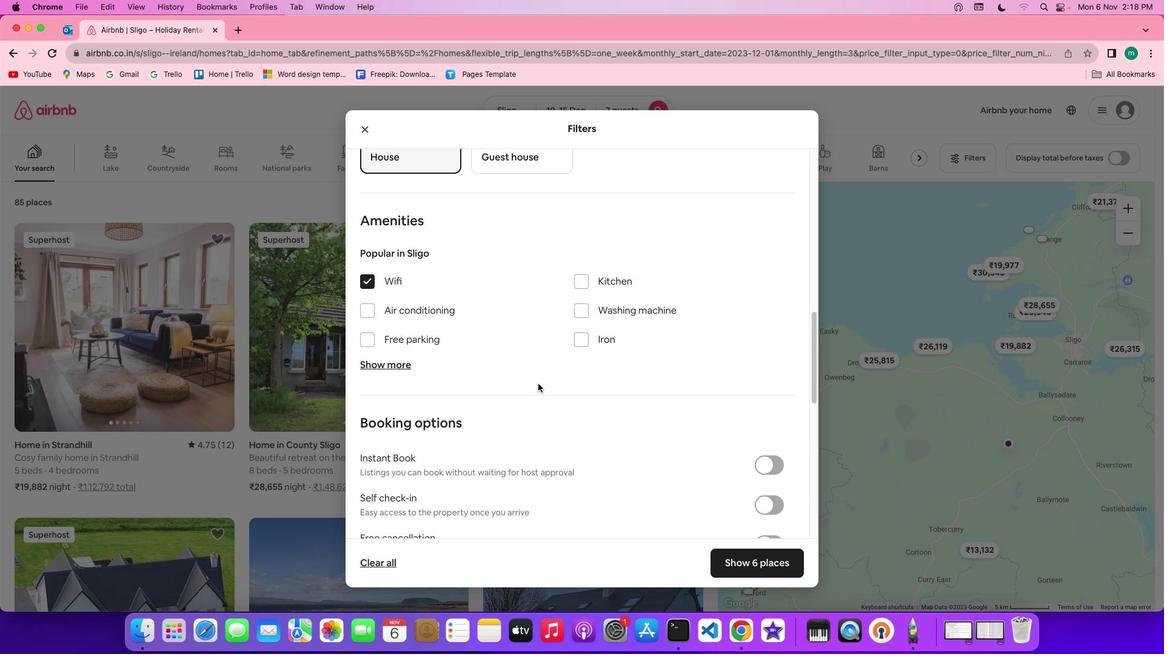 
Action: Mouse scrolled (537, 383) with delta (0, 0)
Screenshot: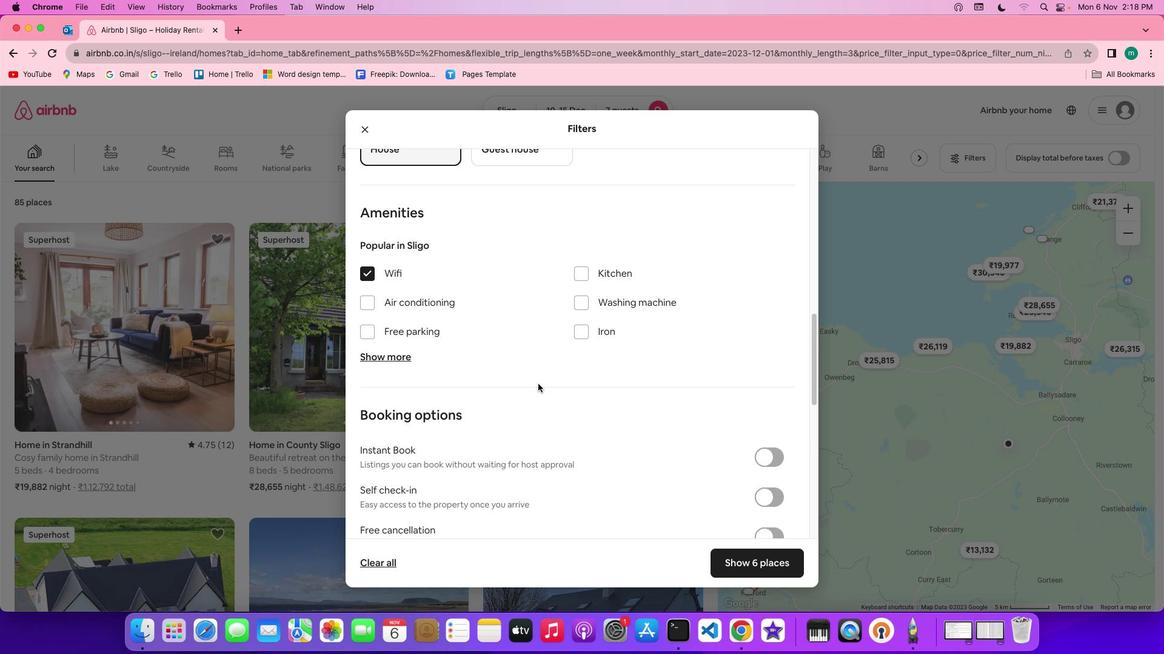 
Action: Mouse scrolled (537, 383) with delta (0, 0)
Screenshot: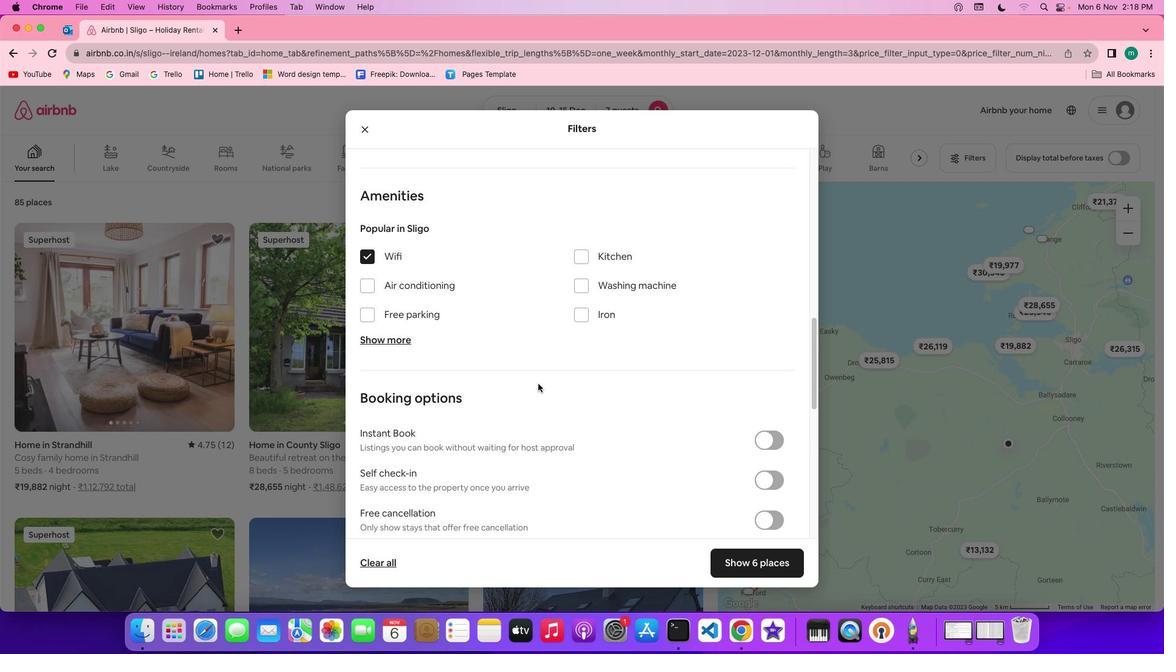 
Action: Mouse scrolled (537, 383) with delta (0, 0)
Screenshot: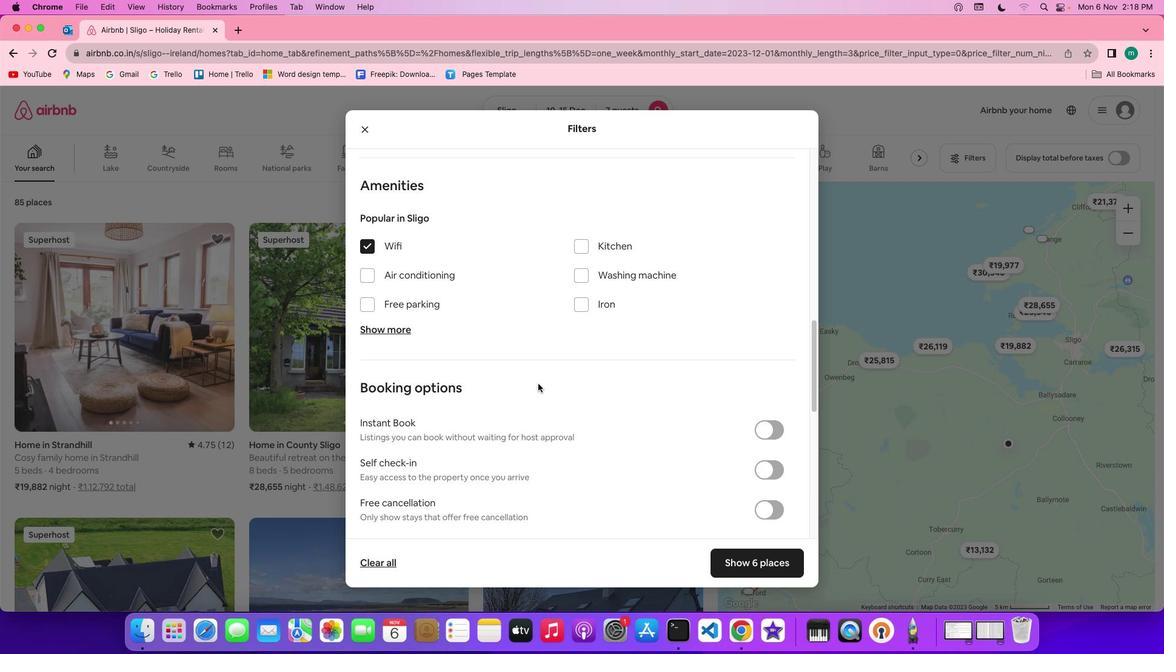 
Action: Mouse scrolled (537, 383) with delta (0, 0)
Screenshot: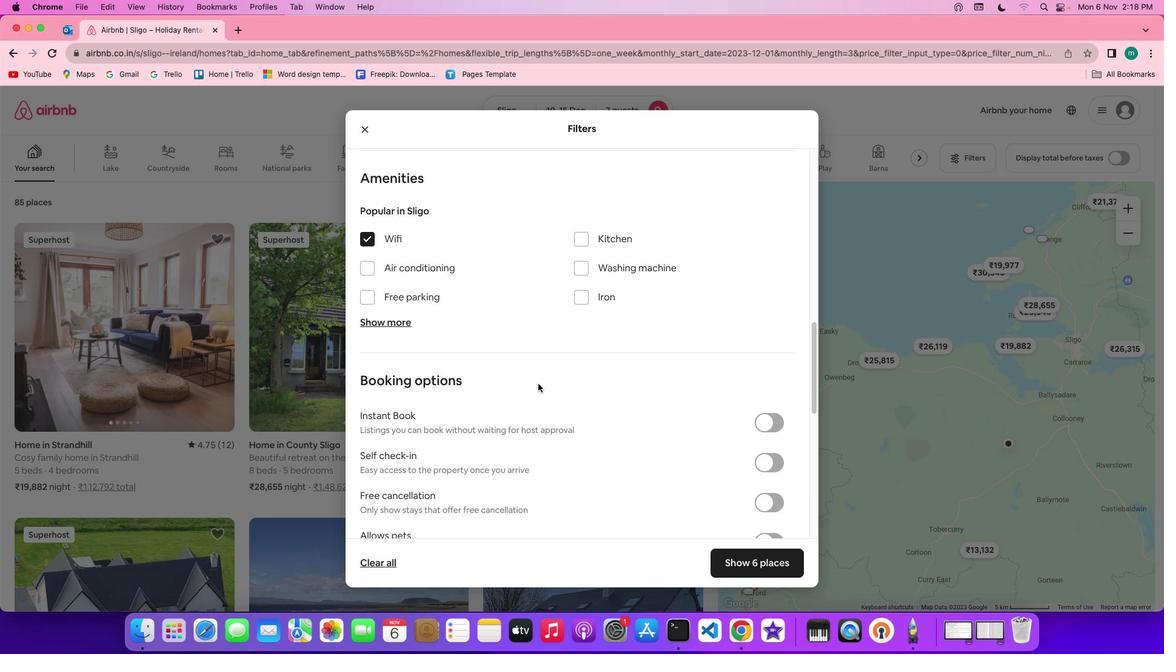 
Action: Mouse scrolled (537, 383) with delta (0, 0)
Screenshot: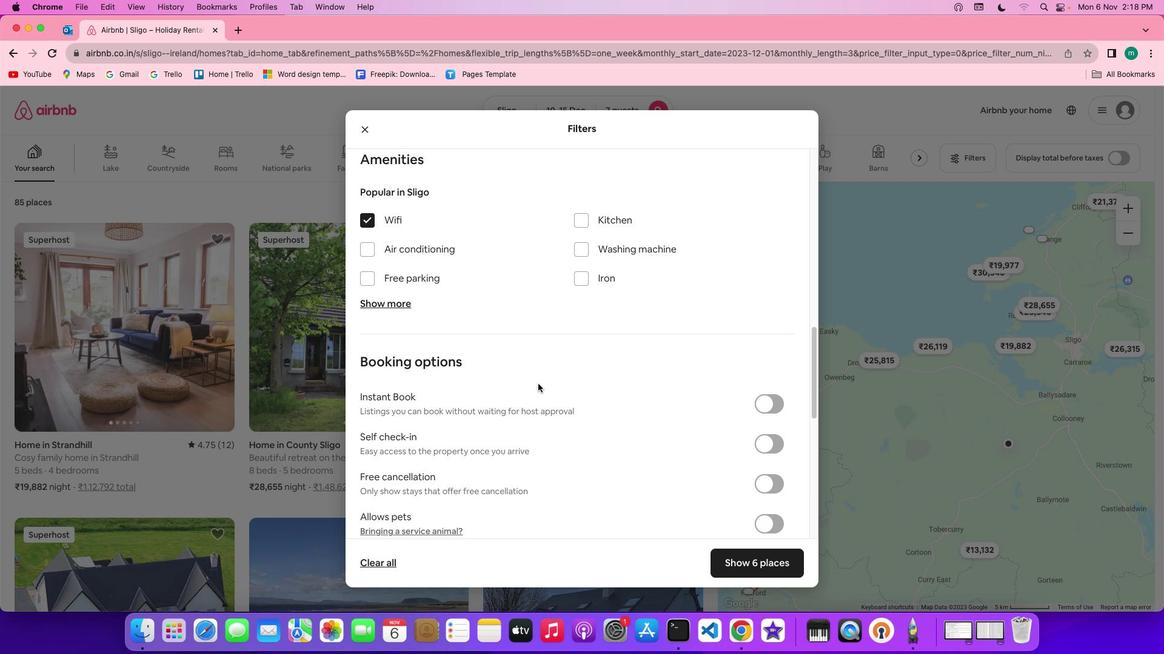 
Action: Mouse moved to (404, 297)
Screenshot: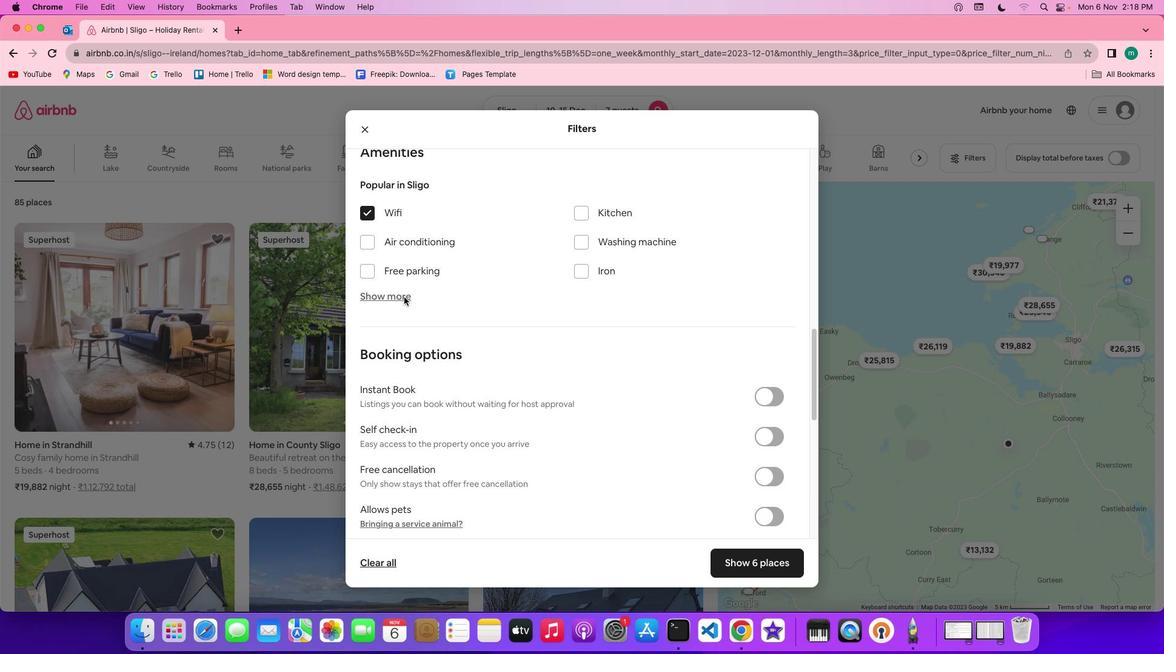 
Action: Mouse pressed left at (404, 297)
Screenshot: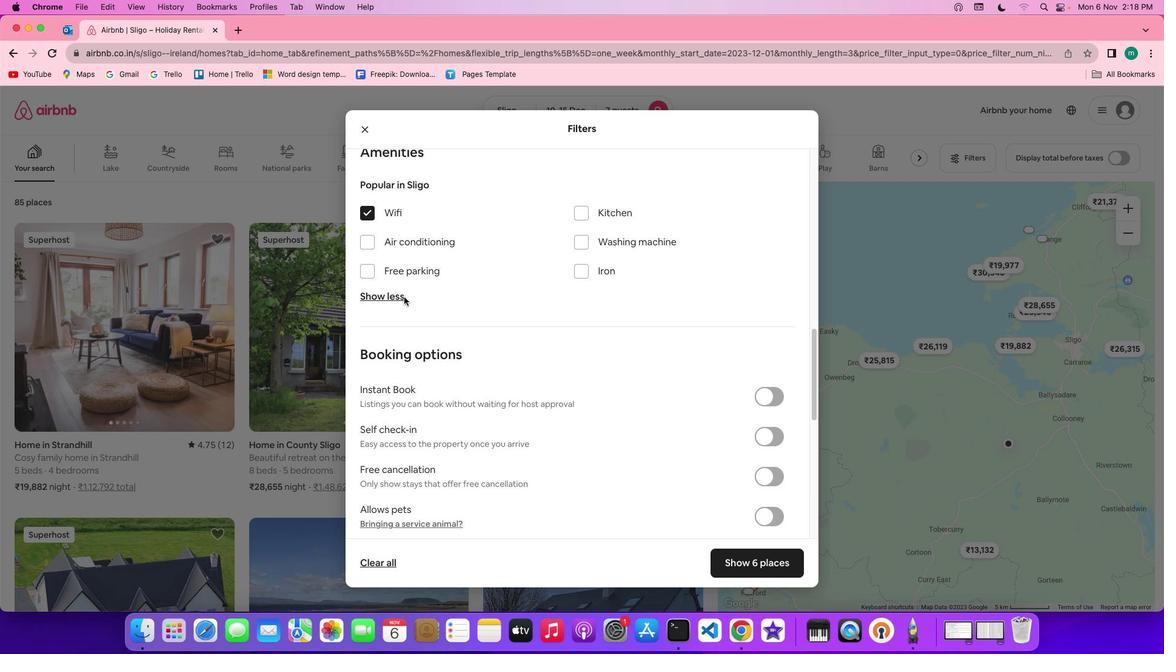 
Action: Mouse moved to (584, 371)
Screenshot: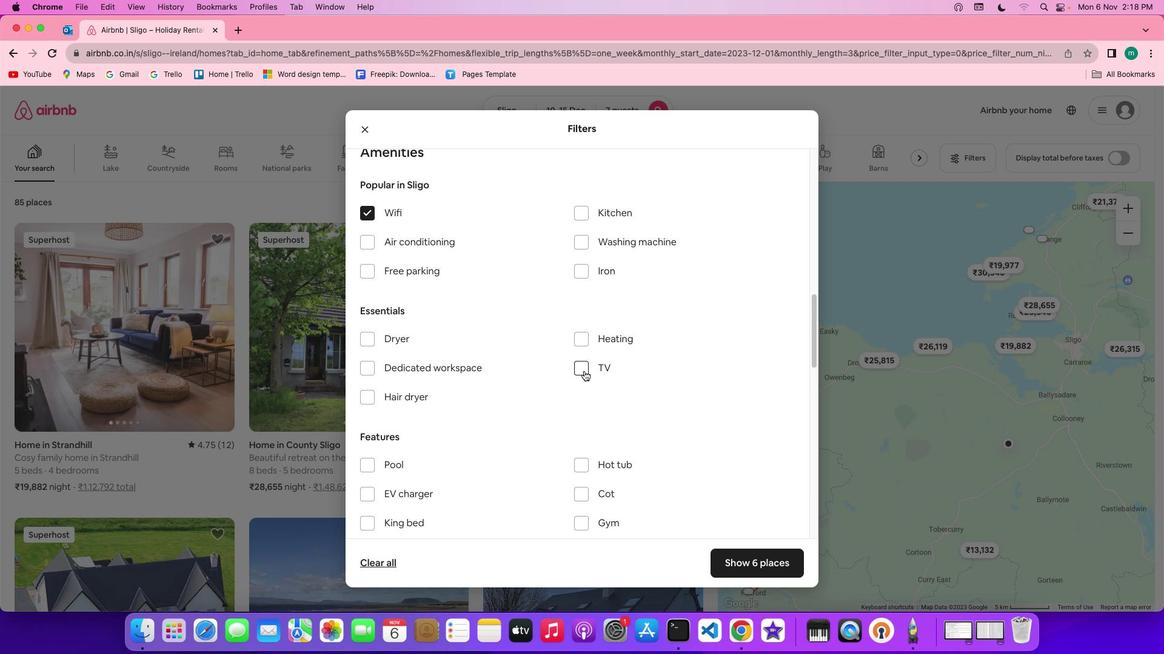 
Action: Mouse pressed left at (584, 371)
Screenshot: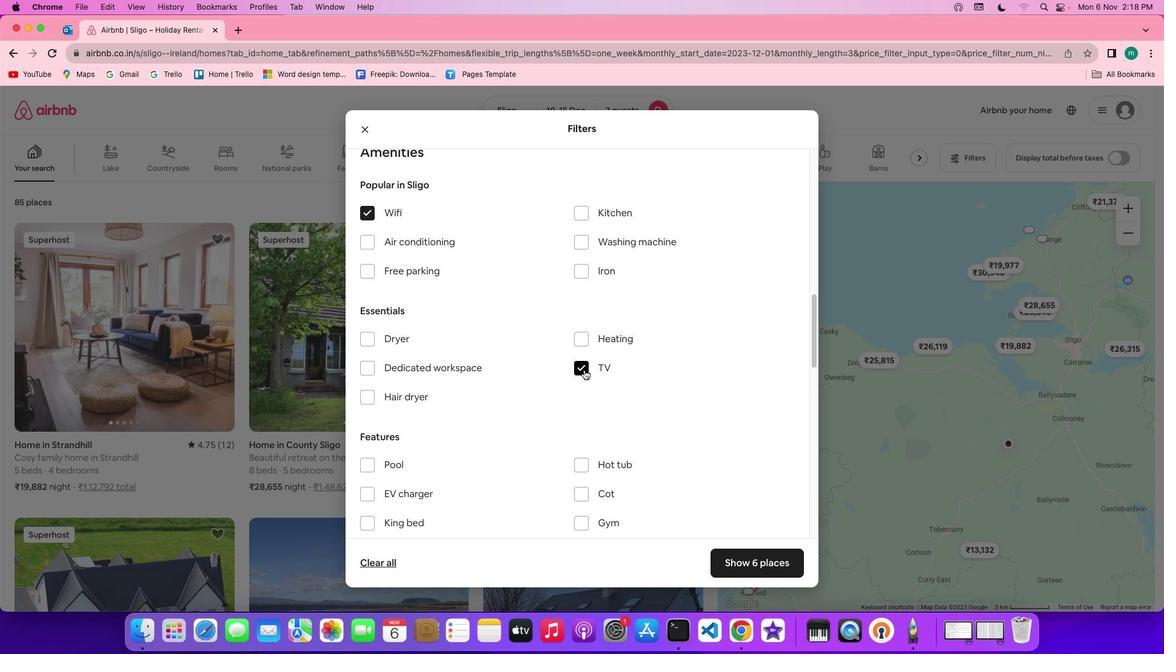 
Action: Mouse moved to (397, 267)
Screenshot: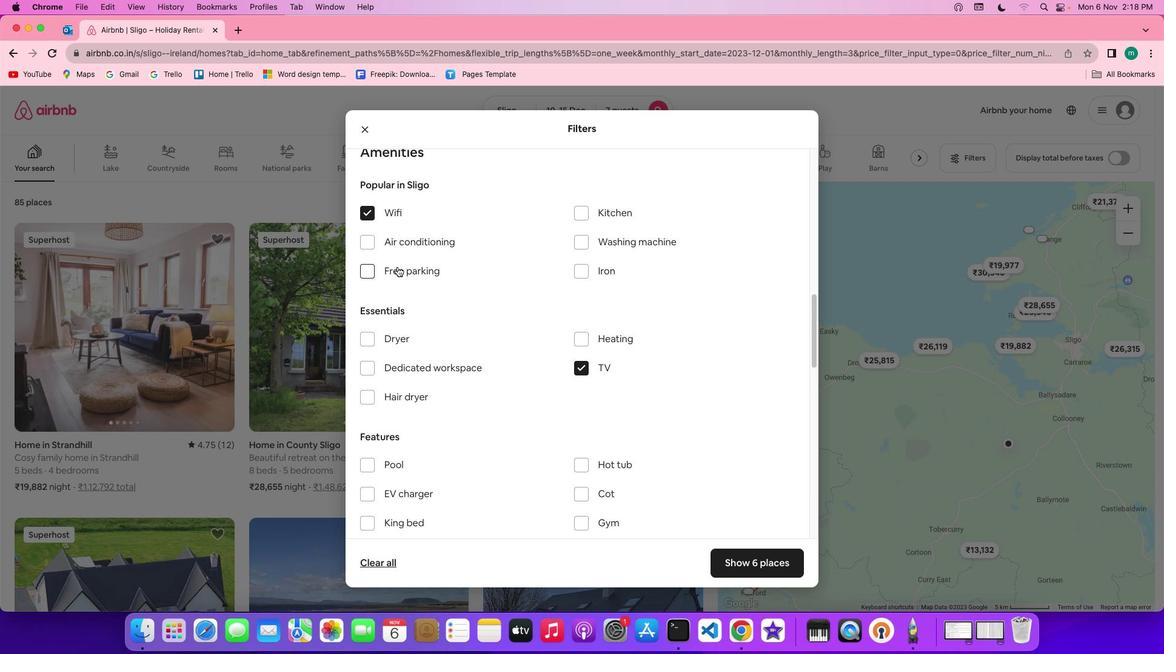 
Action: Mouse pressed left at (397, 267)
Screenshot: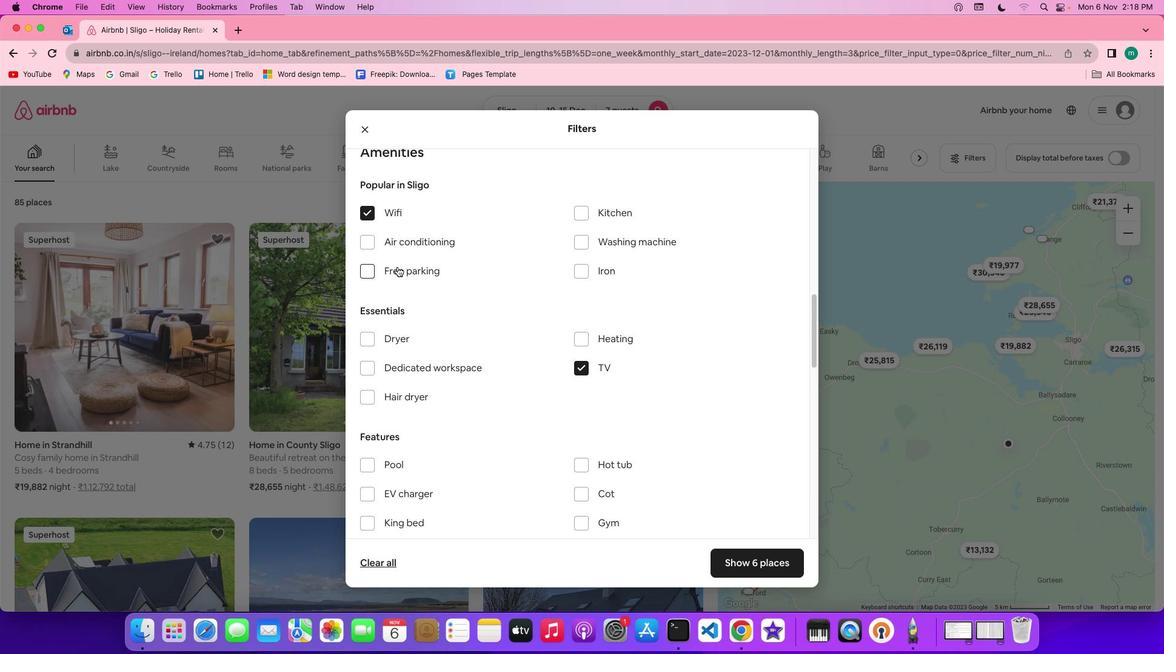 
Action: Mouse moved to (518, 335)
Screenshot: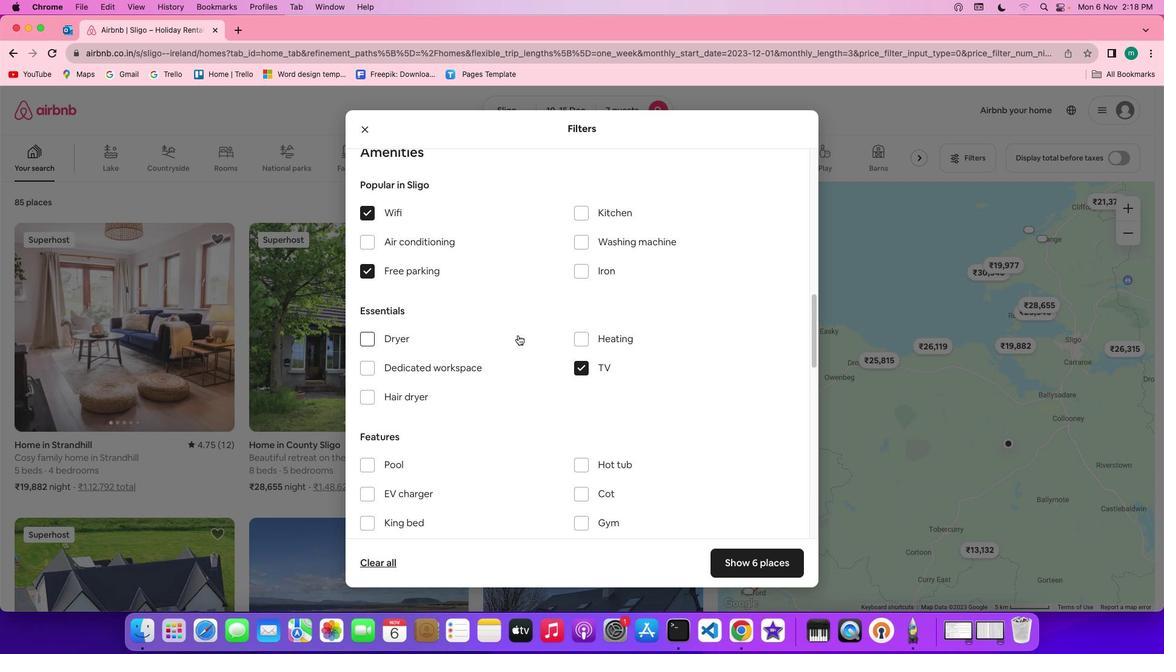 
Action: Mouse scrolled (518, 335) with delta (0, 0)
Screenshot: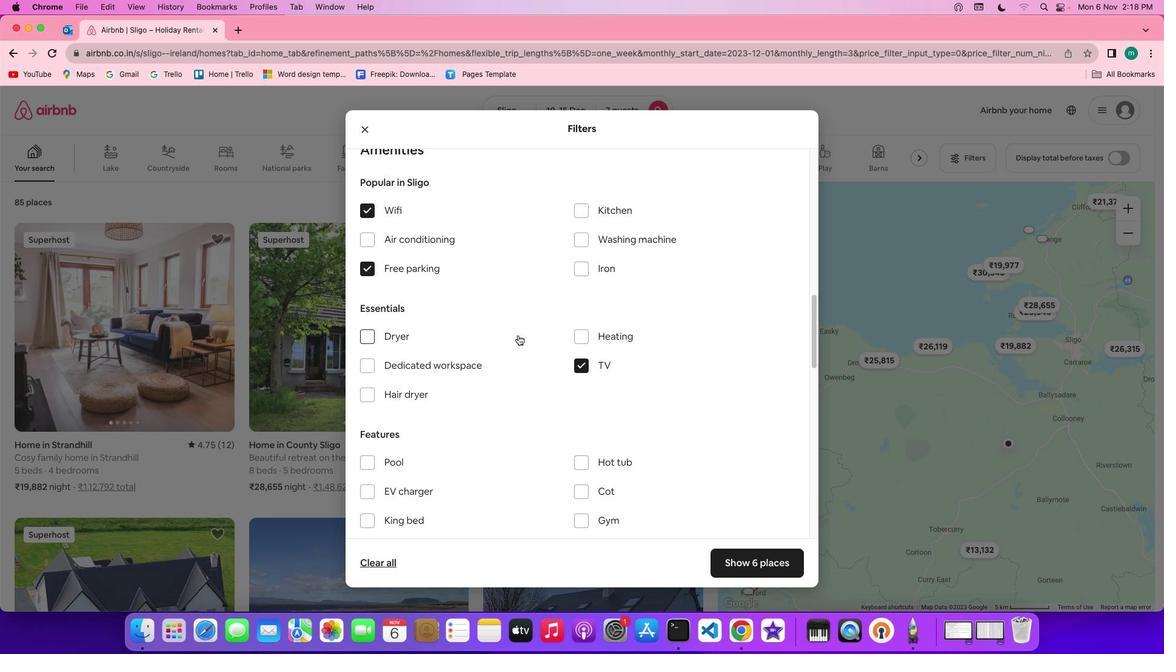 
Action: Mouse scrolled (518, 335) with delta (0, 0)
Screenshot: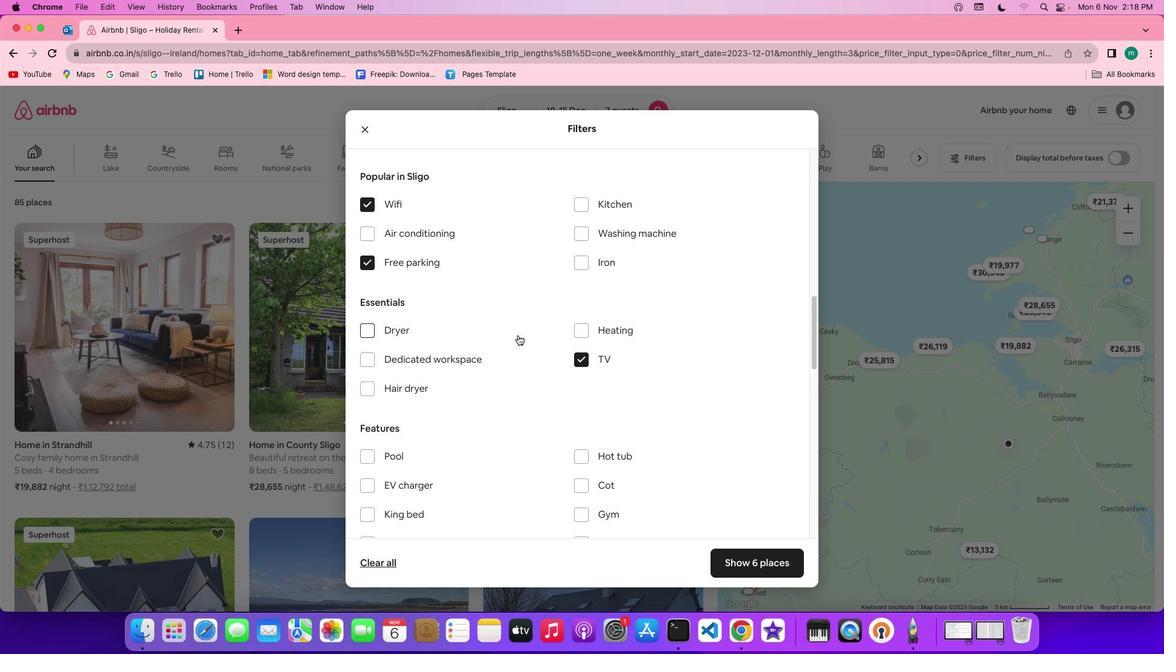 
Action: Mouse scrolled (518, 335) with delta (0, 0)
Screenshot: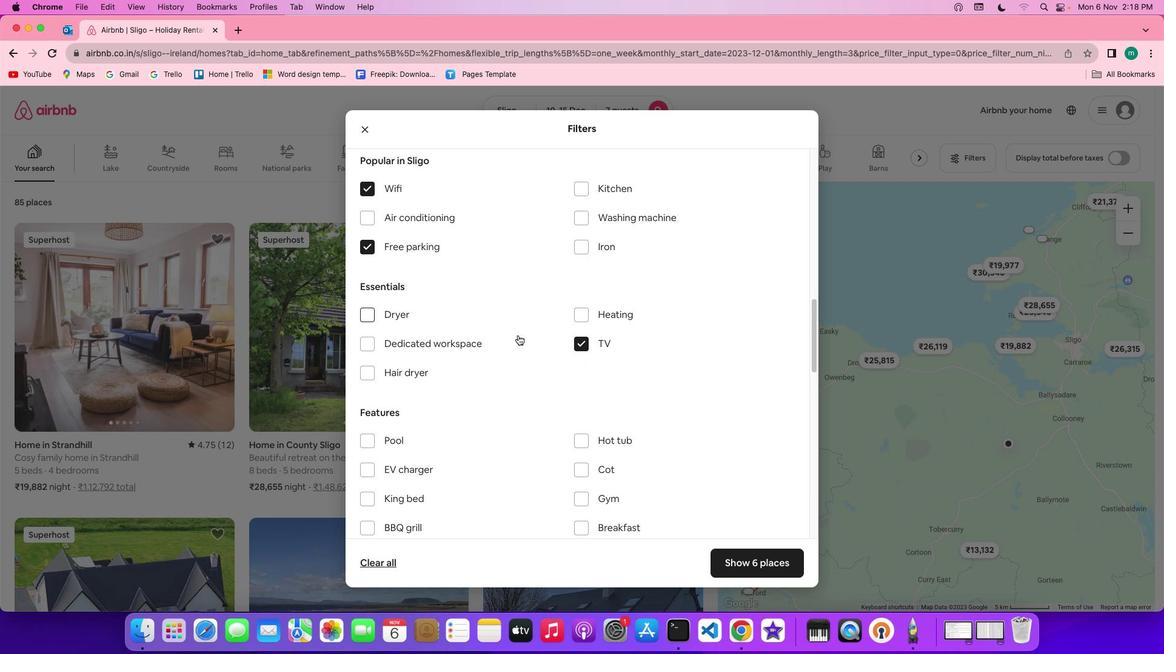 
Action: Mouse moved to (534, 351)
Screenshot: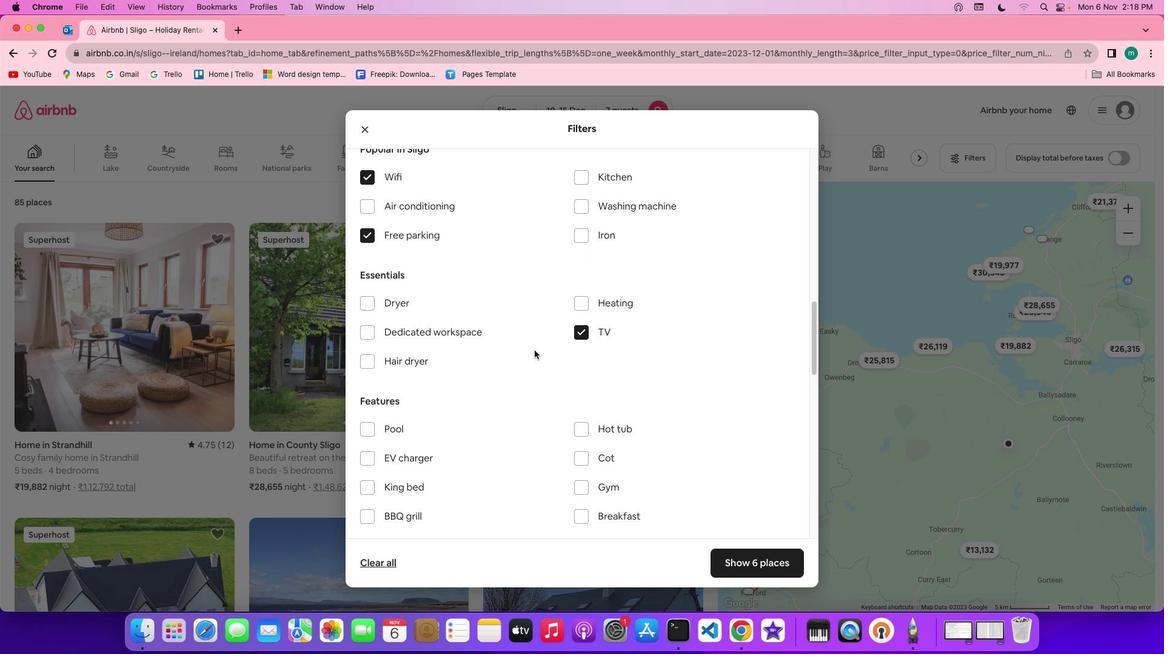 
Action: Mouse scrolled (534, 351) with delta (0, 0)
Screenshot: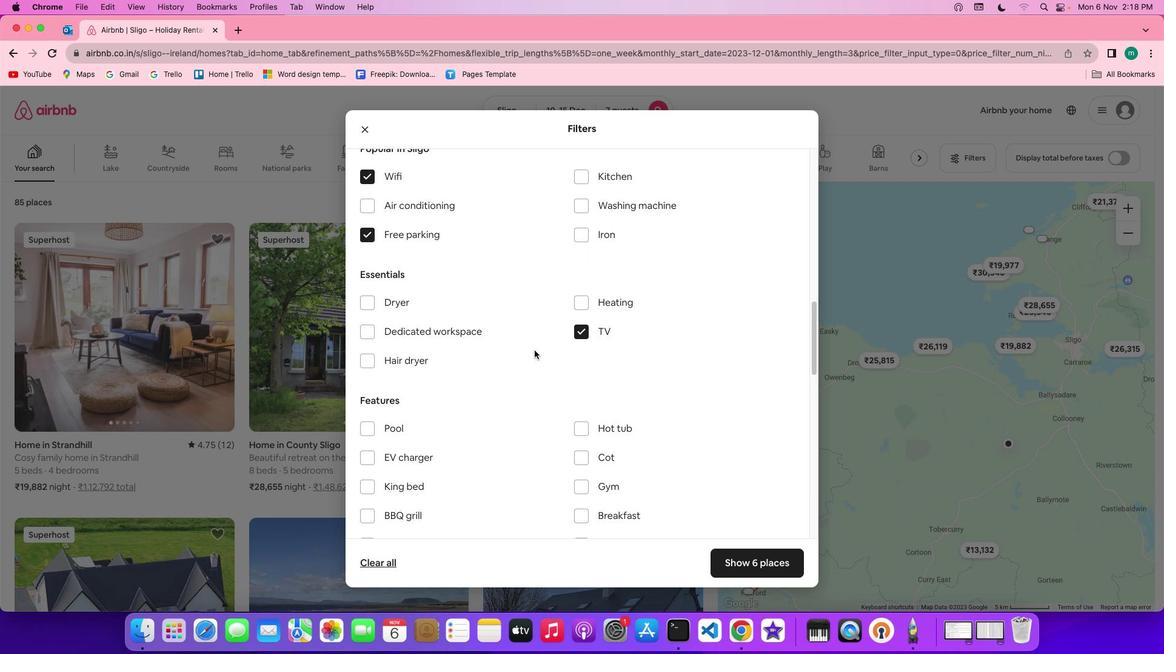 
Action: Mouse scrolled (534, 351) with delta (0, 0)
Screenshot: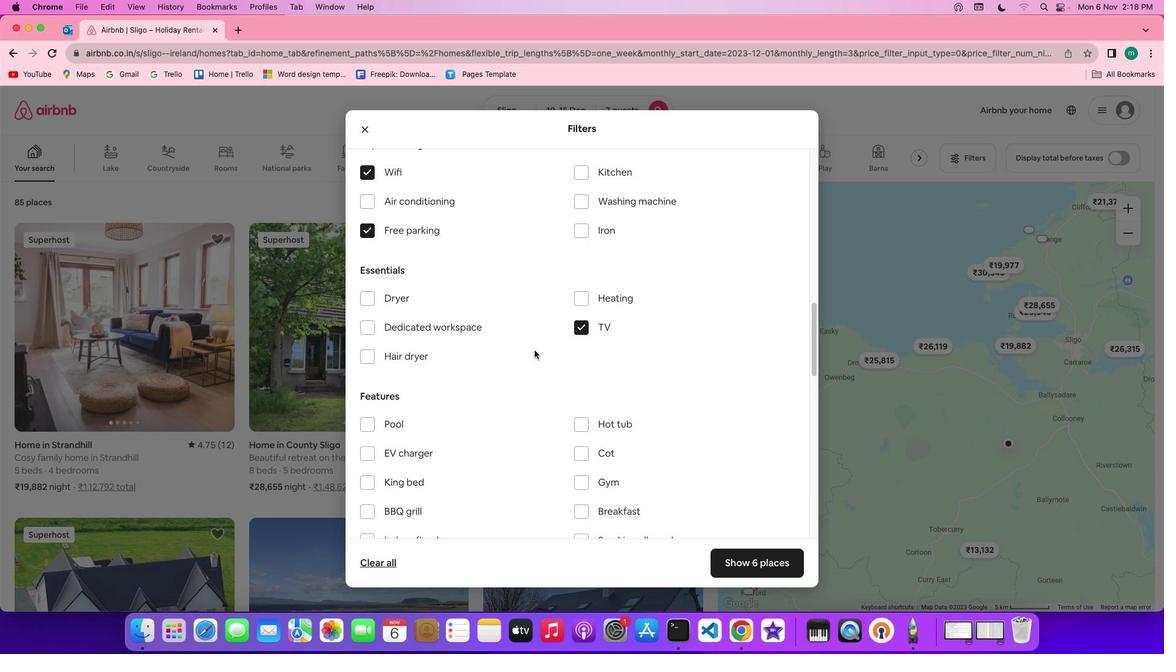 
Action: Mouse scrolled (534, 351) with delta (0, 0)
Screenshot: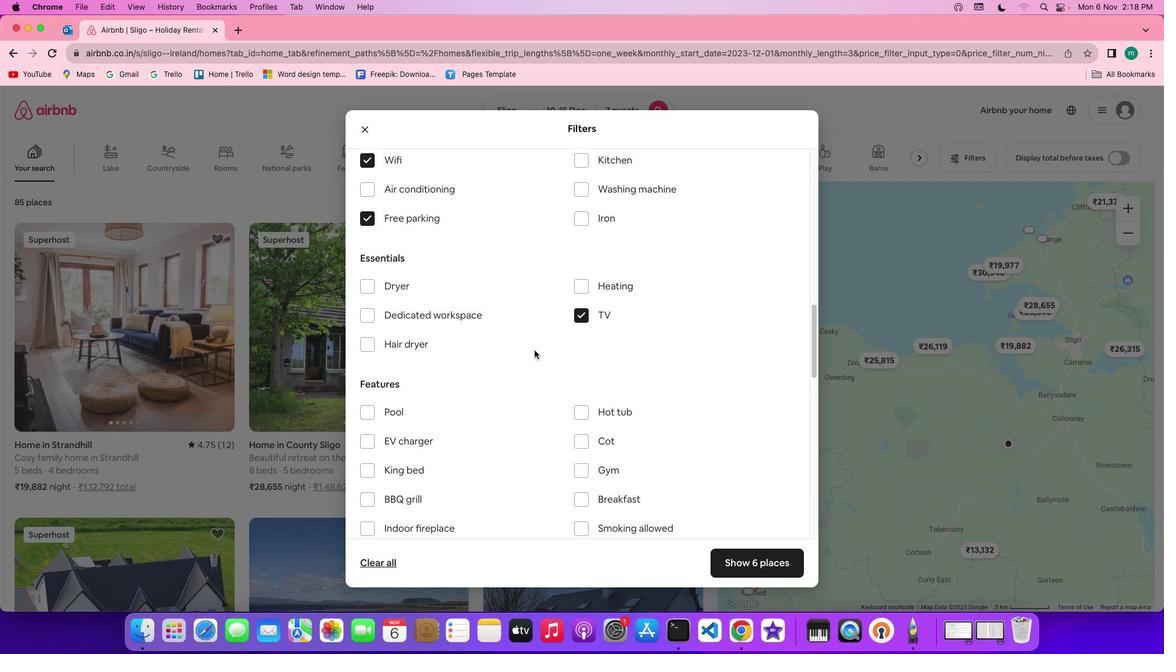 
Action: Mouse scrolled (534, 351) with delta (0, 0)
Screenshot: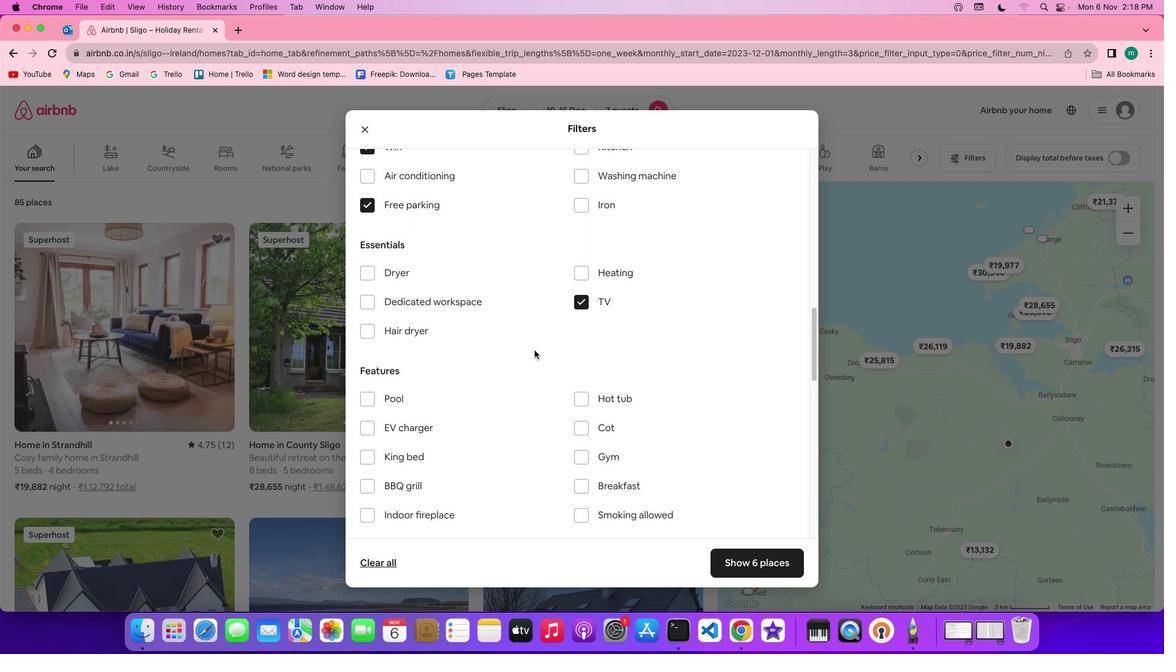 
Action: Mouse scrolled (534, 351) with delta (0, 0)
Screenshot: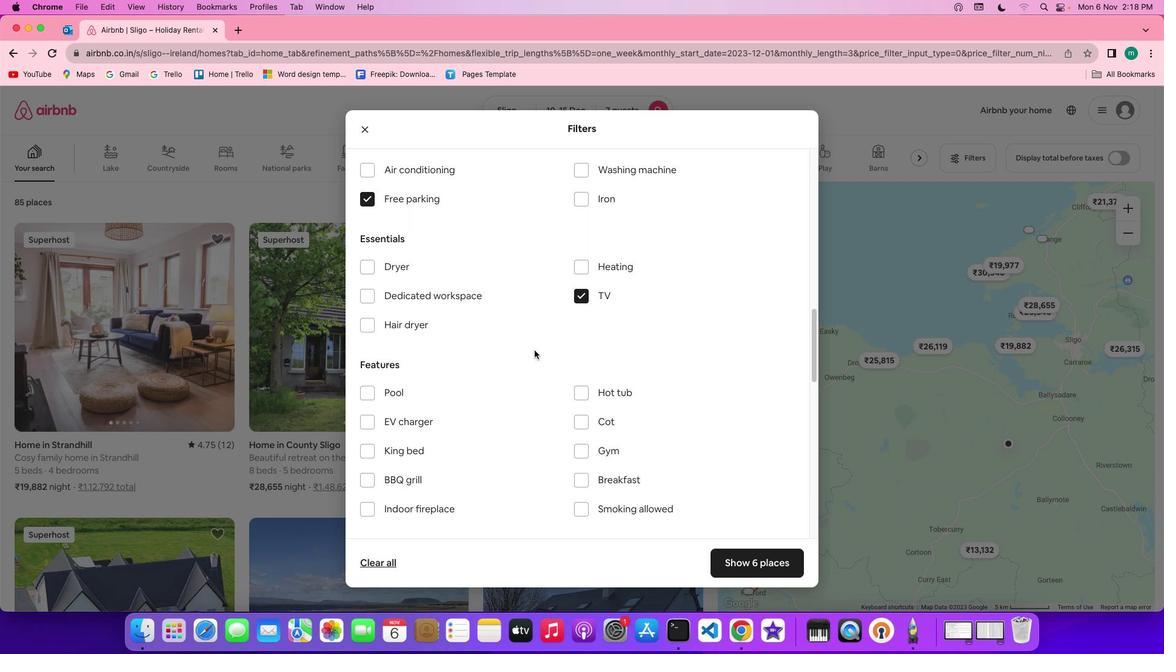 
Action: Mouse scrolled (534, 351) with delta (0, 0)
Screenshot: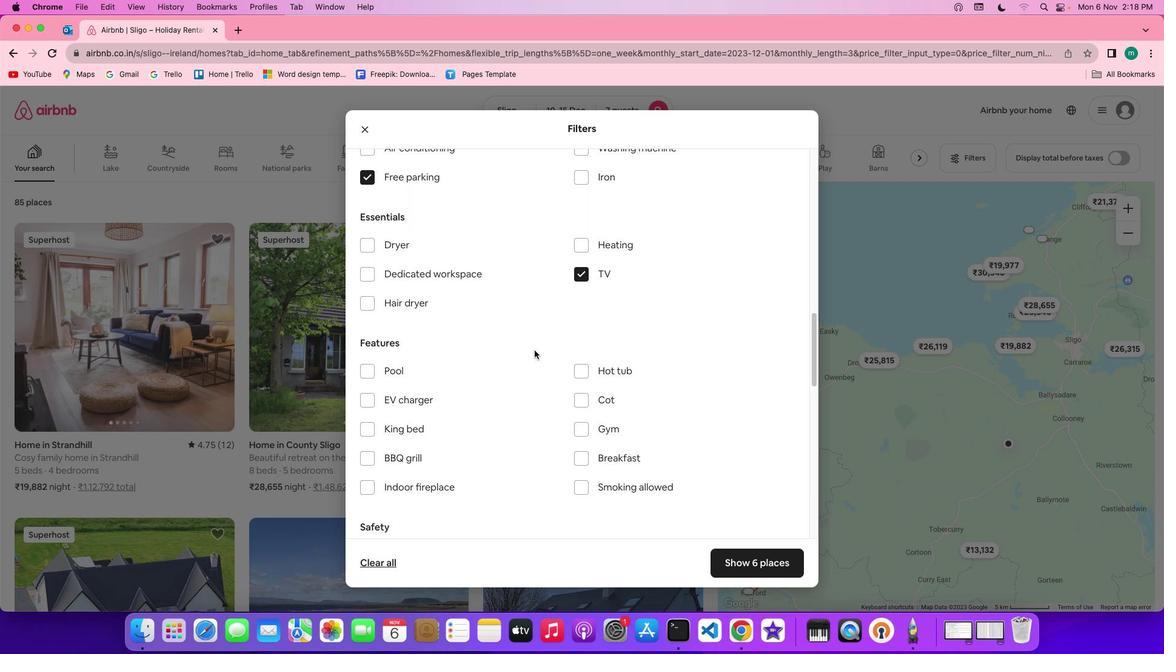 
Action: Mouse scrolled (534, 351) with delta (0, 0)
Screenshot: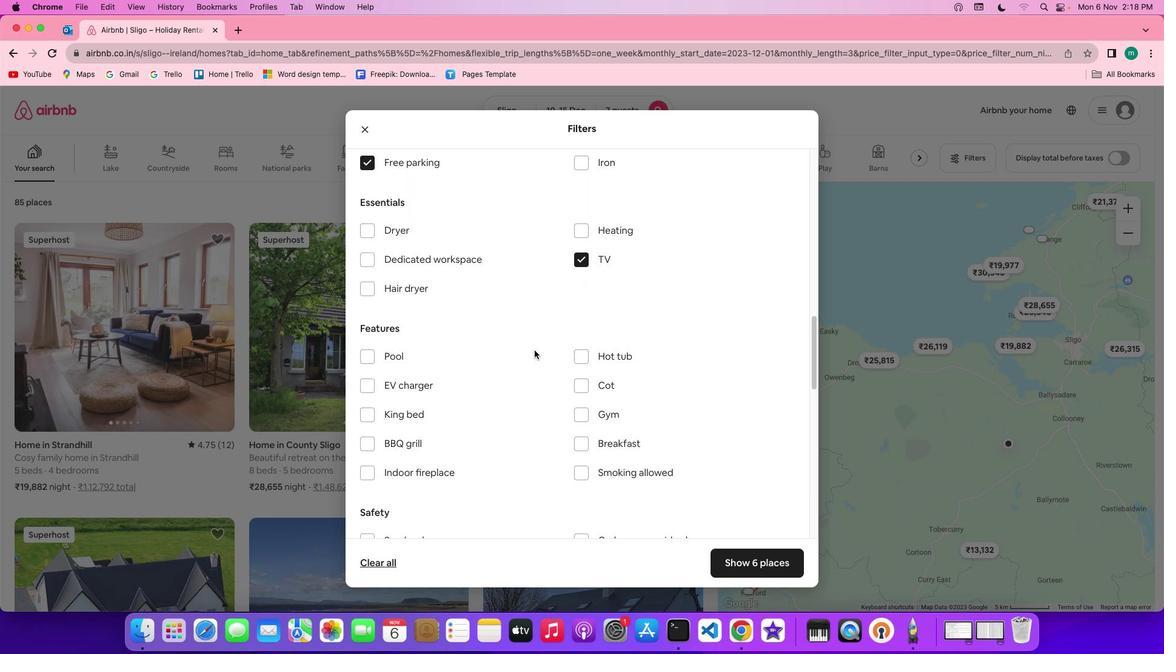 
Action: Mouse scrolled (534, 351) with delta (0, 0)
Screenshot: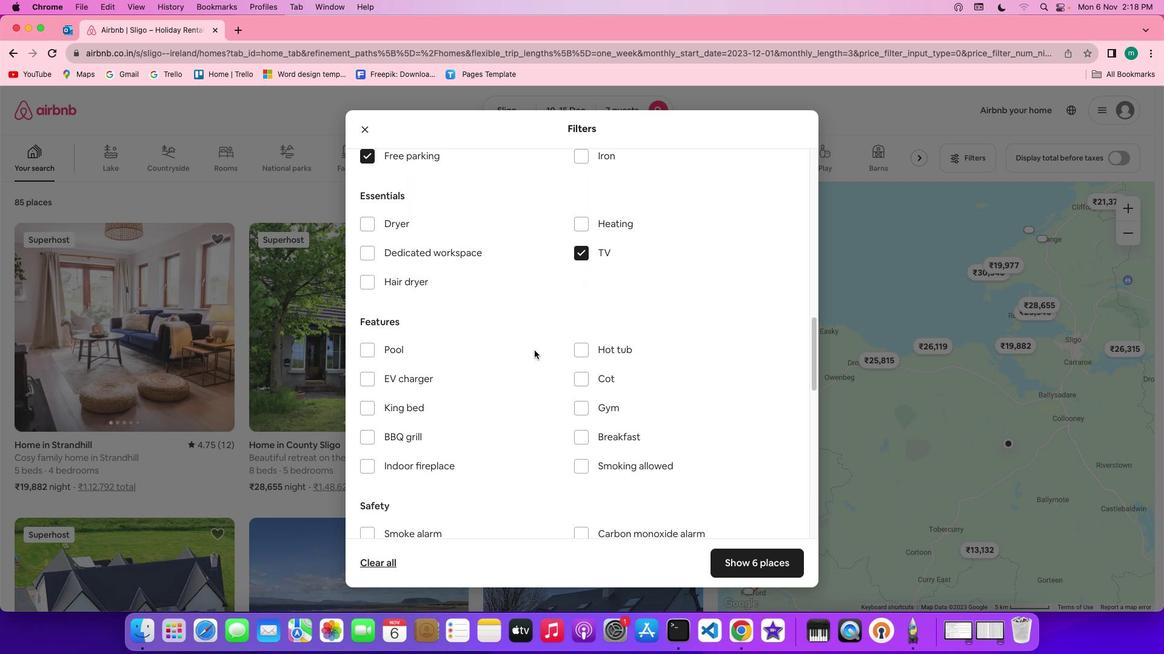 
Action: Mouse scrolled (534, 351) with delta (0, 0)
Screenshot: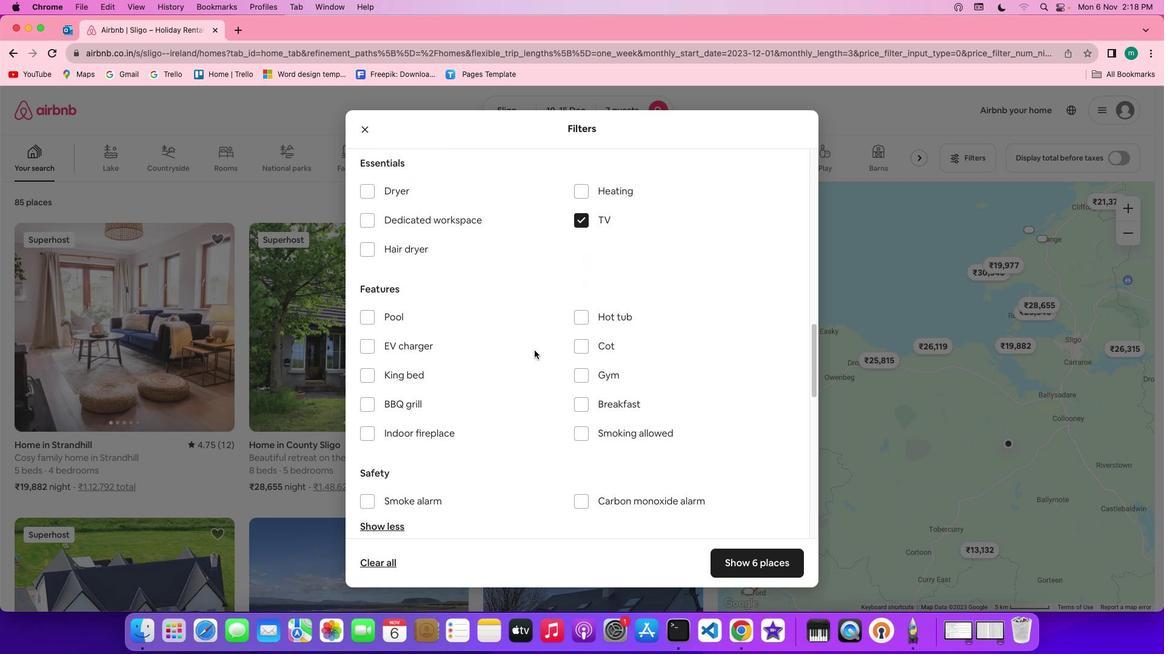 
Action: Mouse moved to (582, 349)
Screenshot: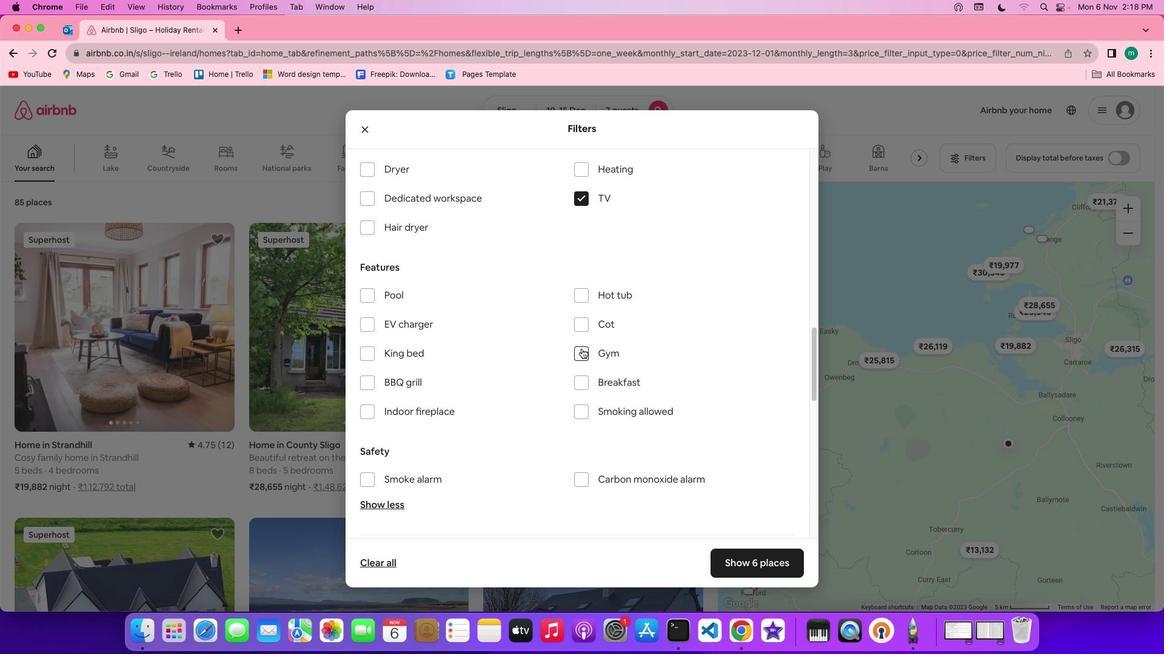 
Action: Mouse pressed left at (582, 349)
Screenshot: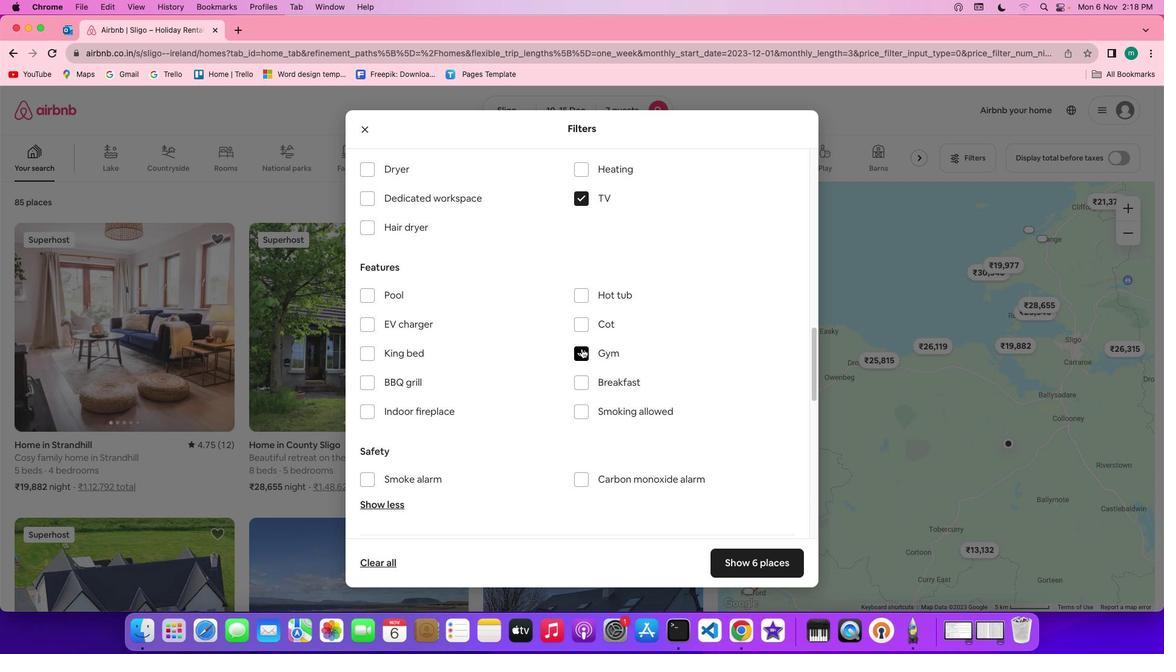
Action: Mouse moved to (581, 382)
Screenshot: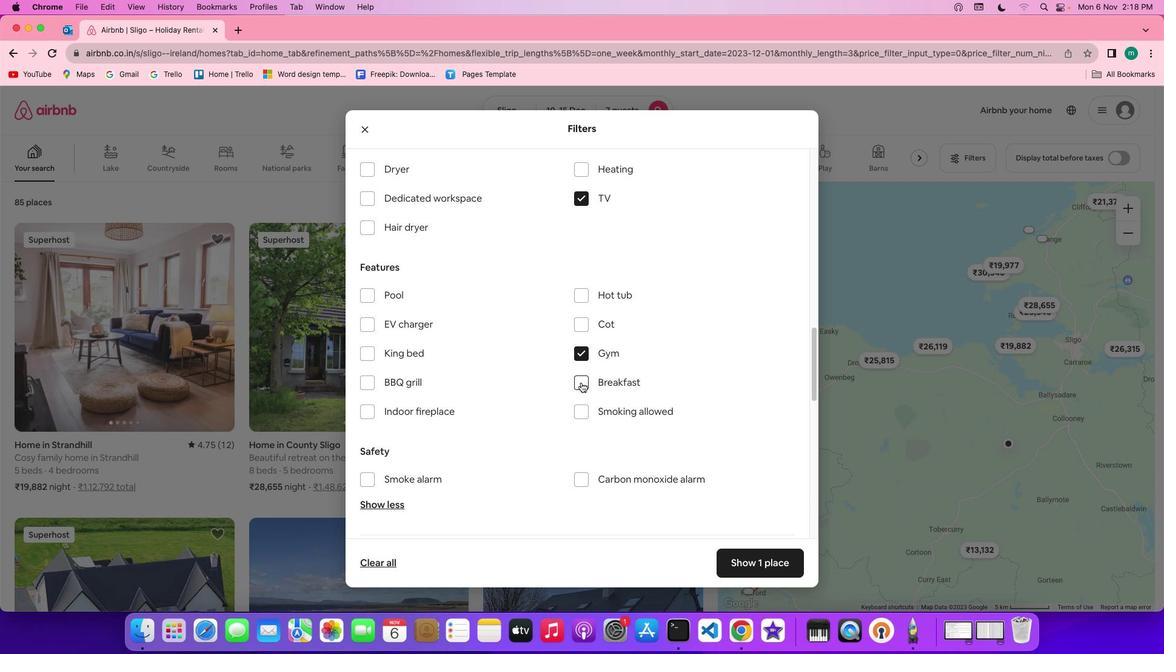 
Action: Mouse pressed left at (581, 382)
Screenshot: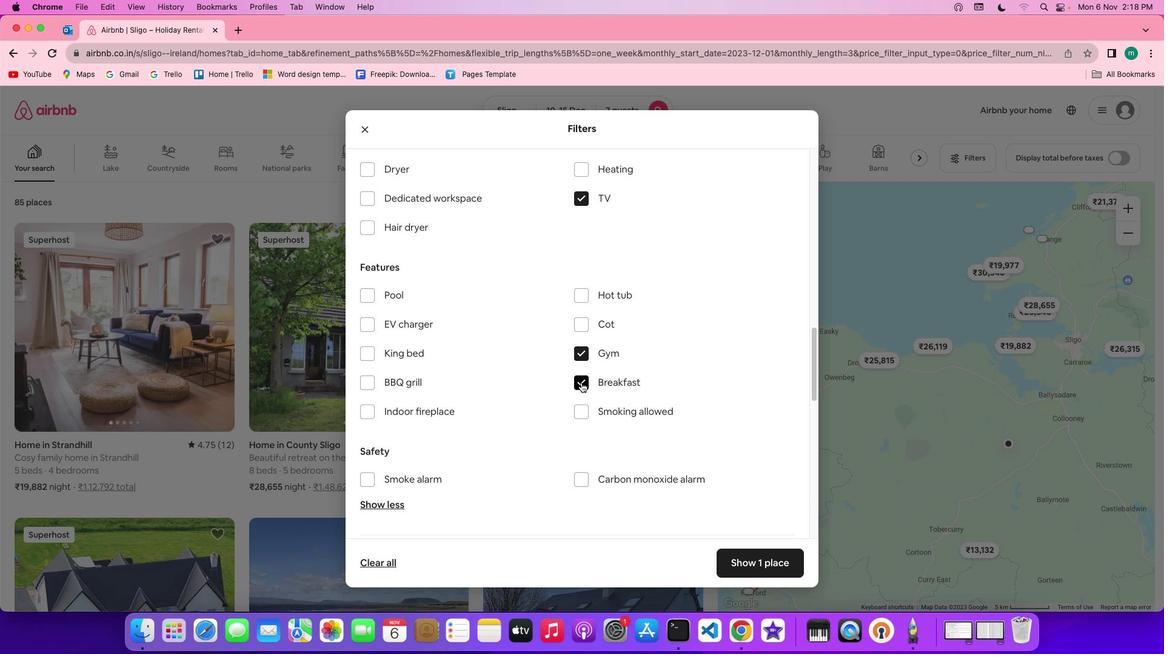 
Action: Mouse moved to (660, 402)
Screenshot: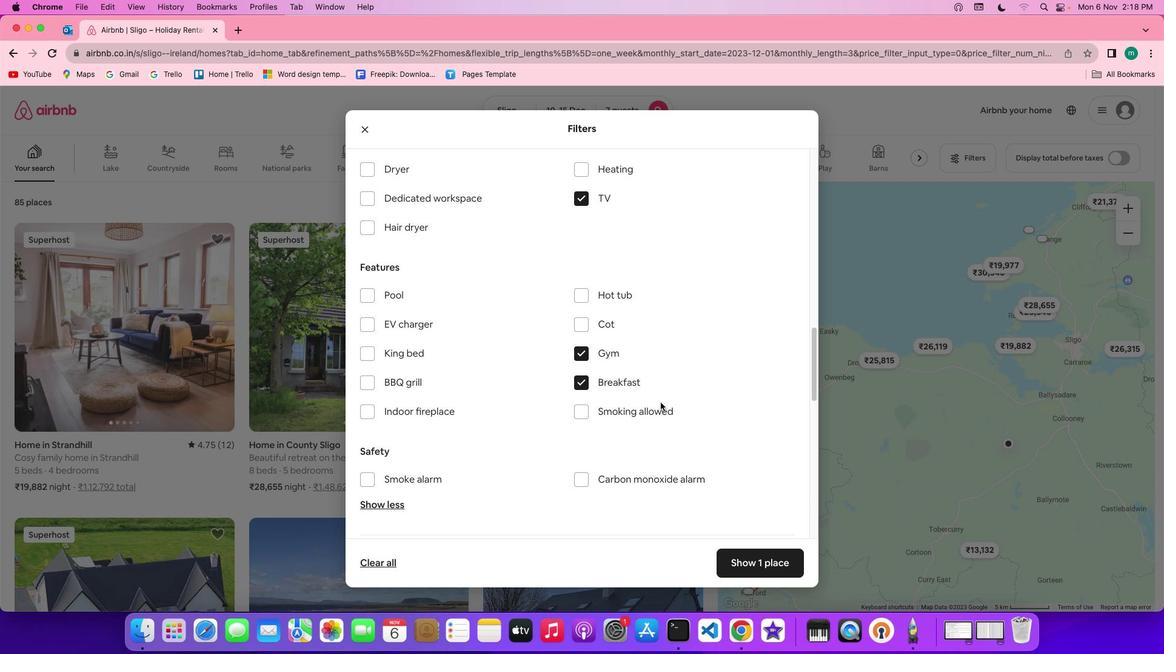 
Action: Mouse scrolled (660, 402) with delta (0, 0)
Screenshot: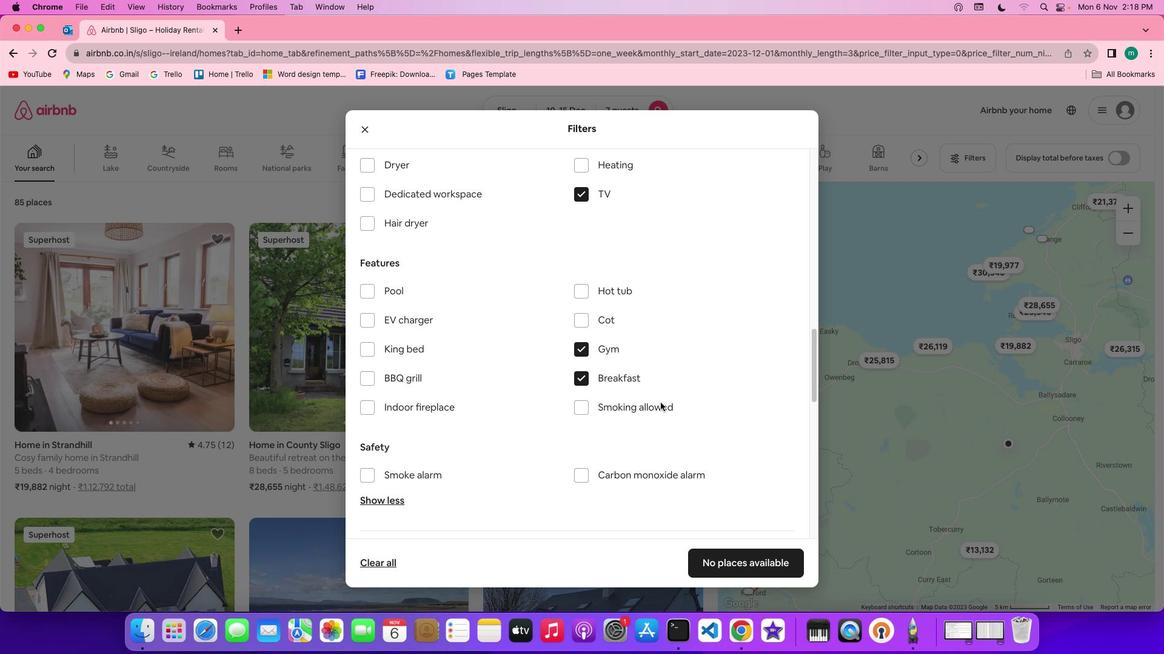 
Action: Mouse scrolled (660, 402) with delta (0, 0)
Screenshot: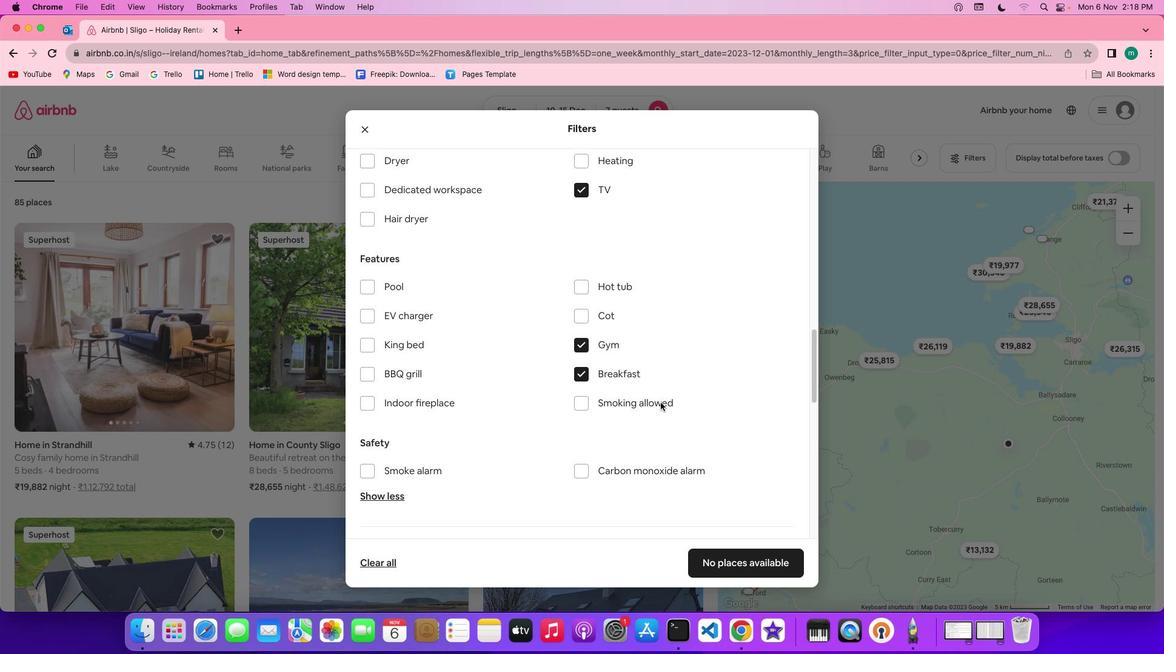 
Action: Mouse scrolled (660, 402) with delta (0, 0)
Screenshot: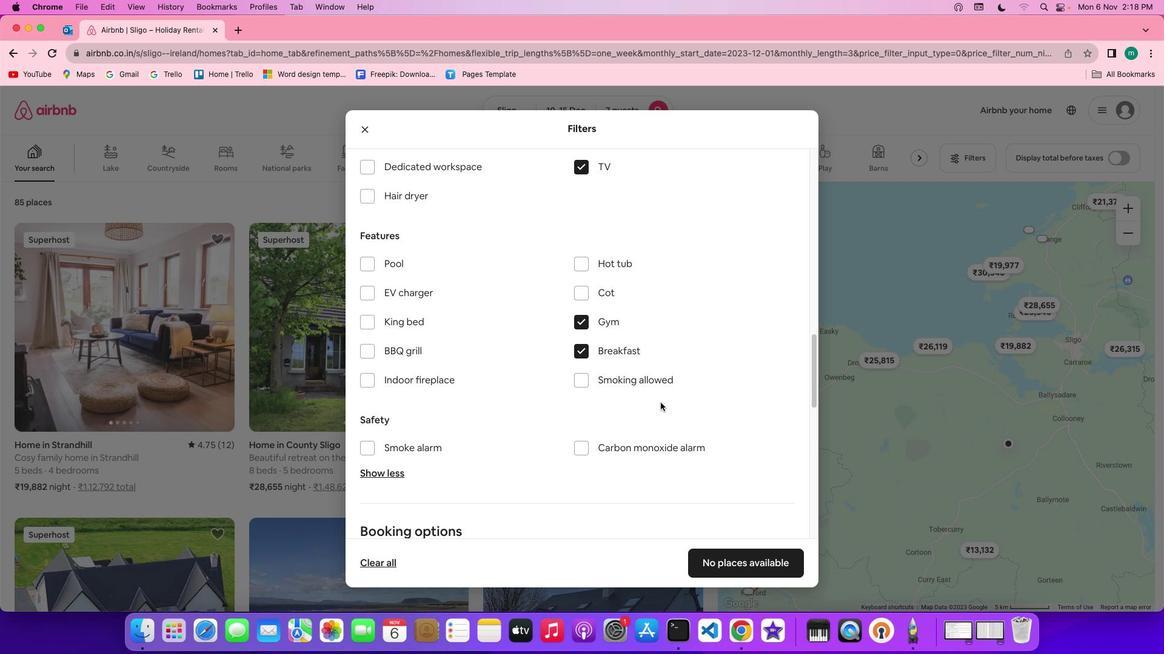 
Action: Mouse scrolled (660, 402) with delta (0, 0)
Screenshot: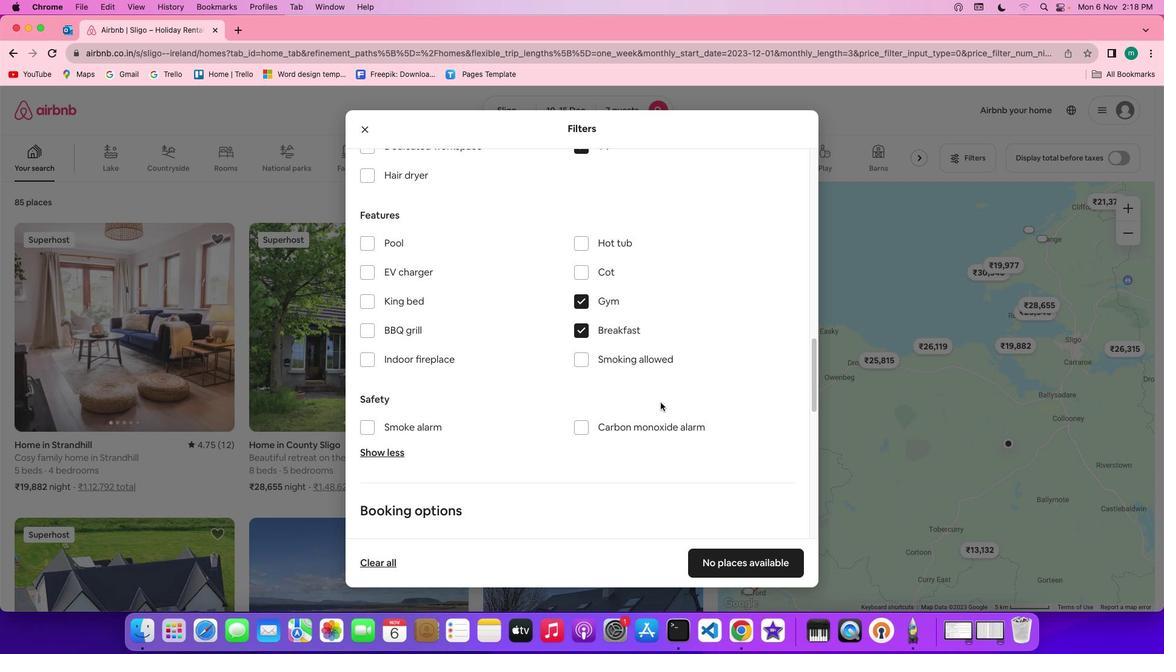 
Action: Mouse scrolled (660, 402) with delta (0, 0)
Screenshot: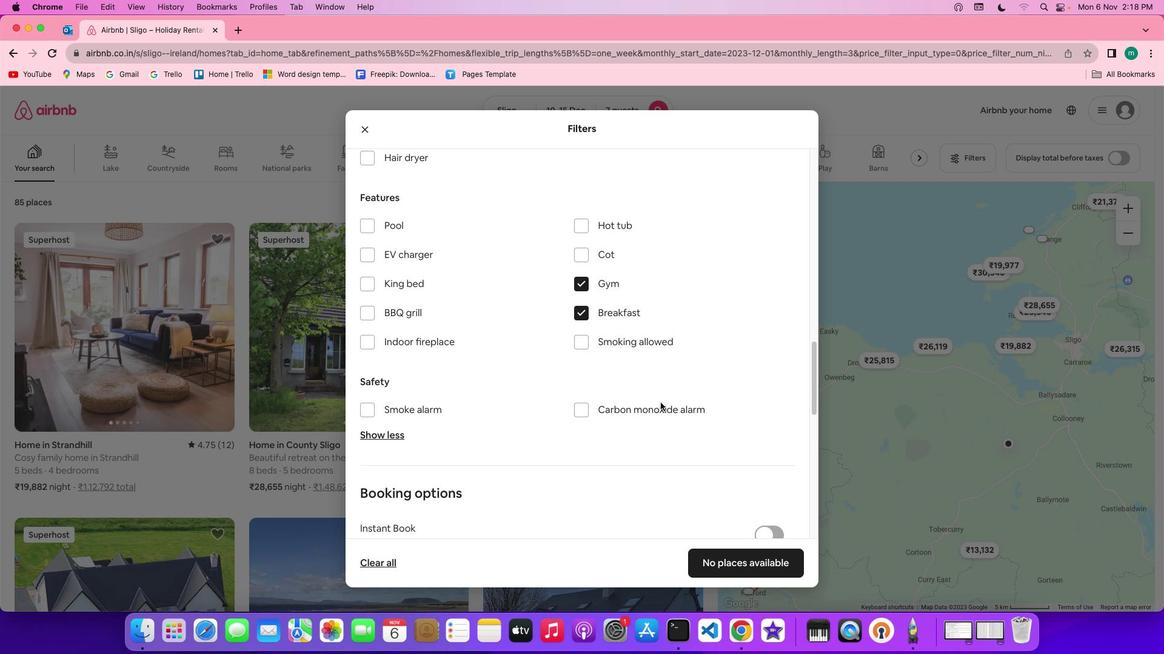 
Action: Mouse scrolled (660, 402) with delta (0, -1)
Screenshot: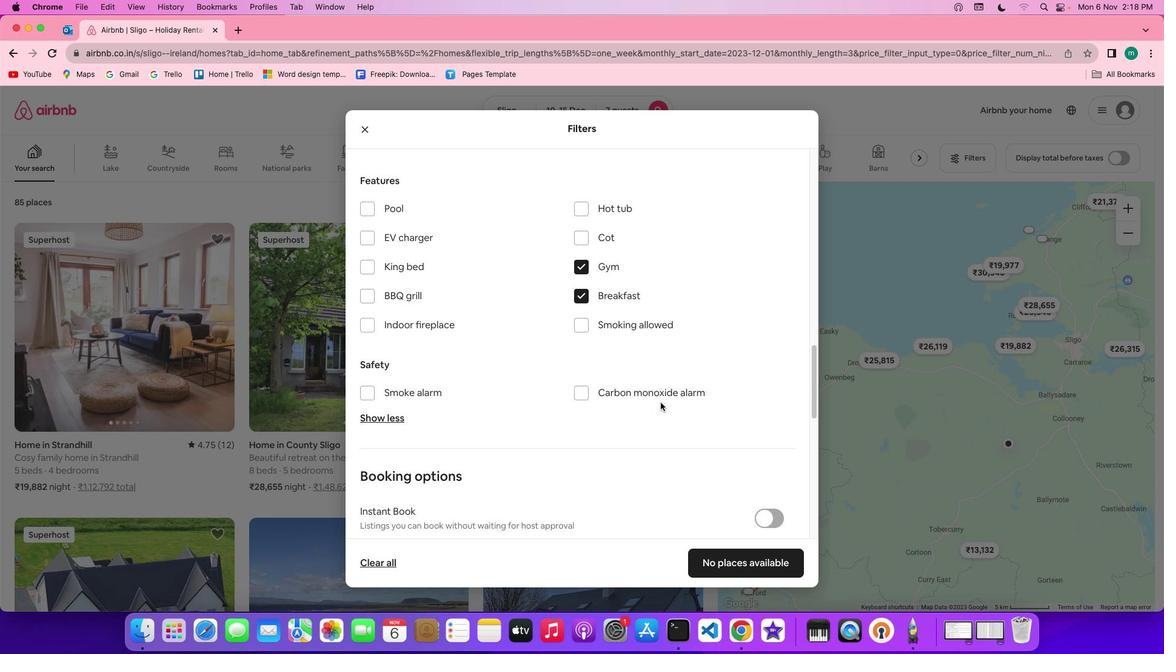 
Action: Mouse scrolled (660, 402) with delta (0, -1)
Screenshot: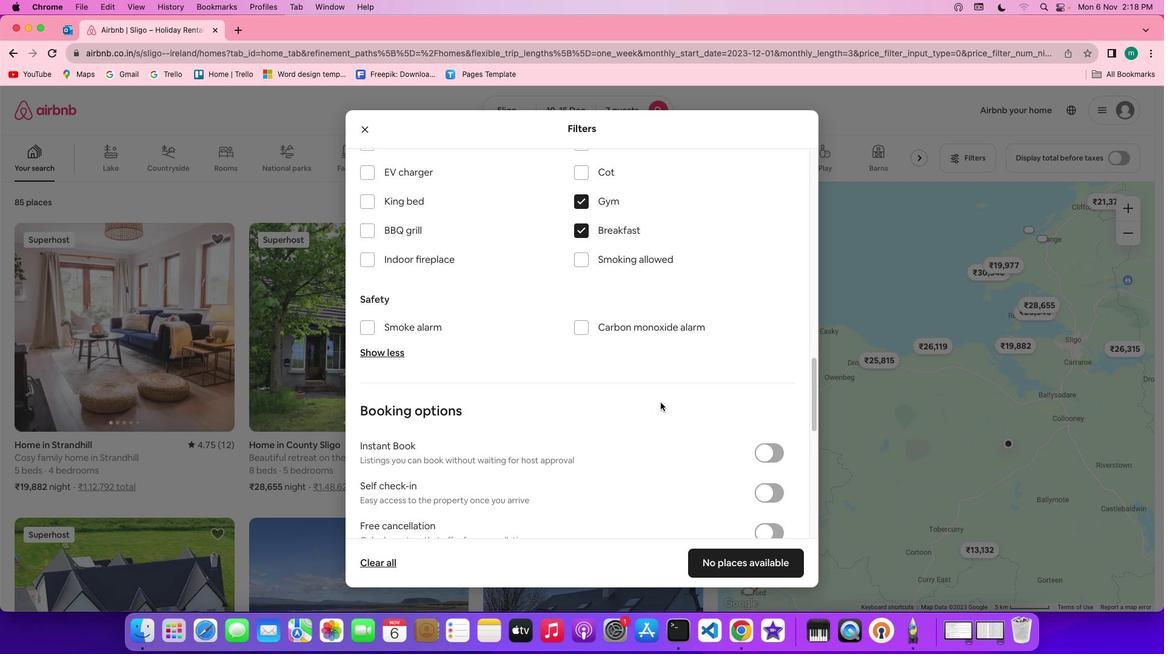 
Action: Mouse moved to (682, 471)
Screenshot: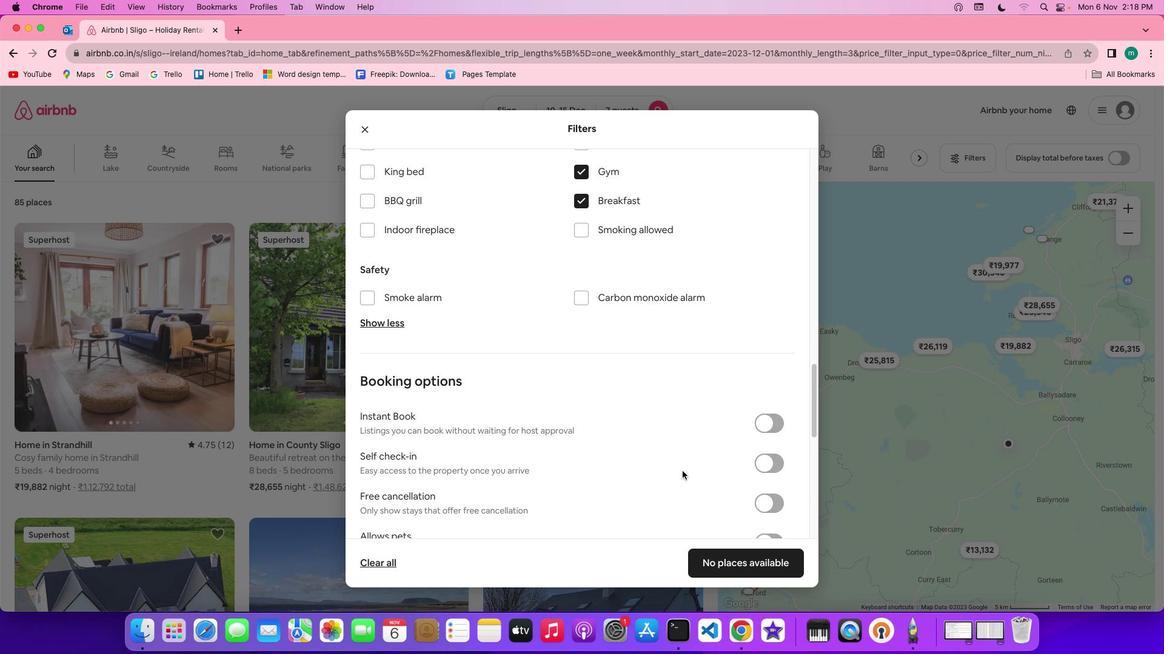 
Action: Mouse scrolled (682, 471) with delta (0, 0)
Screenshot: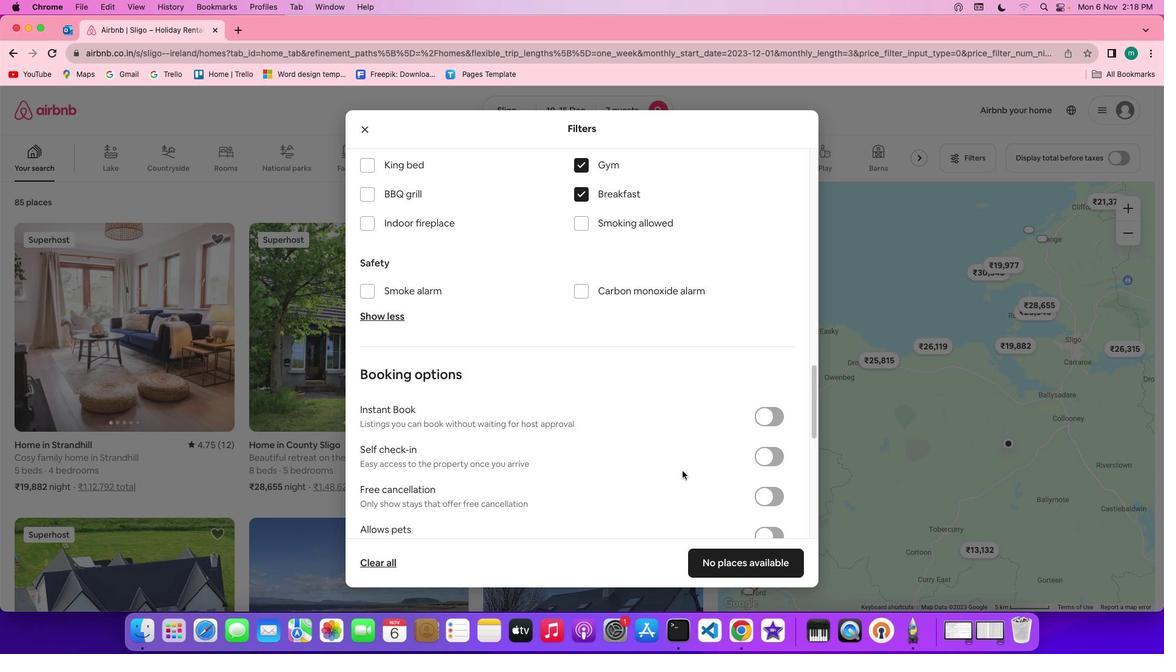 
Action: Mouse scrolled (682, 471) with delta (0, 0)
Screenshot: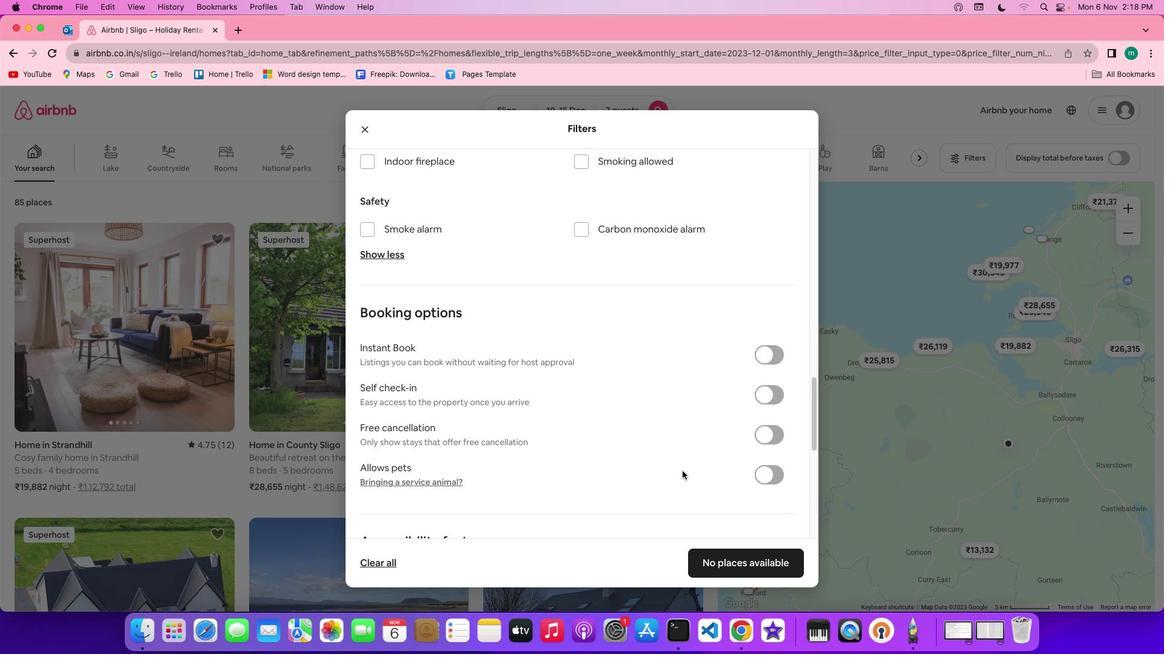 
Action: Mouse scrolled (682, 471) with delta (0, -1)
Screenshot: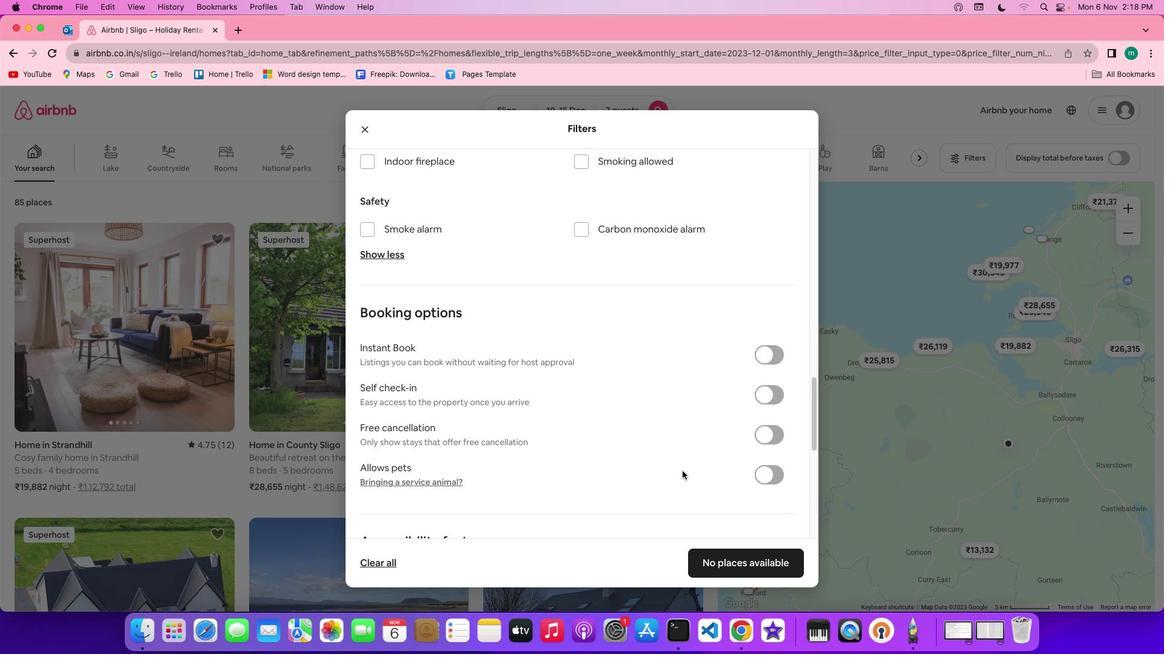 
Action: Mouse scrolled (682, 471) with delta (0, -2)
Screenshot: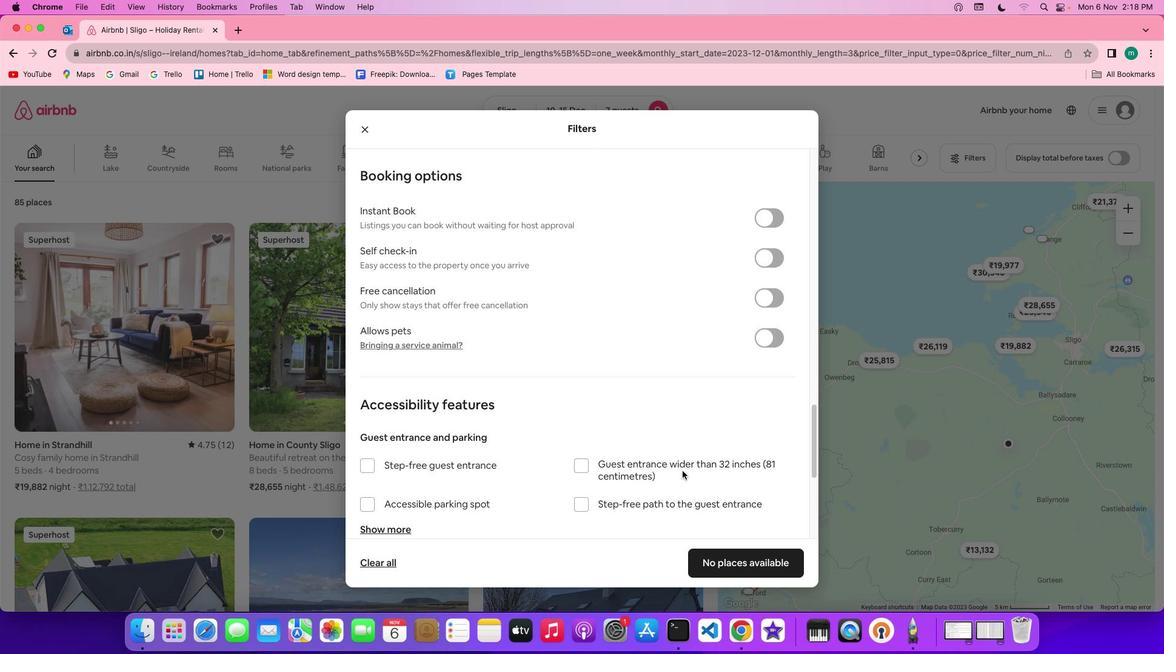 
Action: Mouse scrolled (682, 471) with delta (0, -2)
Screenshot: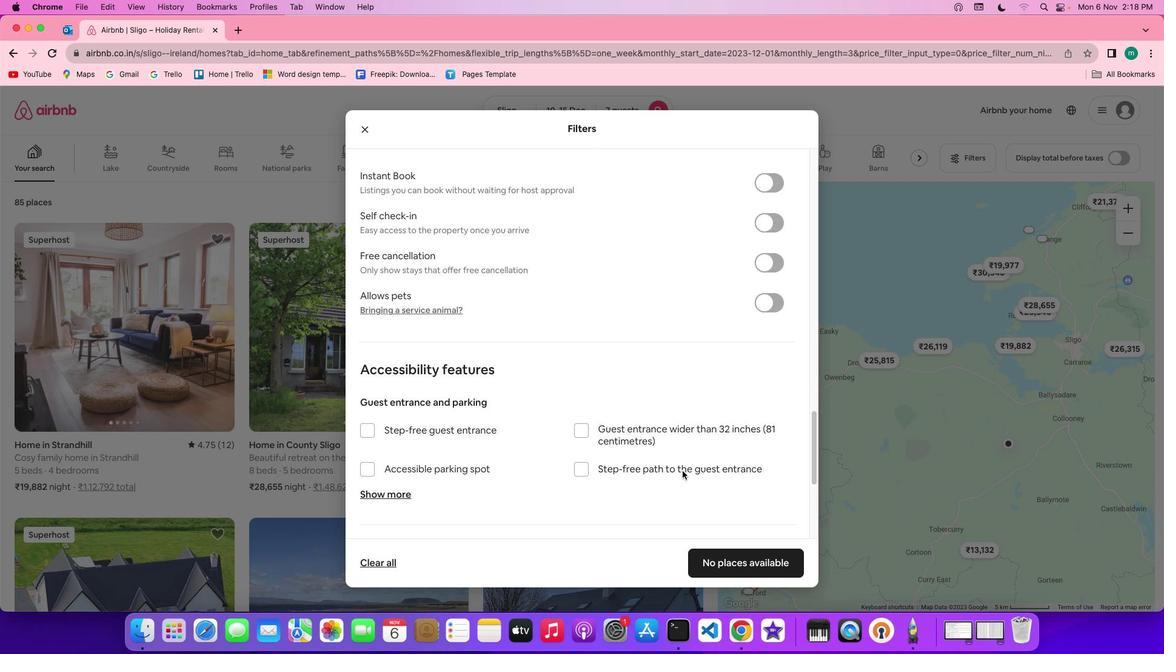 
Action: Mouse moved to (682, 471)
Screenshot: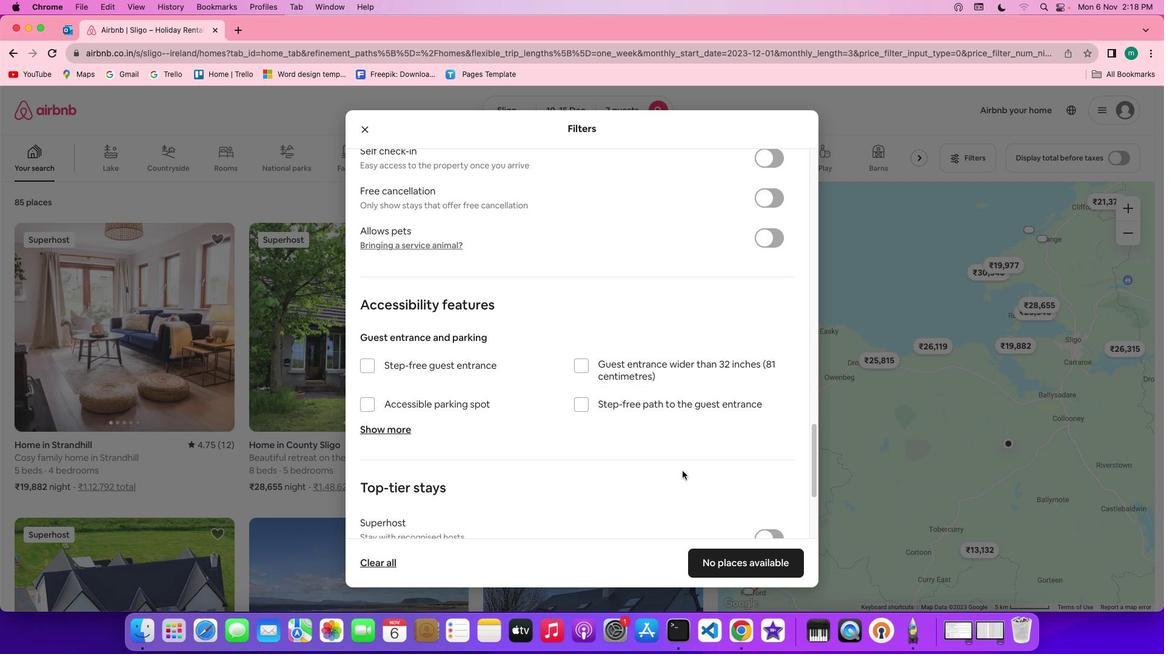 
Action: Mouse scrolled (682, 471) with delta (0, 0)
Screenshot: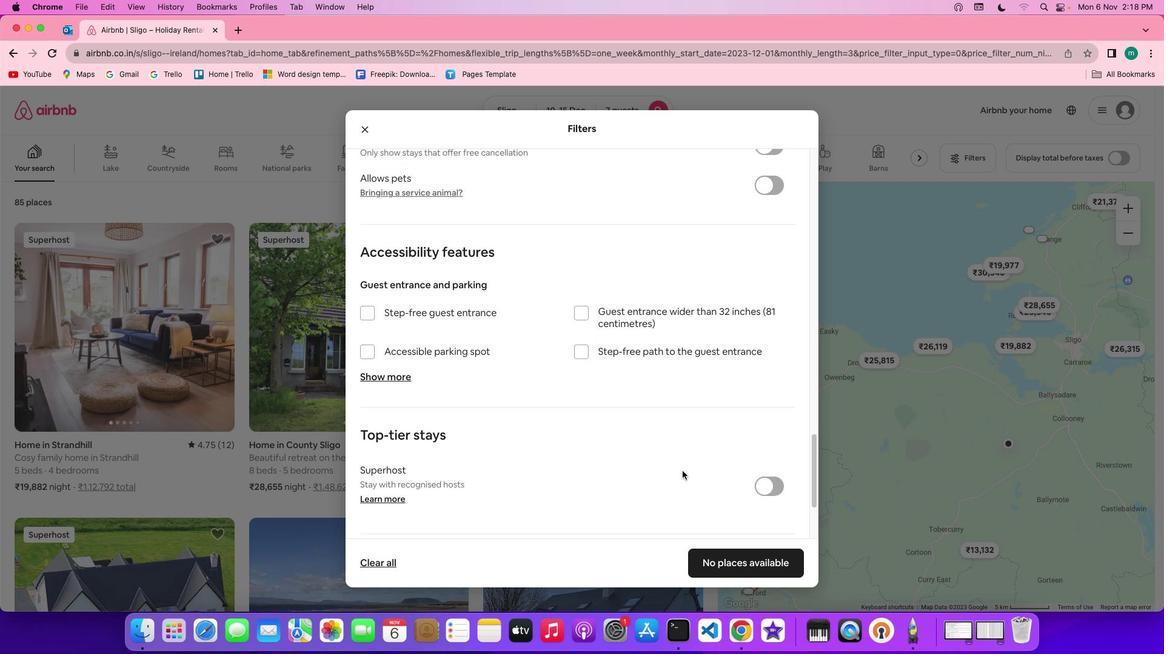 
Action: Mouse scrolled (682, 471) with delta (0, 0)
Screenshot: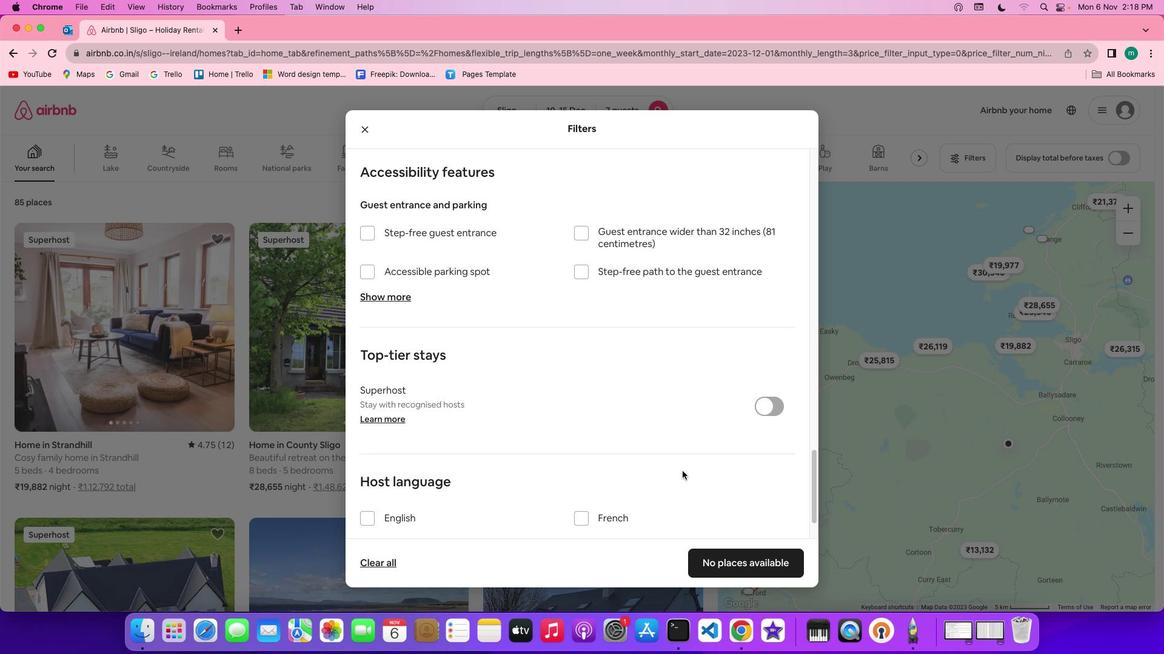 
Action: Mouse scrolled (682, 471) with delta (0, -1)
Screenshot: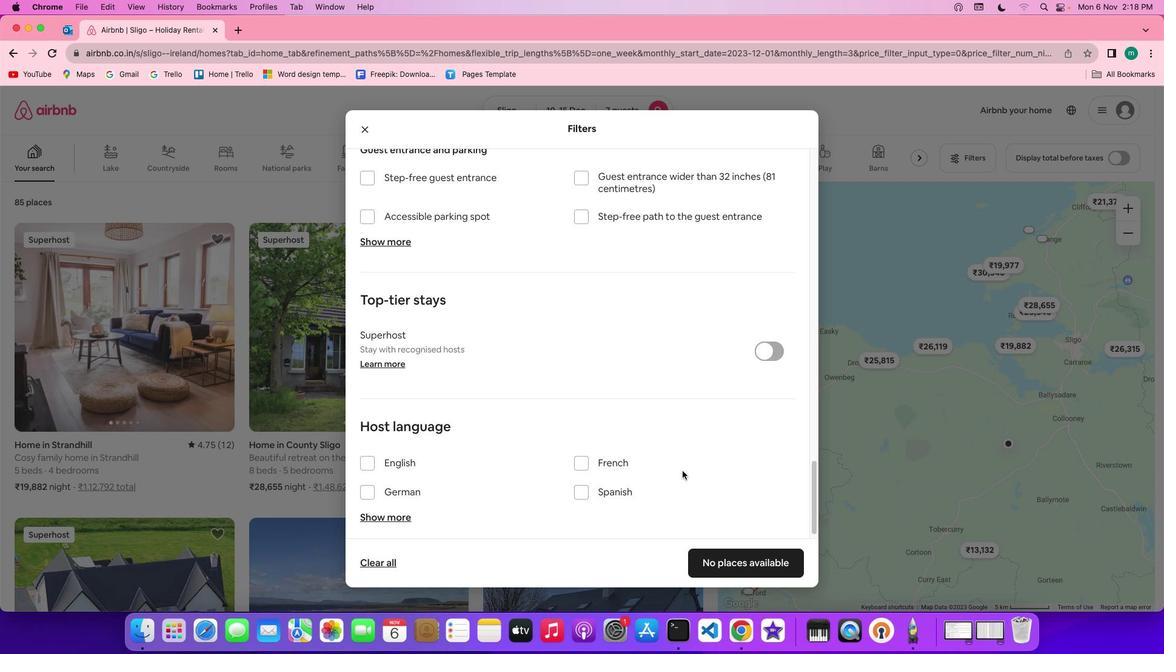 
Action: Mouse scrolled (682, 471) with delta (0, -3)
Screenshot: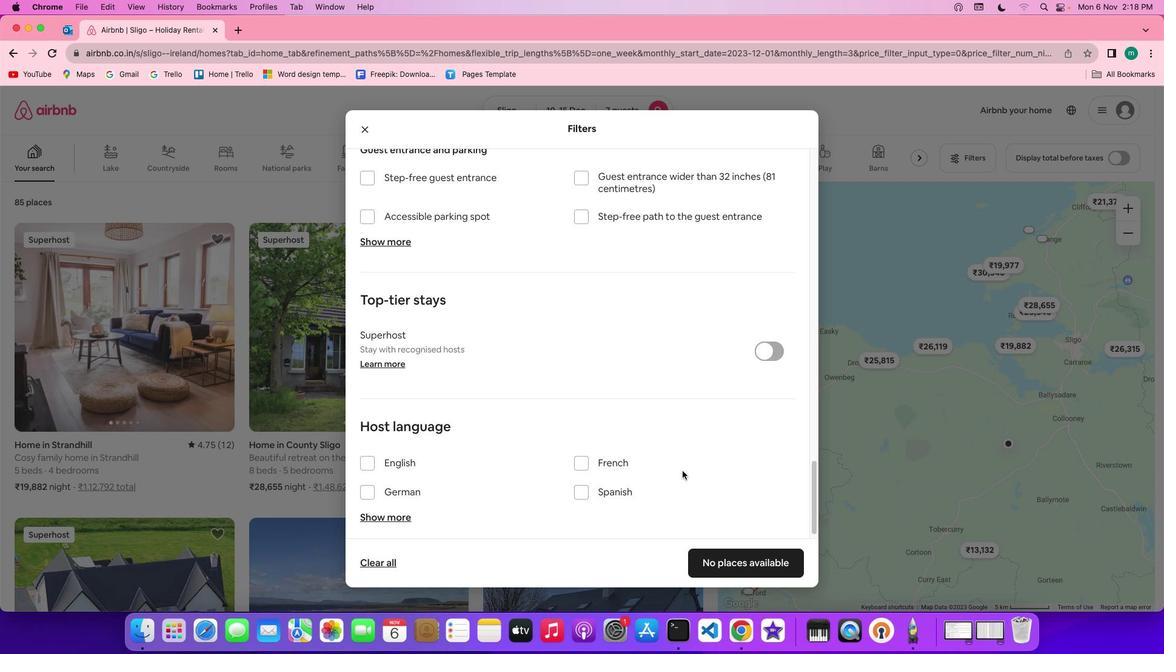 
Action: Mouse scrolled (682, 471) with delta (0, -3)
Screenshot: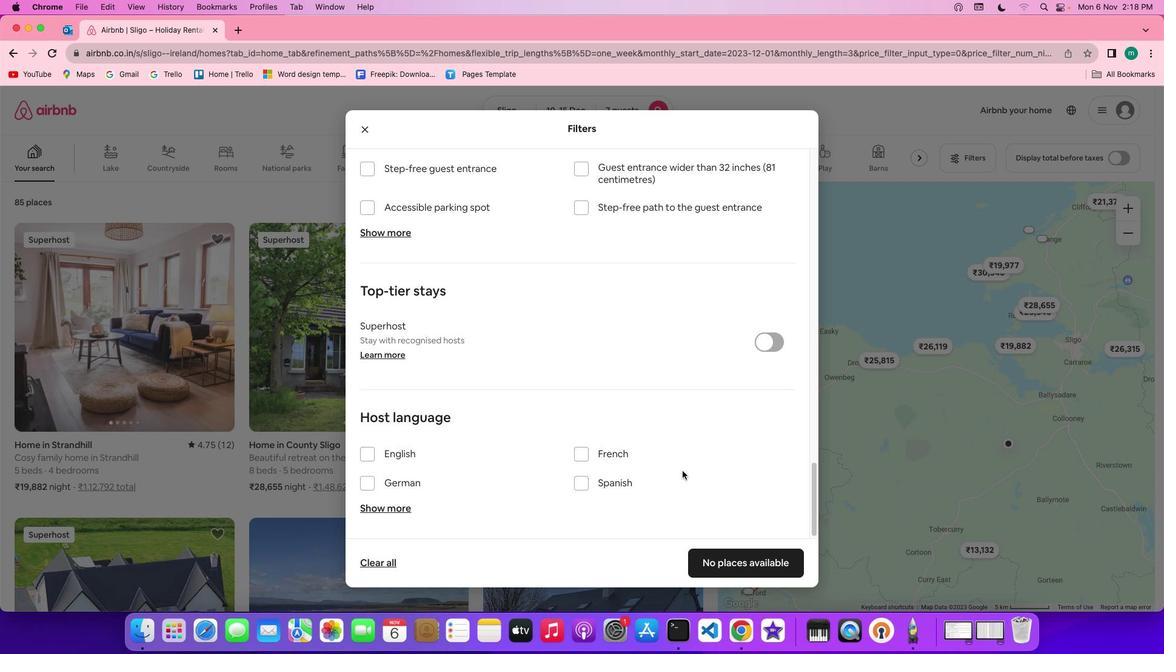 
Action: Mouse moved to (682, 471)
Screenshot: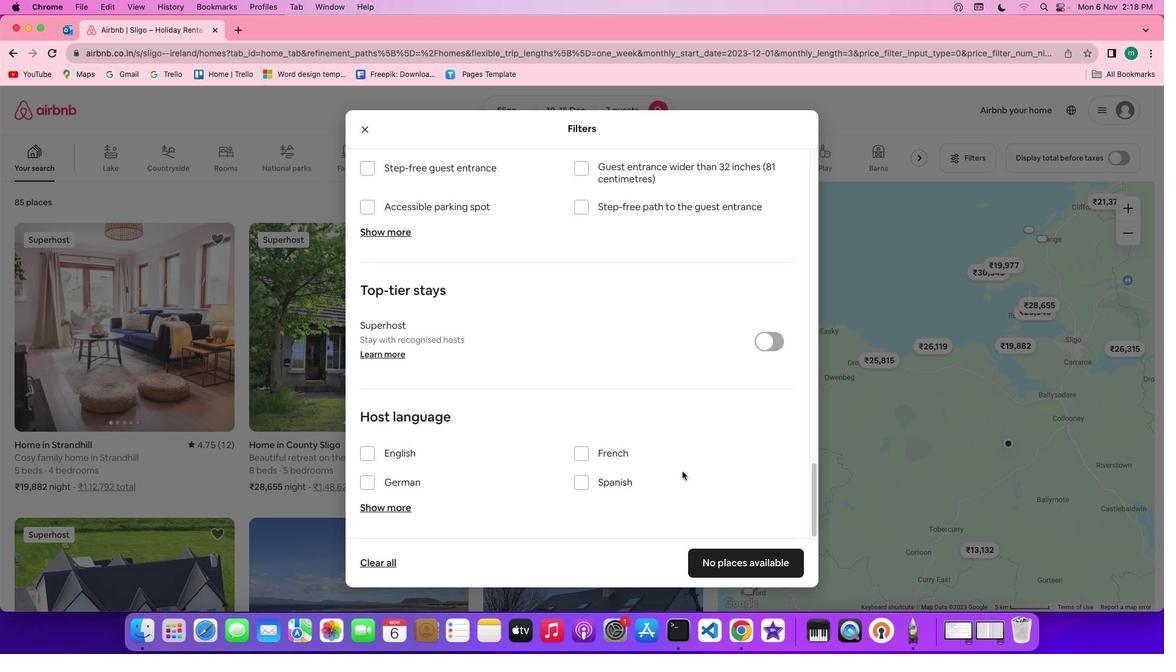 
Action: Mouse scrolled (682, 471) with delta (0, 0)
Screenshot: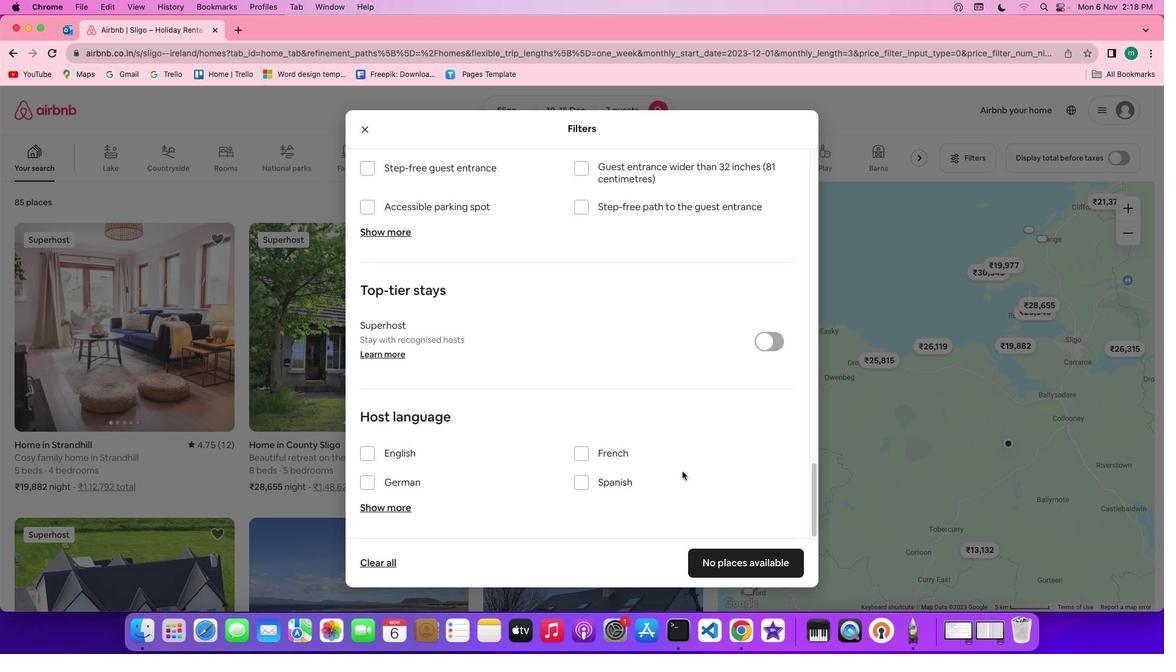 
Action: Mouse scrolled (682, 471) with delta (0, 0)
Screenshot: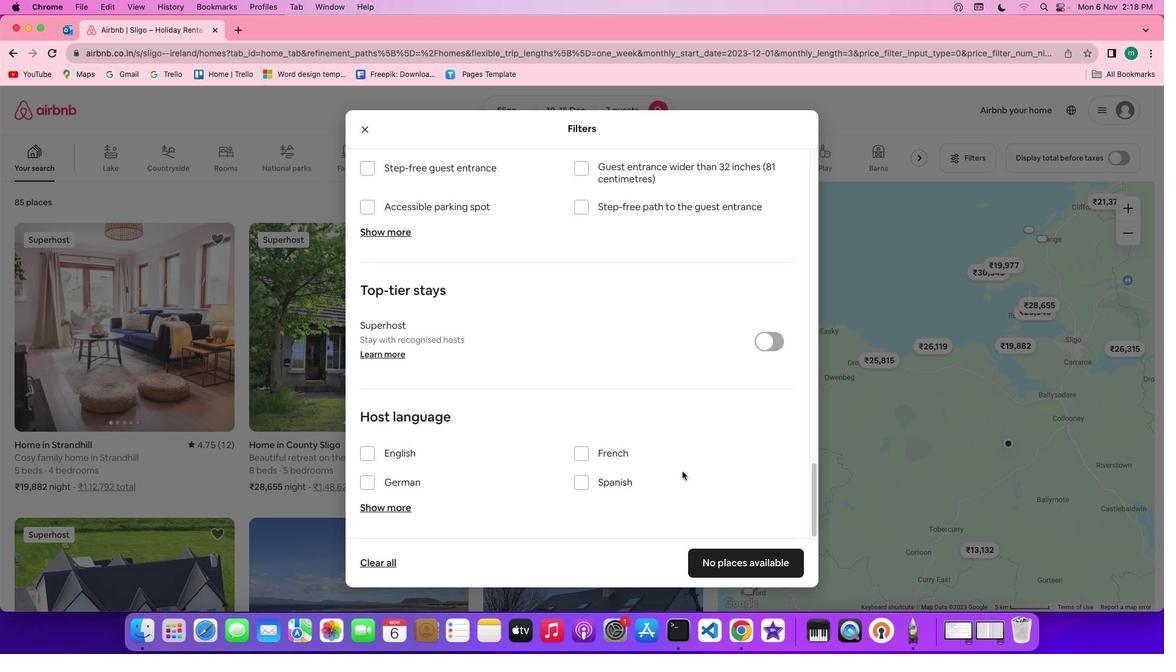 
Action: Mouse scrolled (682, 471) with delta (0, -1)
Screenshot: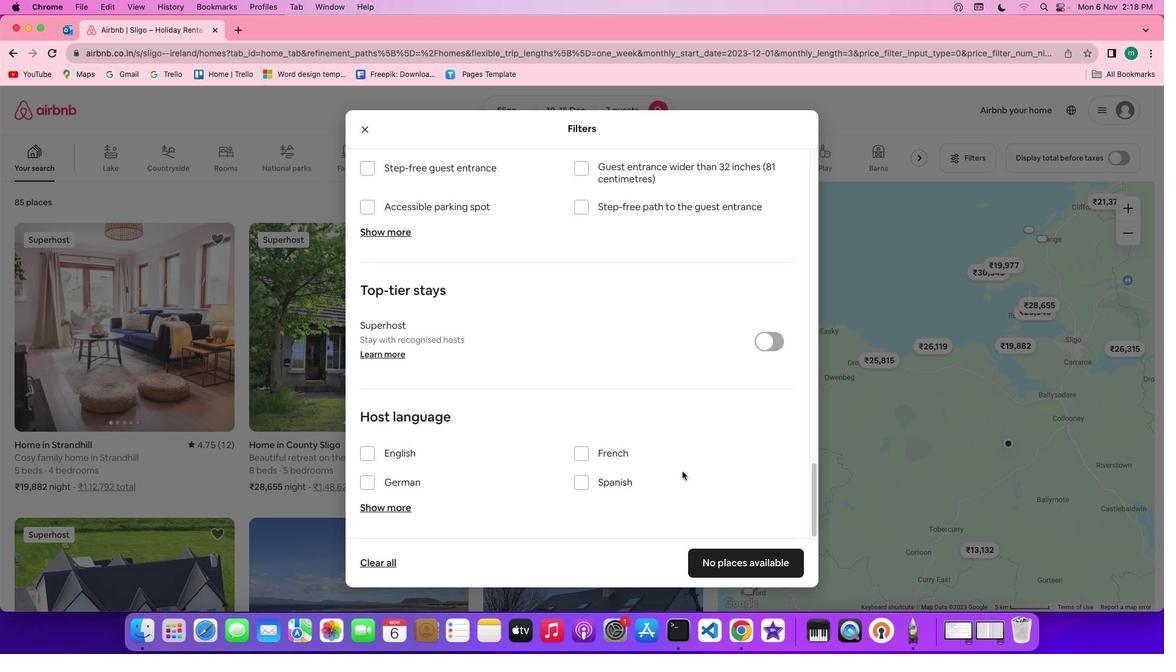 
Action: Mouse scrolled (682, 471) with delta (0, -3)
Screenshot: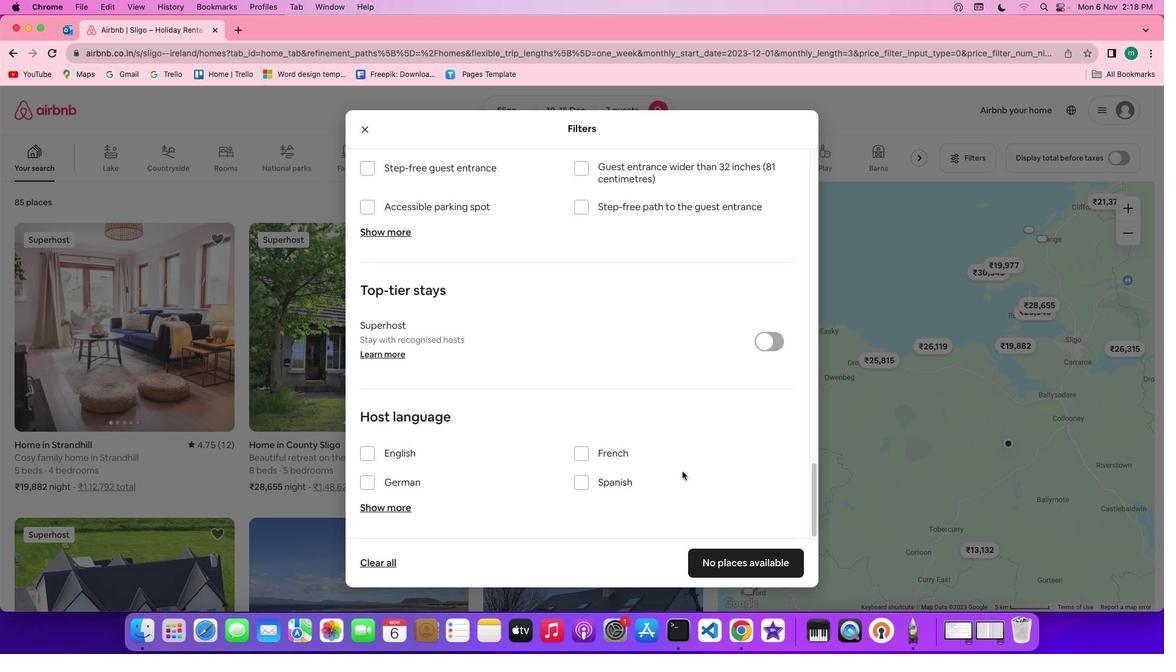 
Action: Mouse scrolled (682, 471) with delta (0, -3)
Screenshot: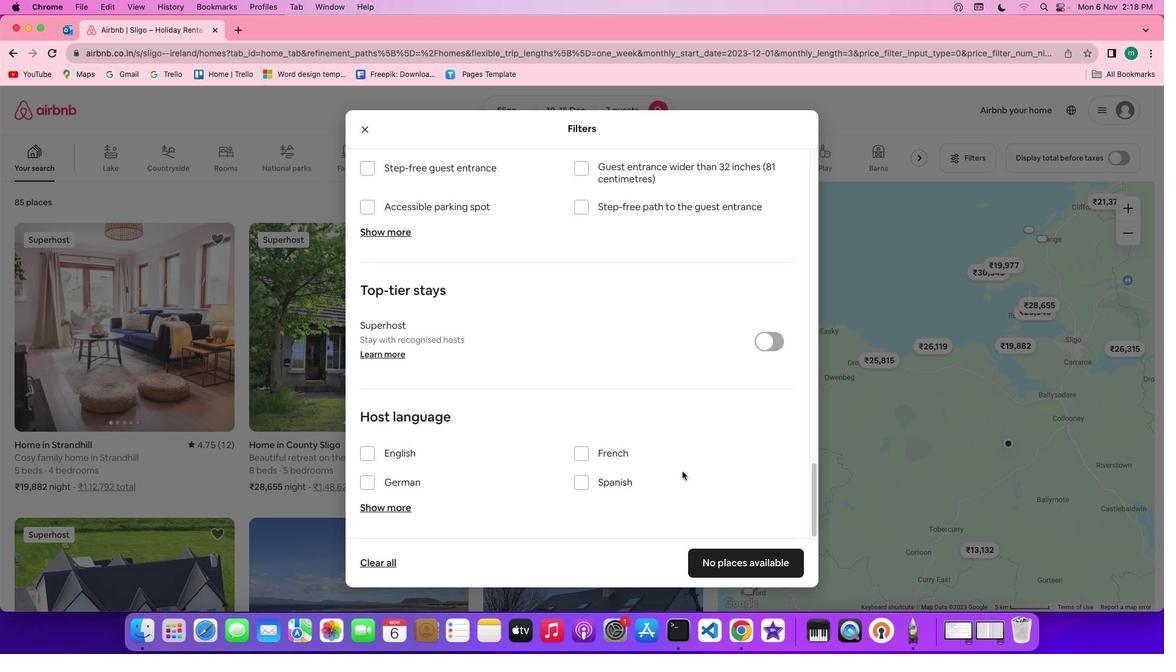 
Action: Mouse moved to (753, 568)
Screenshot: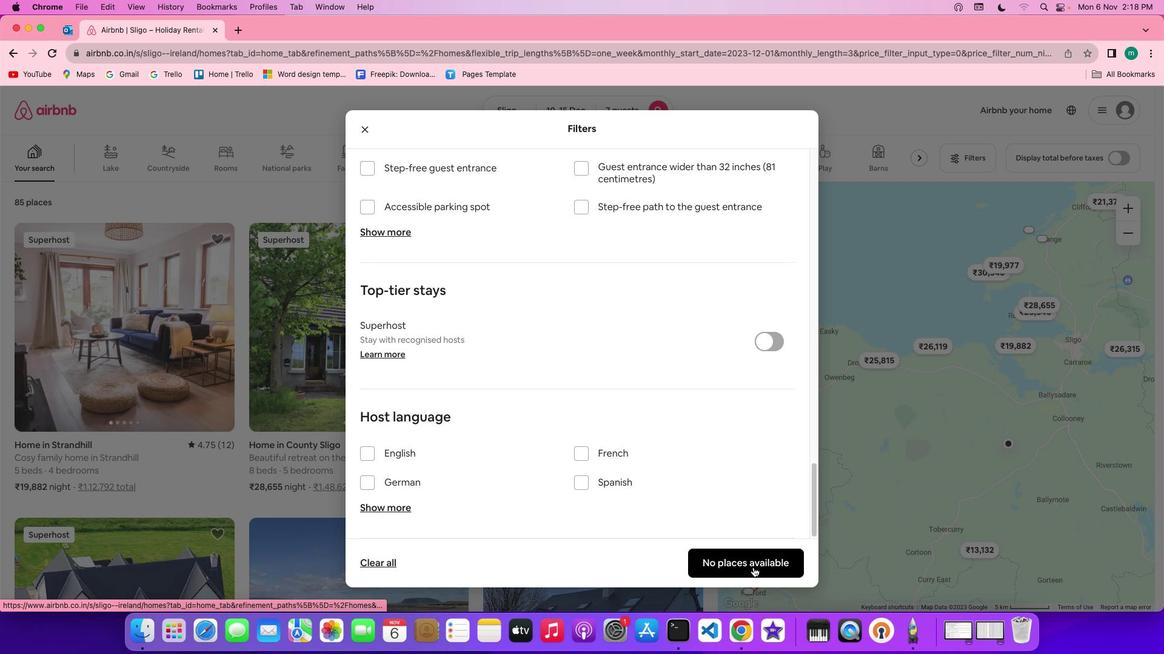 
Action: Mouse pressed left at (753, 568)
Screenshot: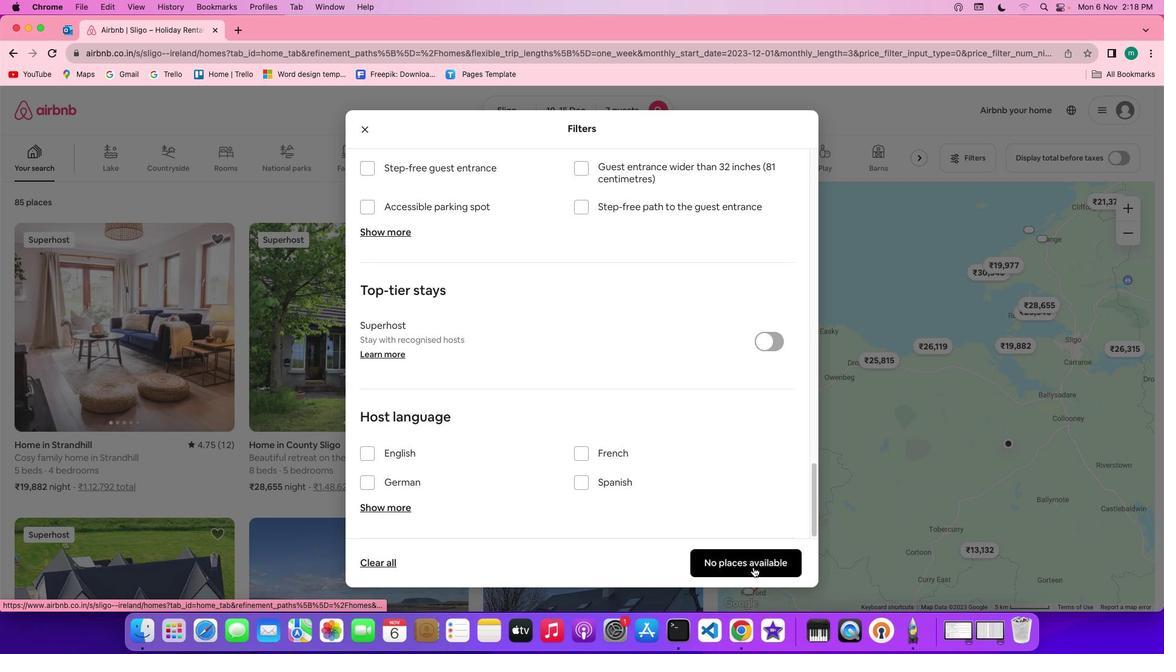
Action: Mouse moved to (447, 482)
Screenshot: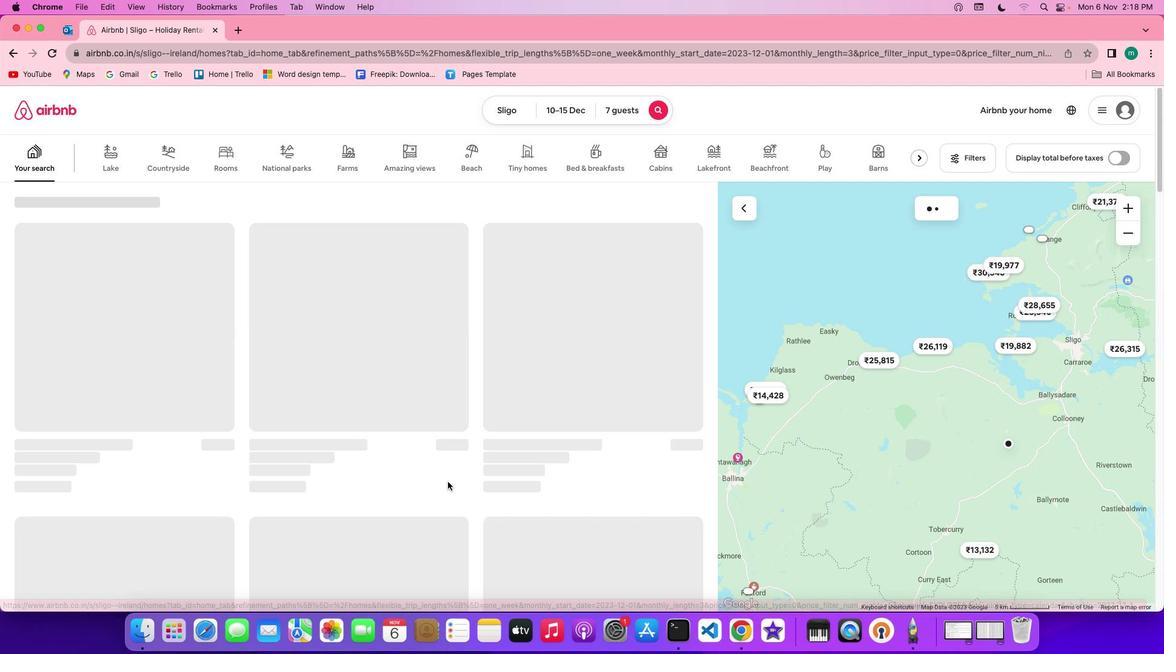 
